 Task: Assign a ticket to a dedicated support team for specialized troubleshooting.
Action: Mouse moved to (243, 408)
Screenshot: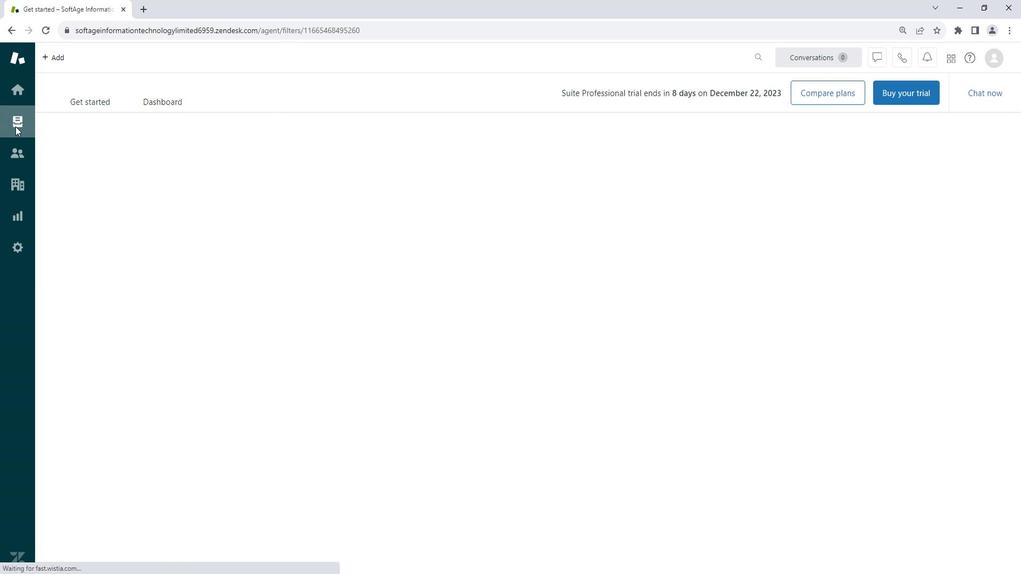 
Action: Mouse pressed left at (243, 408)
Screenshot: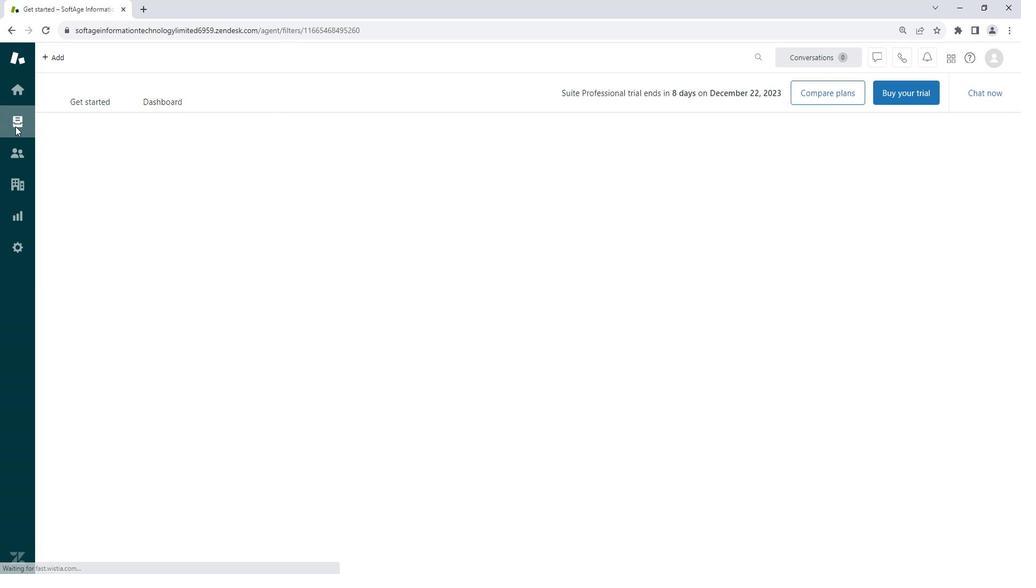 
Action: Mouse moved to (244, 408)
Screenshot: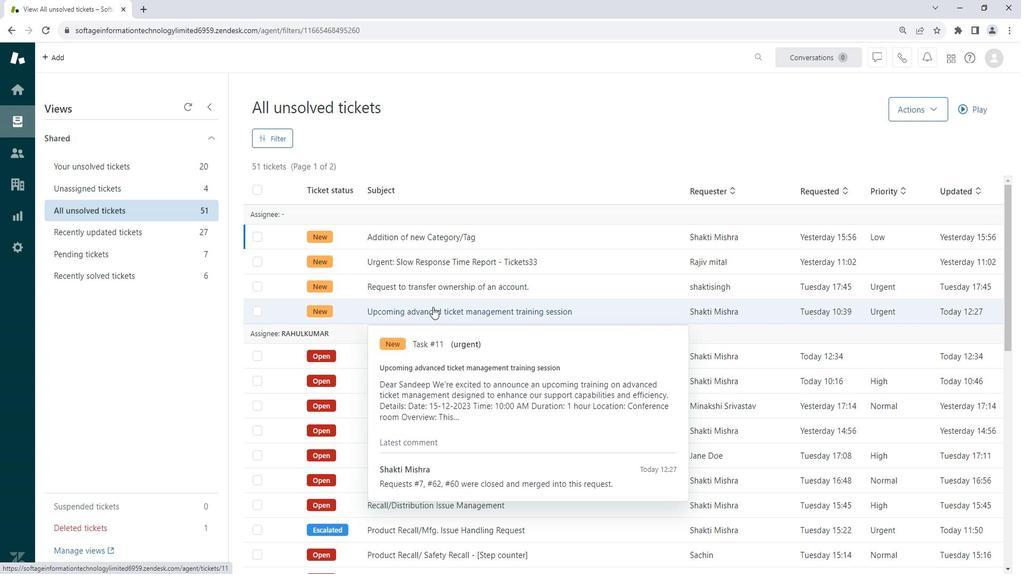 
Action: Mouse pressed left at (244, 408)
Screenshot: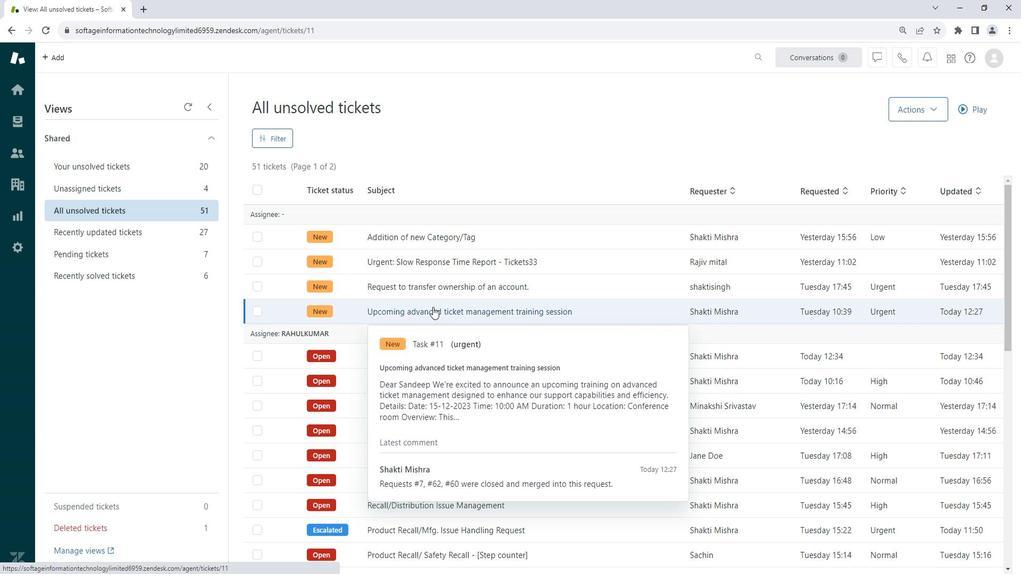 
Action: Mouse moved to (244, 408)
Screenshot: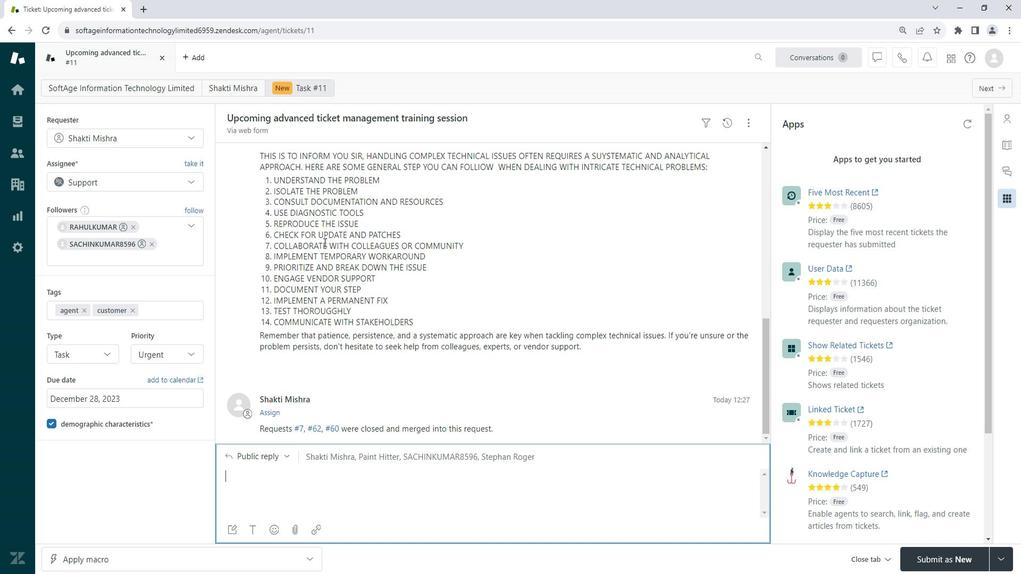 
Action: Mouse scrolled (244, 408) with delta (0, 0)
Screenshot: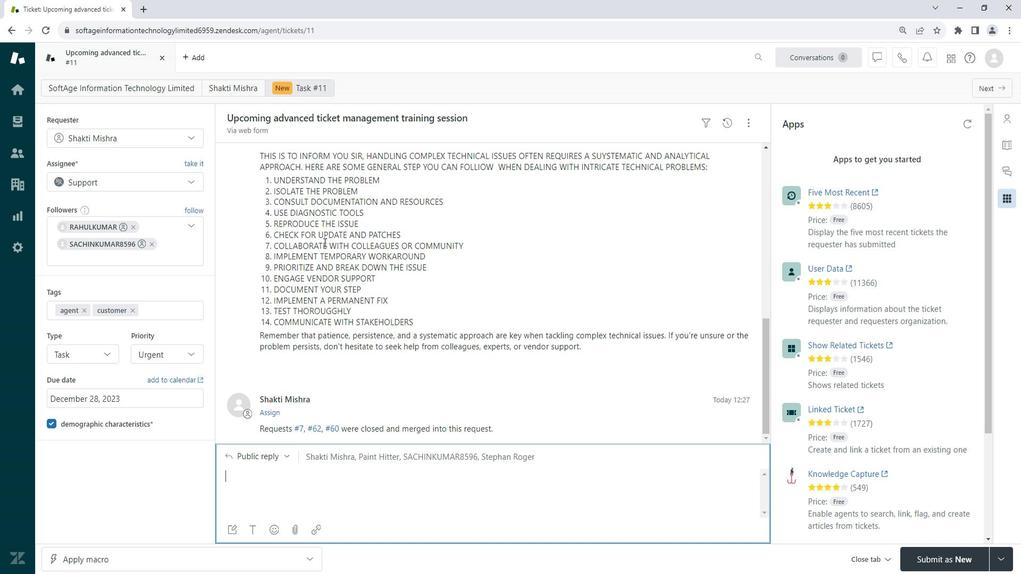 
Action: Mouse scrolled (244, 408) with delta (0, 0)
Screenshot: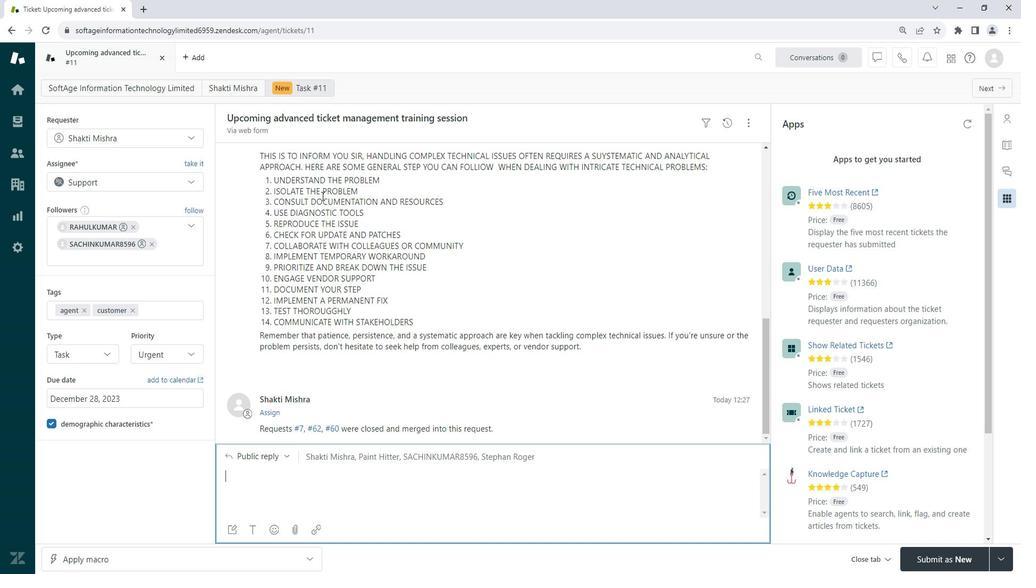 
Action: Mouse scrolled (244, 408) with delta (0, 0)
Screenshot: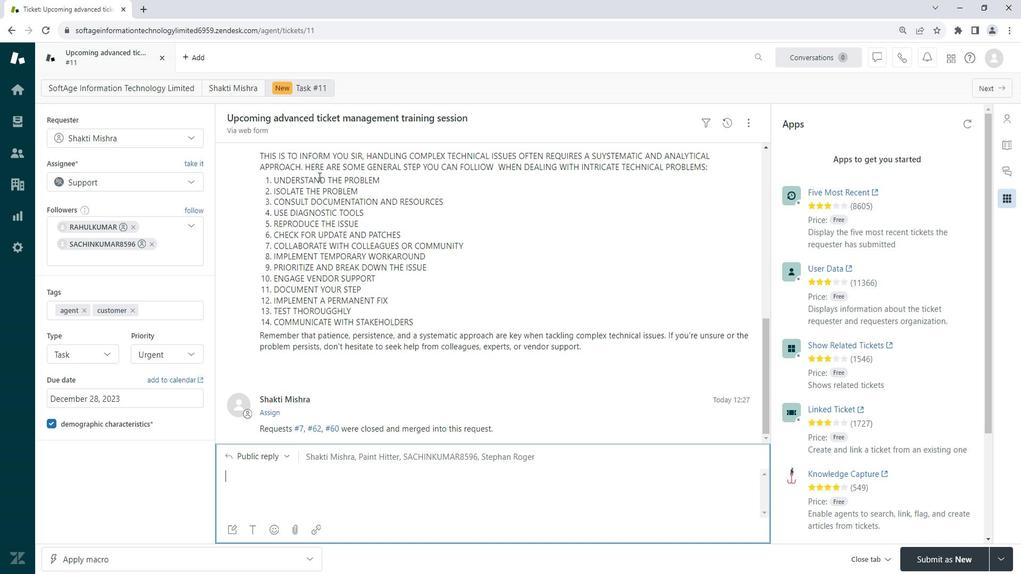 
Action: Mouse scrolled (244, 408) with delta (0, 0)
Screenshot: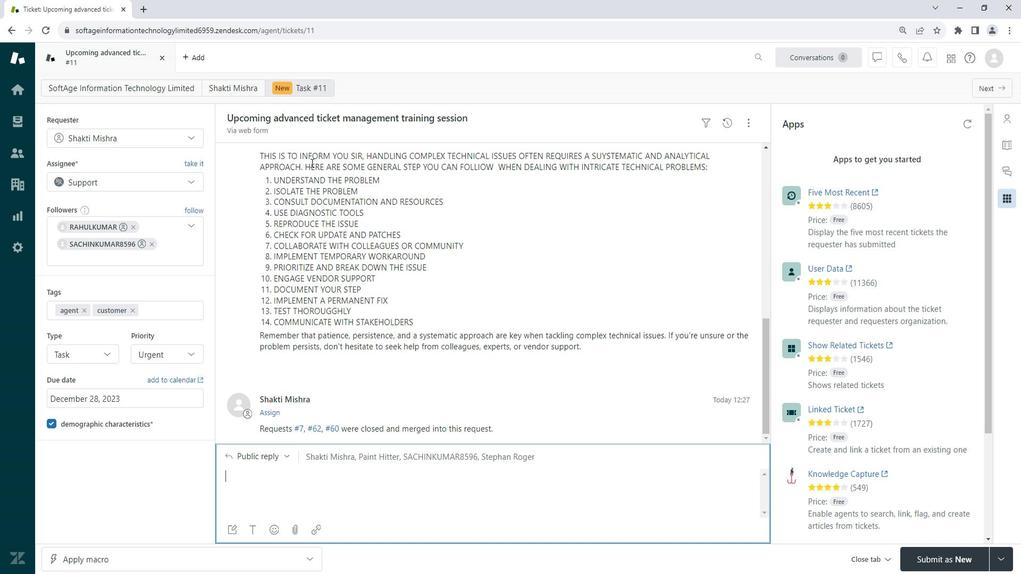 
Action: Mouse moved to (244, 408)
Screenshot: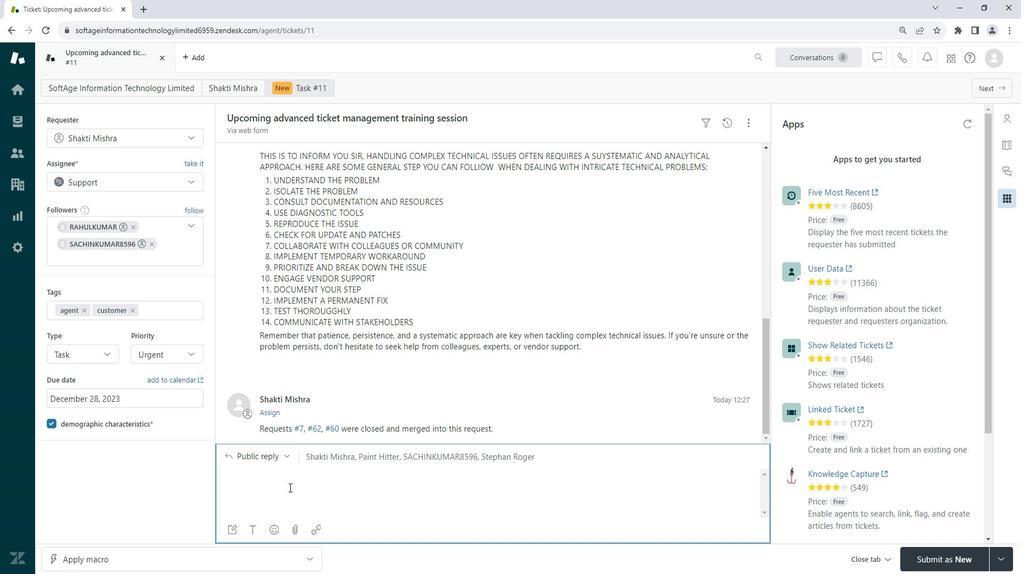
Action: Mouse pressed left at (244, 408)
Screenshot: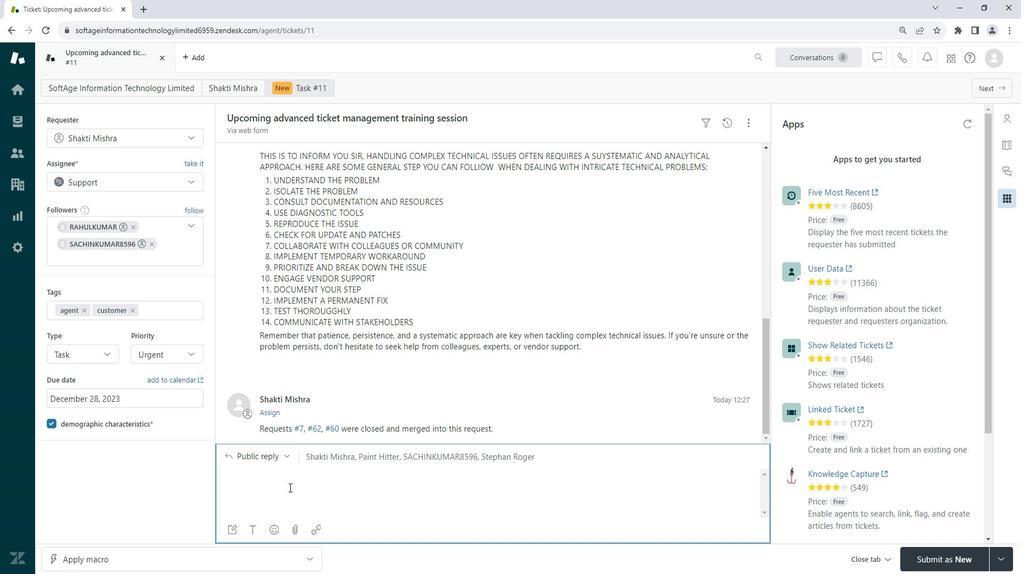 
Action: Mouse moved to (243, 408)
Screenshot: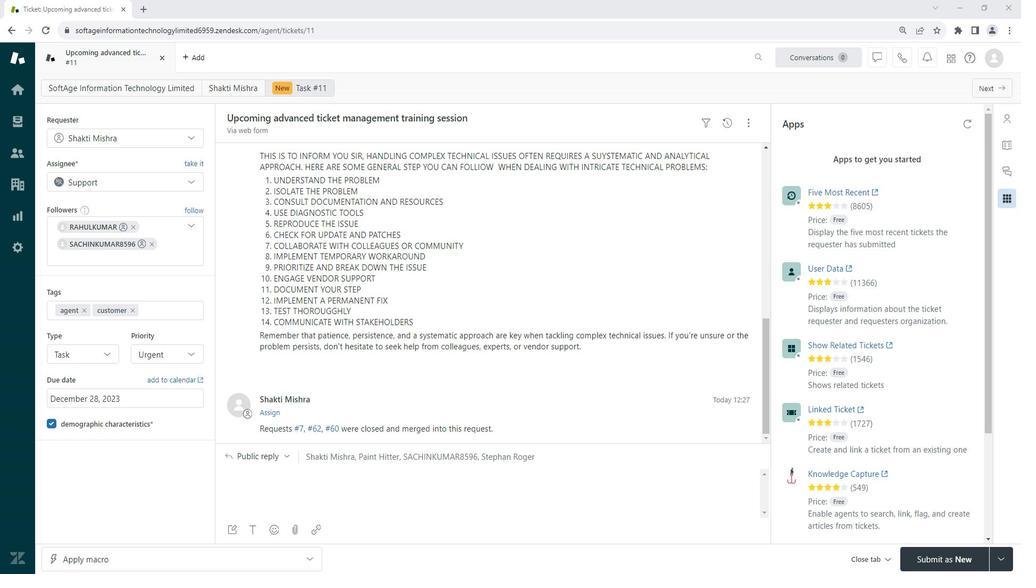 
Action: Mouse pressed left at (243, 408)
Screenshot: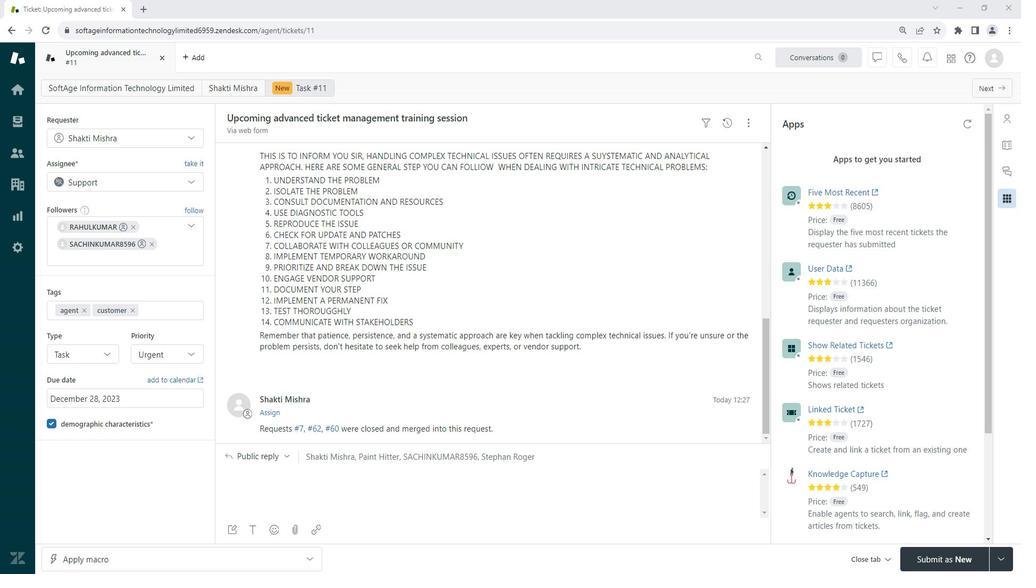 
Action: Mouse moved to (243, 408)
Screenshot: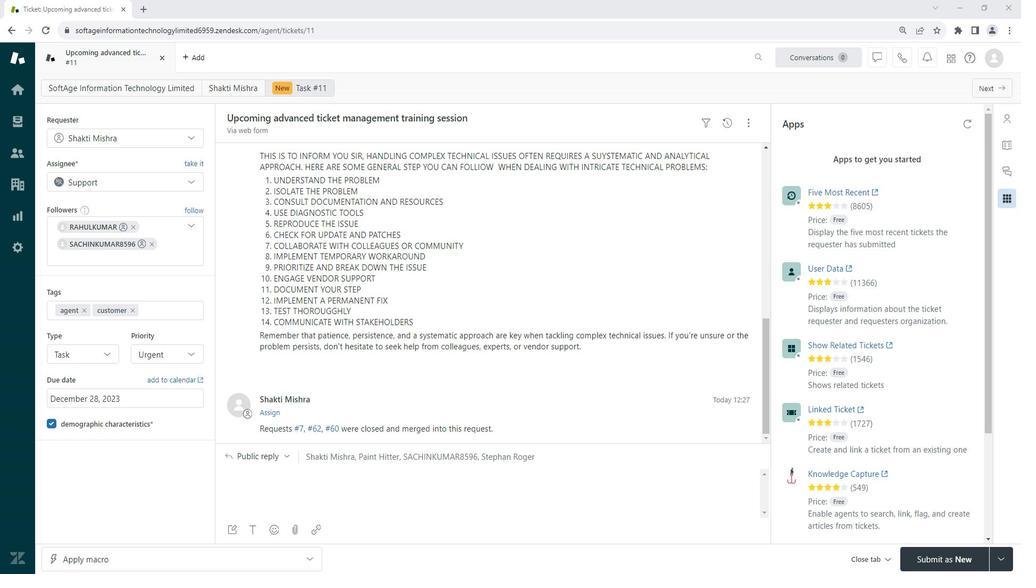 
Action: Key pressed ctrl+C
Screenshot: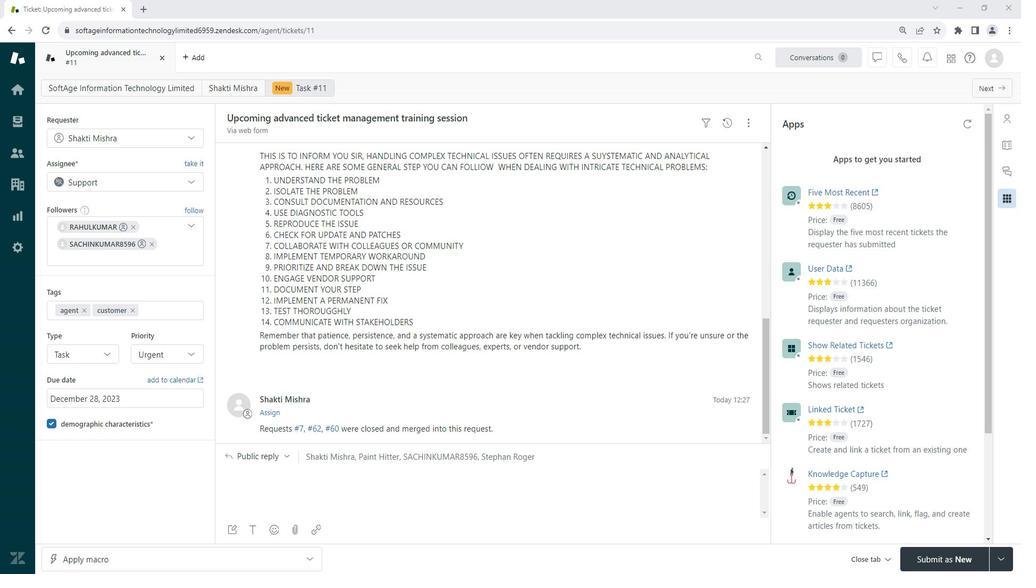 
Action: Mouse moved to (244, 408)
Screenshot: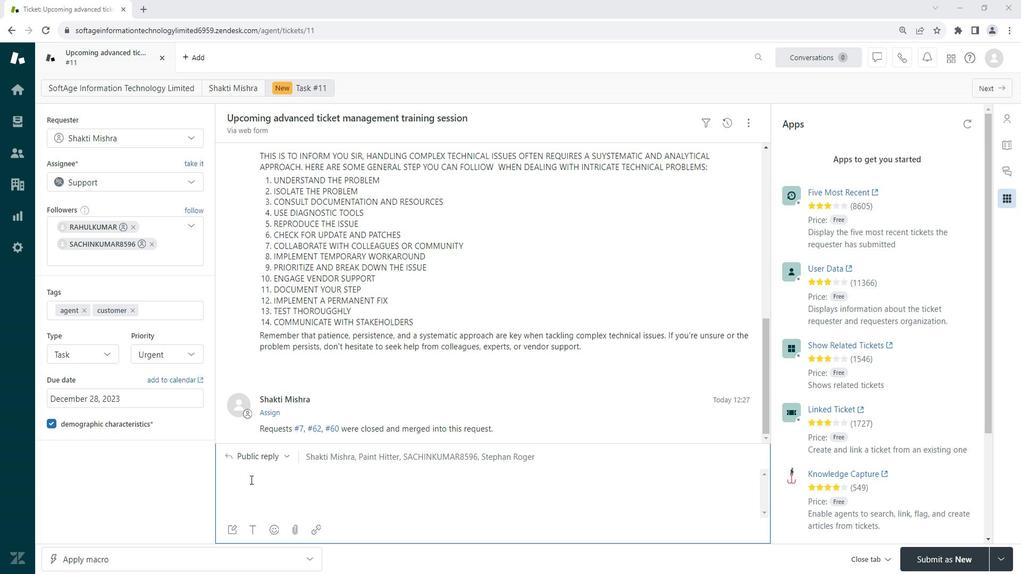 
Action: Mouse scrolled (244, 408) with delta (0, 0)
Screenshot: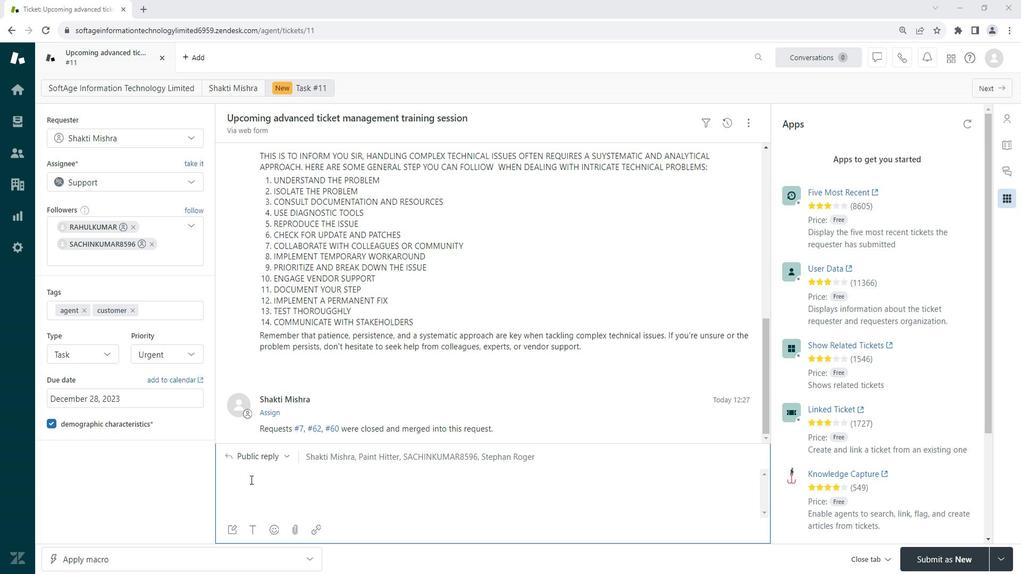 
Action: Mouse moved to (244, 408)
Screenshot: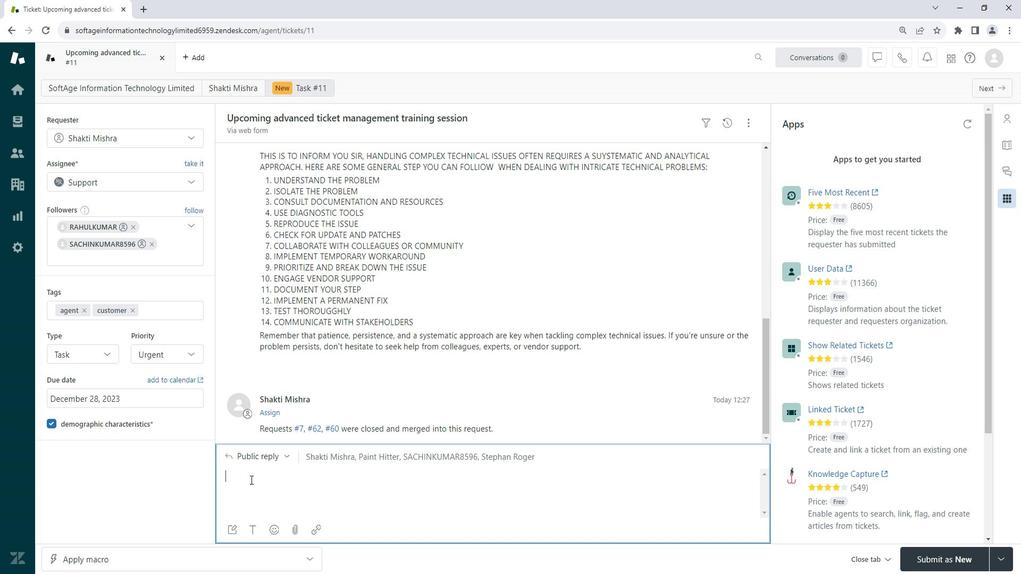 
Action: Mouse pressed left at (244, 408)
Screenshot: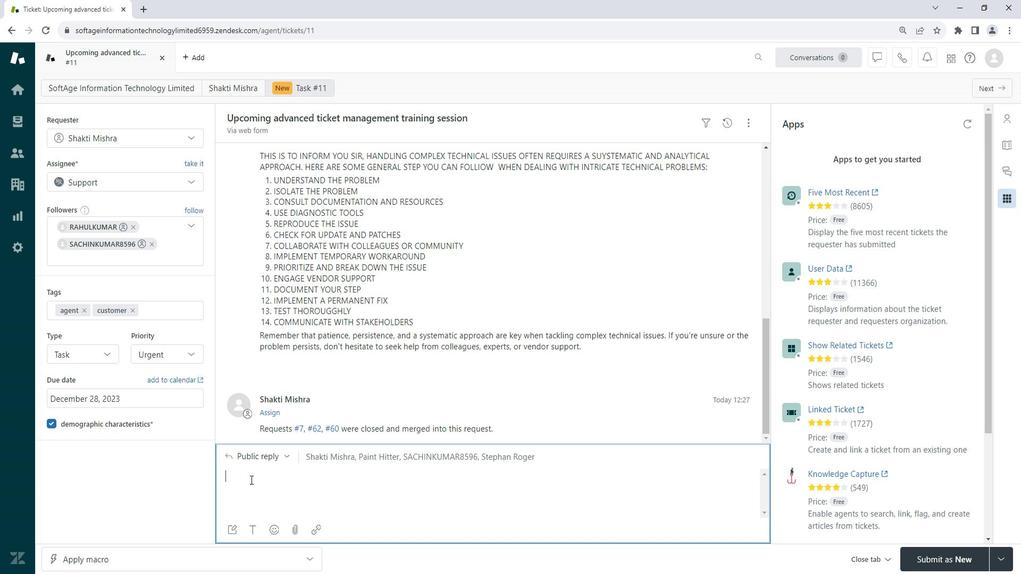 
Action: Key pressed this<Key.space>
Screenshot: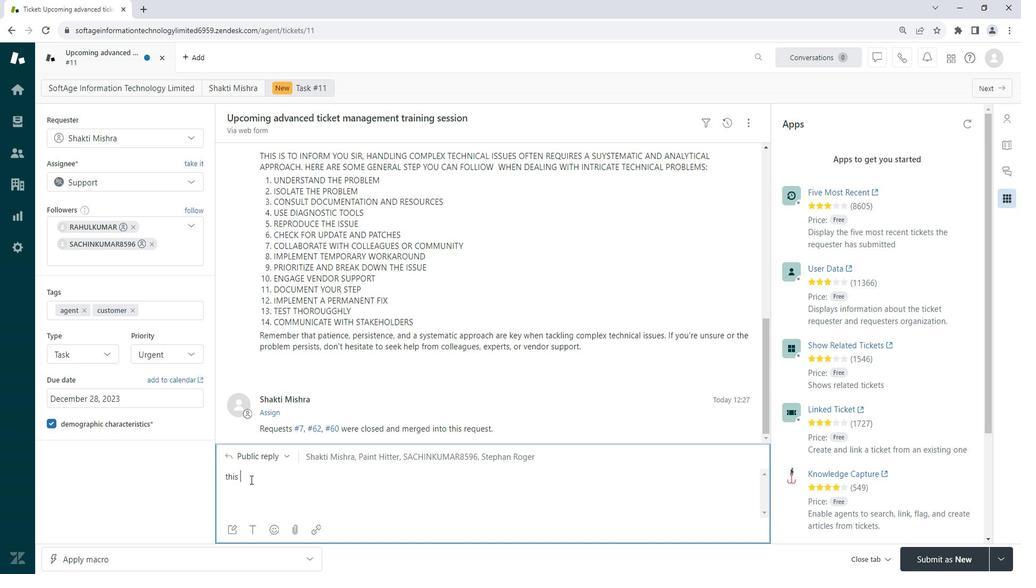 
Action: Mouse moved to (243, 408)
Screenshot: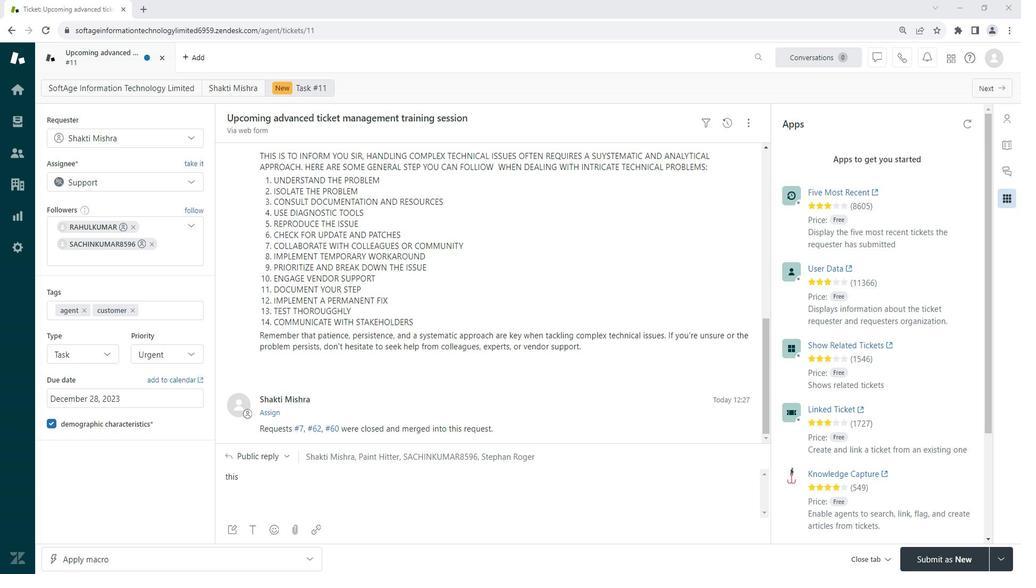 
Action: Mouse pressed left at (243, 408)
Screenshot: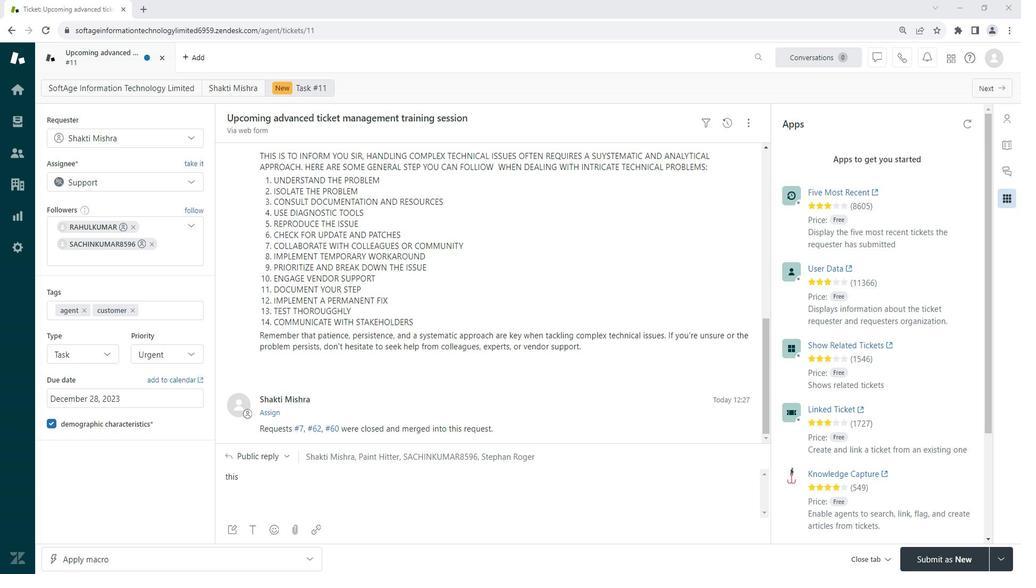 
Action: Mouse moved to (243, 408)
Screenshot: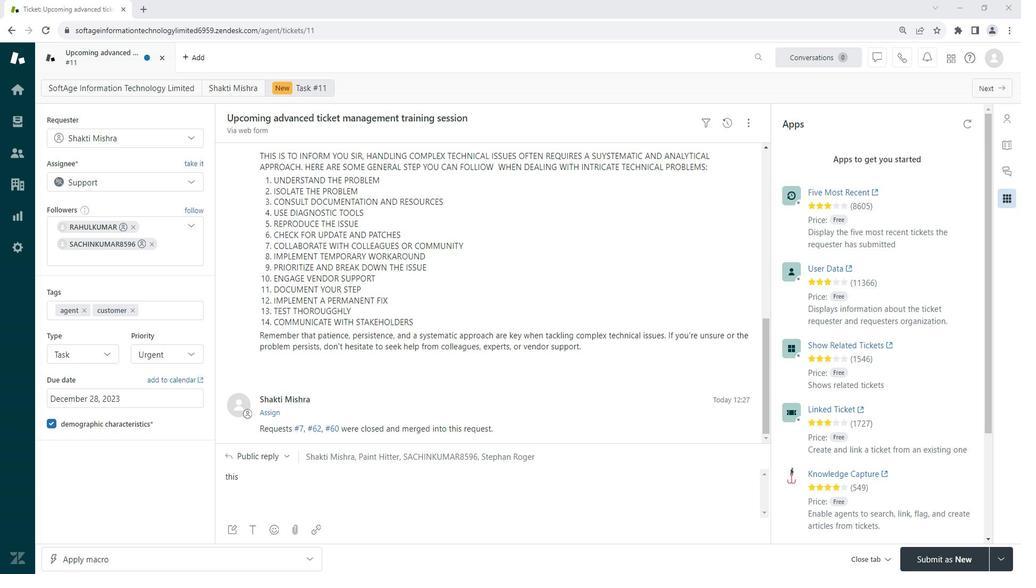
Action: Mouse pressed right at (243, 408)
Screenshot: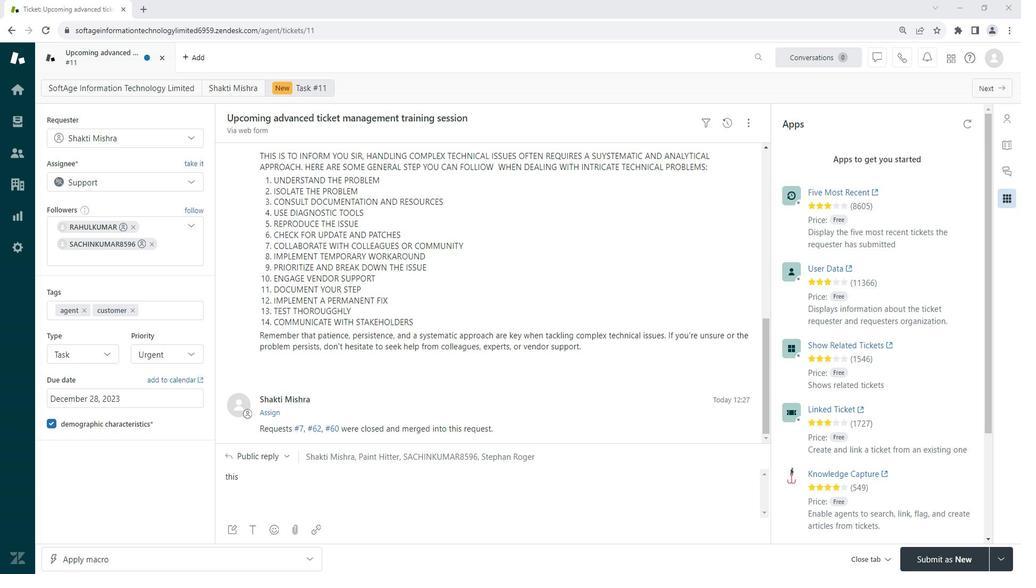 
Action: Mouse moved to (243, 408)
Screenshot: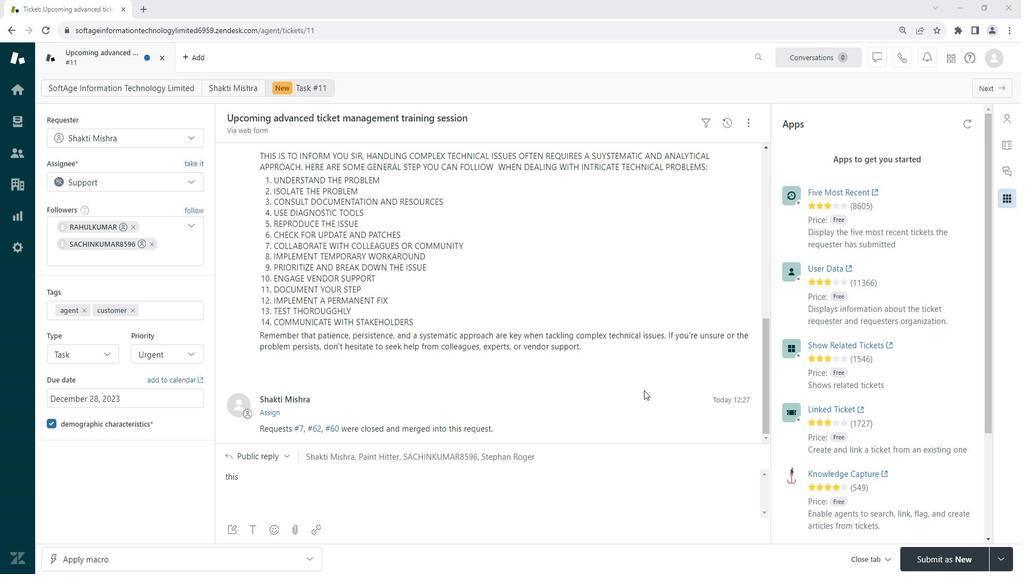 
Action: Mouse pressed left at (243, 408)
Screenshot: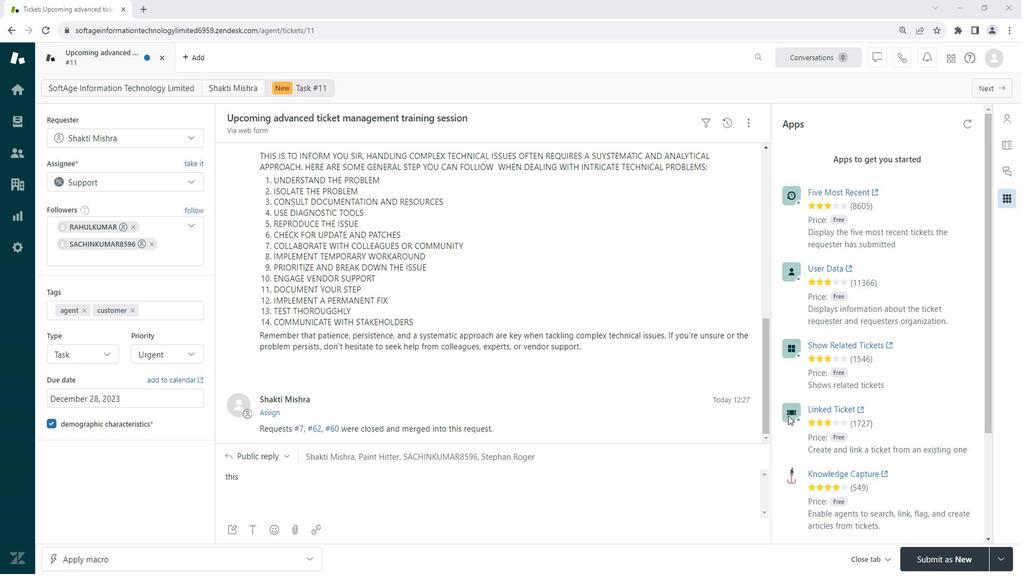 
Action: Mouse moved to (243, 408)
Screenshot: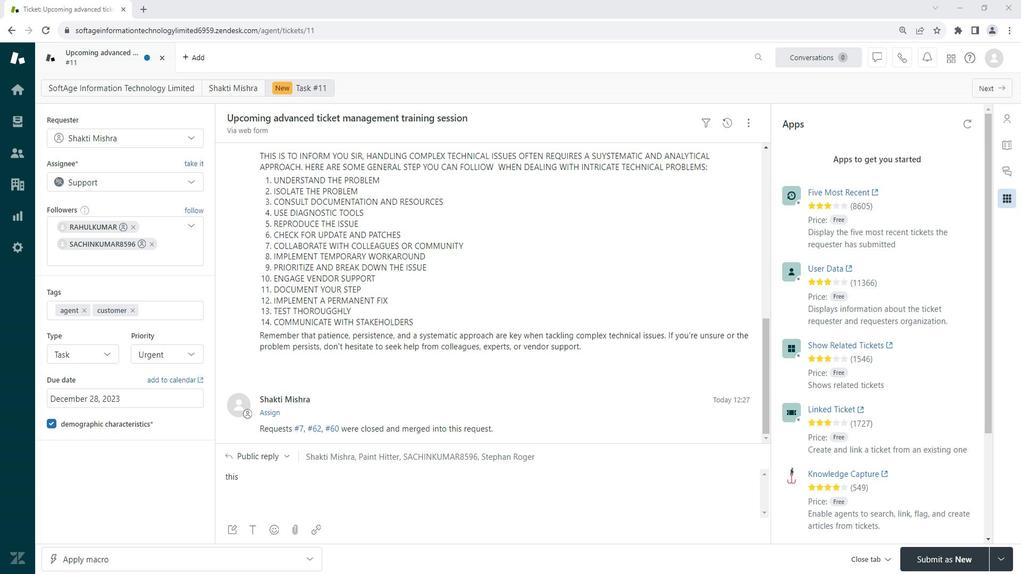 
Action: Mouse pressed left at (243, 408)
Screenshot: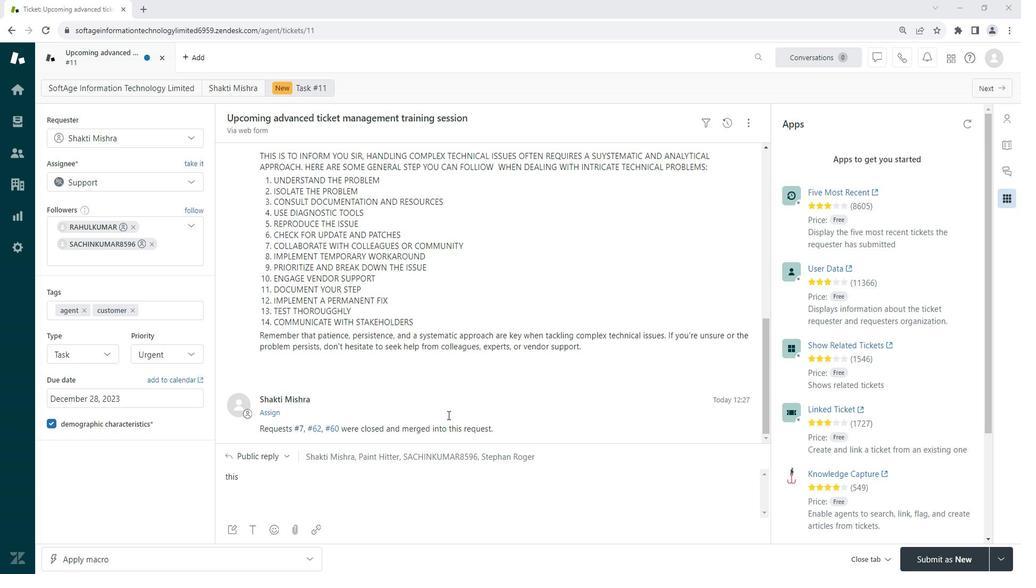 
Action: Mouse moved to (244, 408)
Screenshot: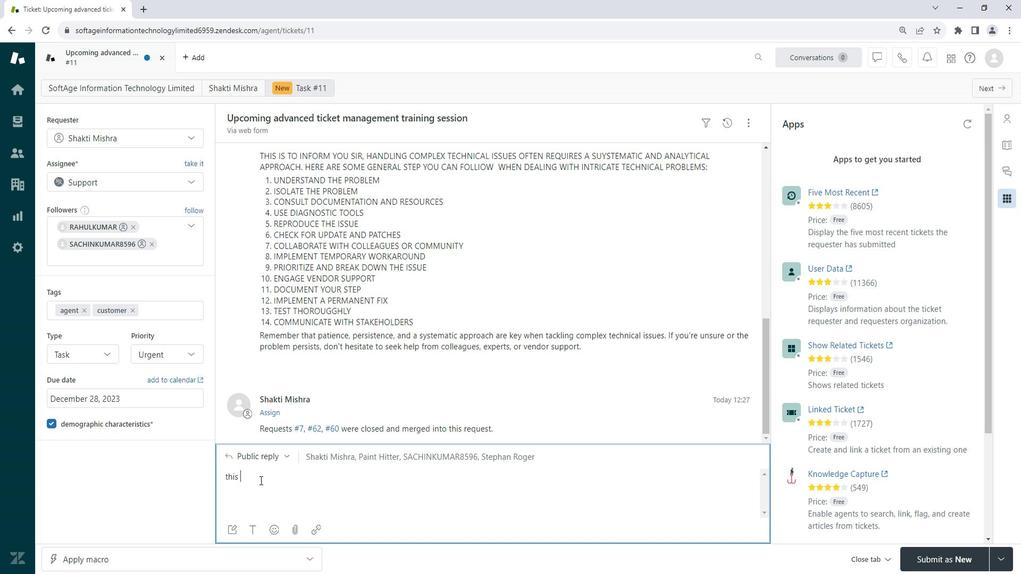 
Action: Mouse pressed left at (244, 408)
Screenshot: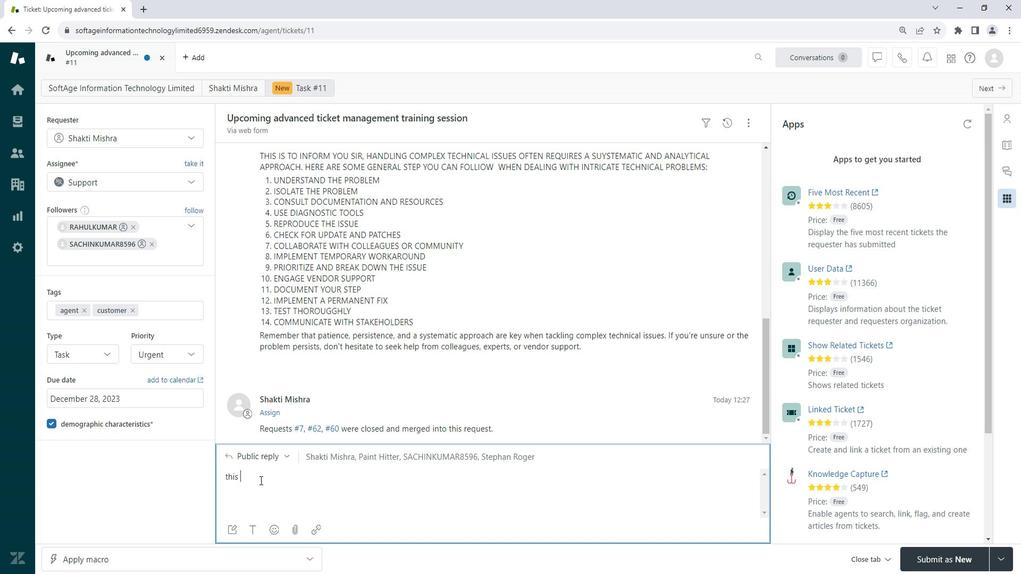 
Action: Mouse moved to (244, 408)
Screenshot: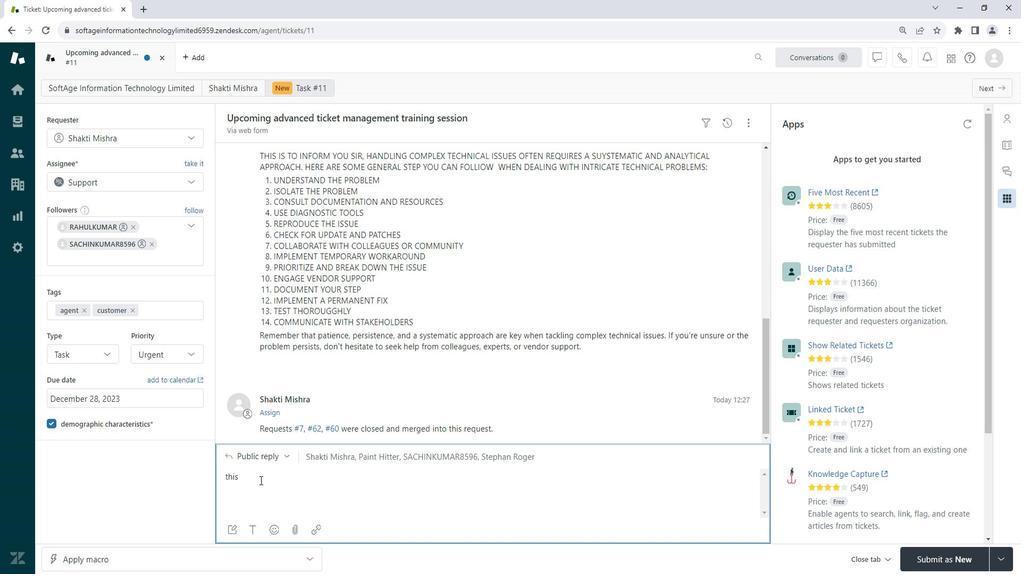 
Action: Key pressed <Key.backspace><Key.backspace><Key.backspace><Key.backspace><Key.backspace><Key.caps_lock>THIS<Key.space>TO<Key.space>INFORM<Key.space><Key.left><Key.left><Key.left><Key.left><Key.left><Key.left><Key.left><Key.left><Key.left><Key.left><Key.left>IS<Key.space><Key.left><Key.left><Key.left><Key.left><Key.right><Key.space><Key.right><Key.right><Key.right><Key.right><Key.right><Key.right><Key.right><Key.right><Key.right><Key.right><Key.right><Key.right><Key.right><Key.right><Key.left><Key.left><Key.left><Key.left><Key.left><Key.left><Key.left><Key.left><Key.left><Key.left><Key.backspace><Key.right><Key.right><Key.right><Key.right><Key.right><Key.right><Key.right><Key.right><Key.right><Key.right>YOU<Key.space>THAT<Key.space>
Screenshot: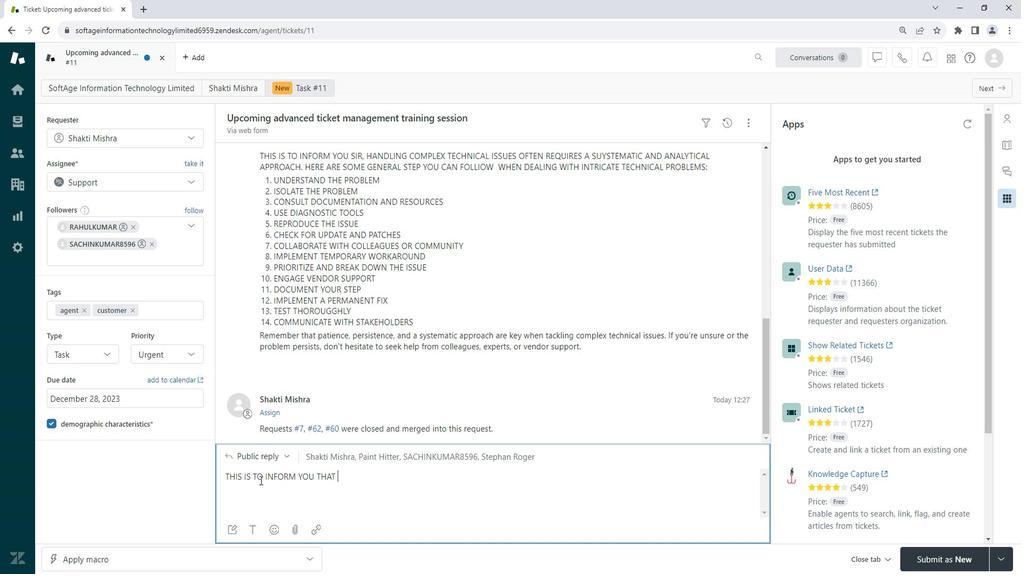 
Action: Mouse moved to (244, 408)
Screenshot: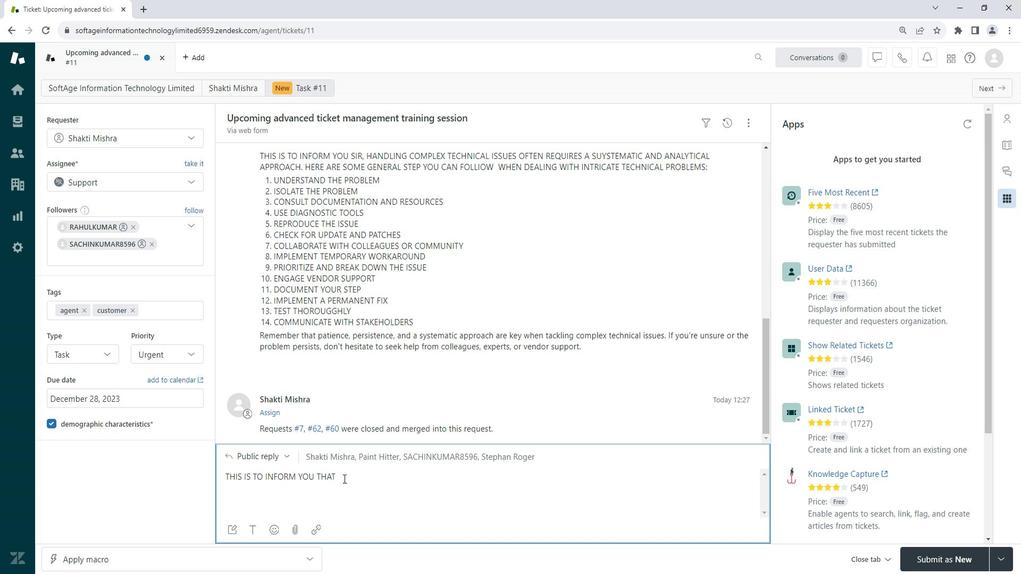 
Action: Key pressed SIR,
Screenshot: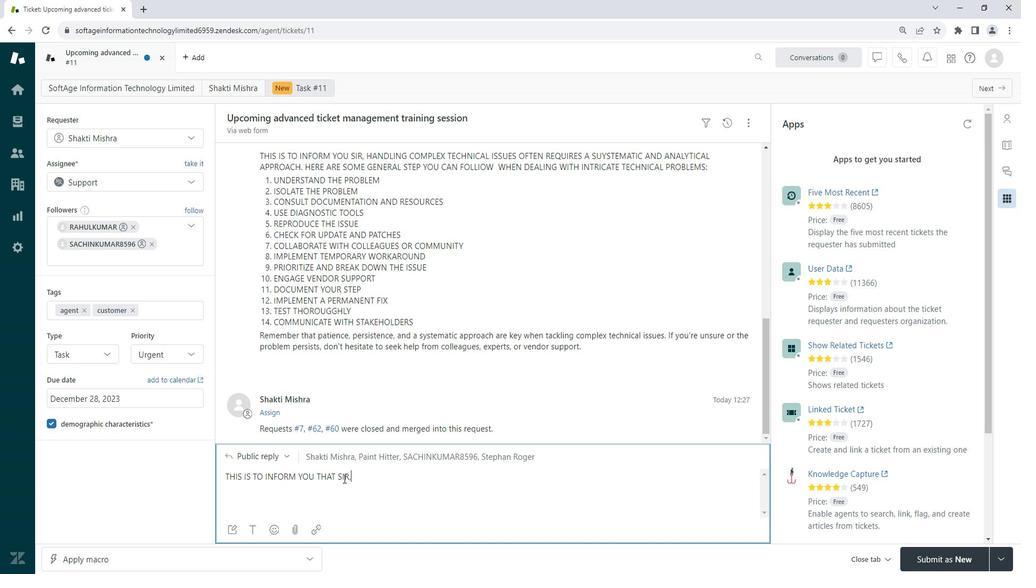 
Action: Mouse moved to (243, 408)
Screenshot: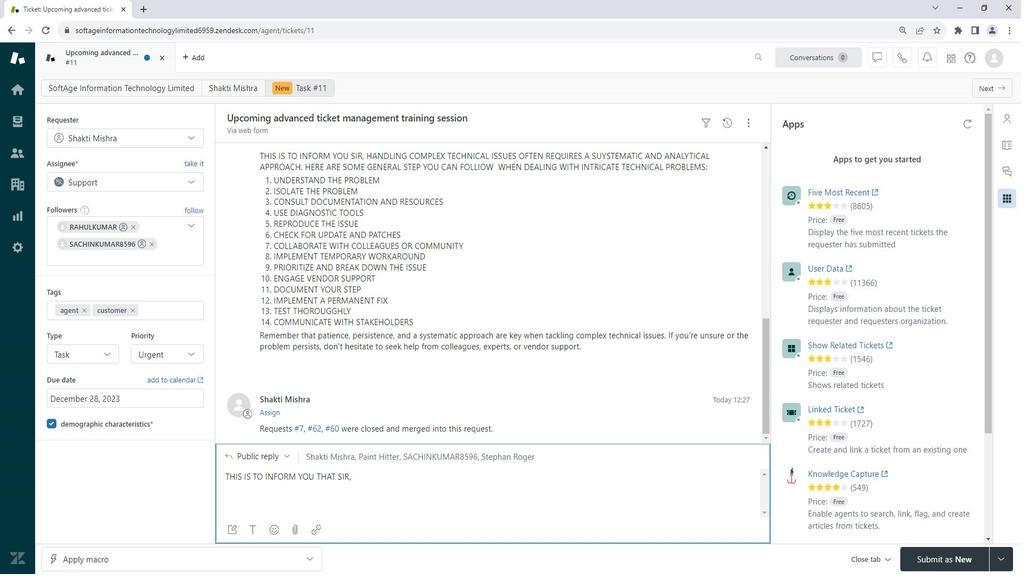 
Action: Mouse scrolled (243, 408) with delta (0, 0)
Screenshot: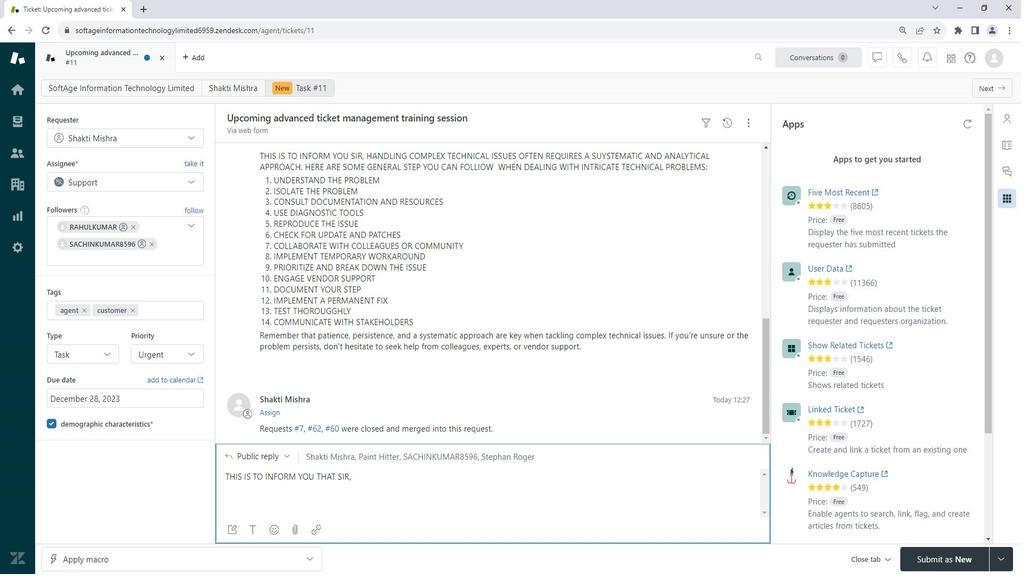 
Action: Mouse scrolled (243, 408) with delta (0, 0)
Screenshot: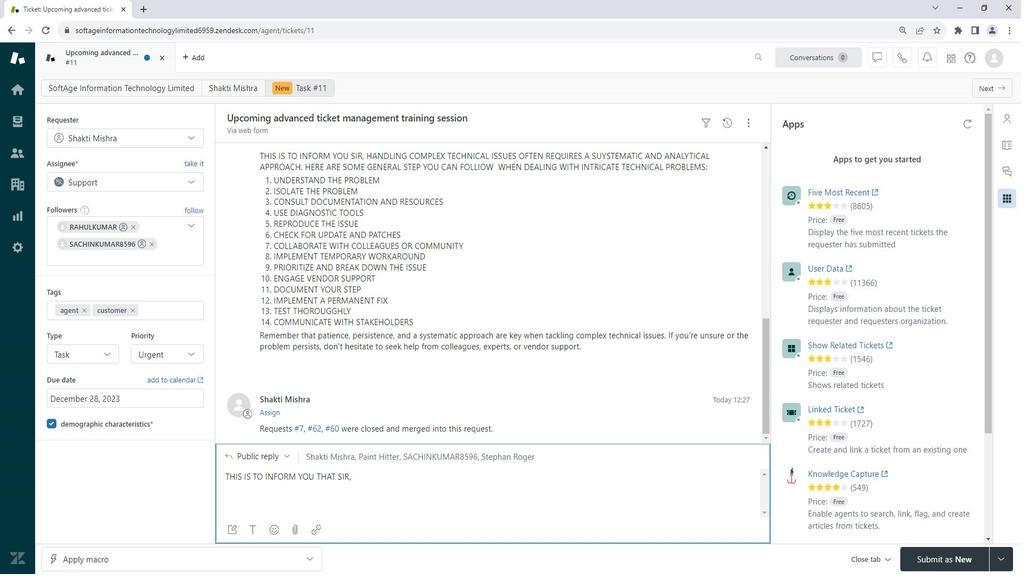
Action: Mouse scrolled (243, 408) with delta (0, 0)
Screenshot: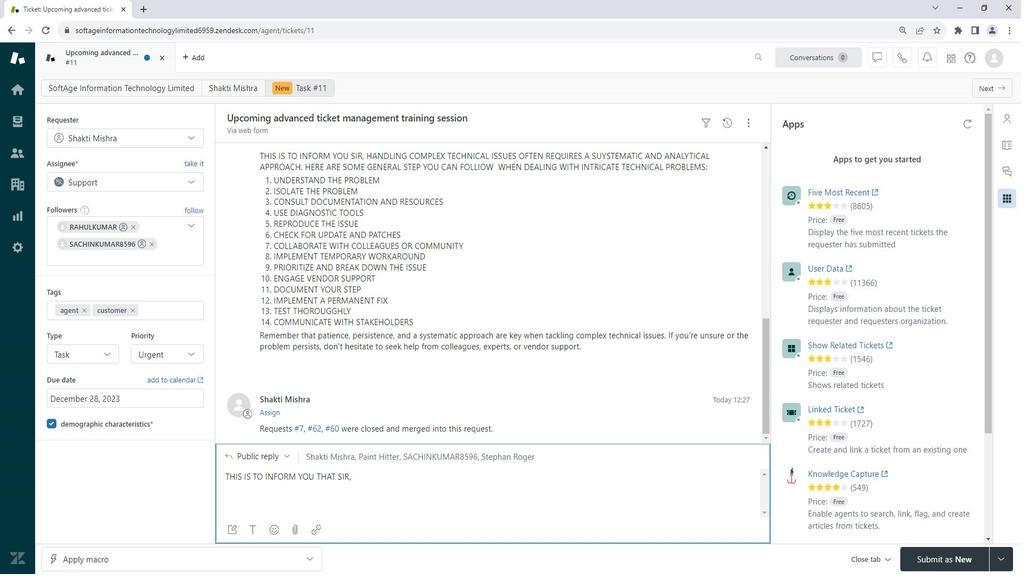 
Action: Mouse moved to (243, 408)
Screenshot: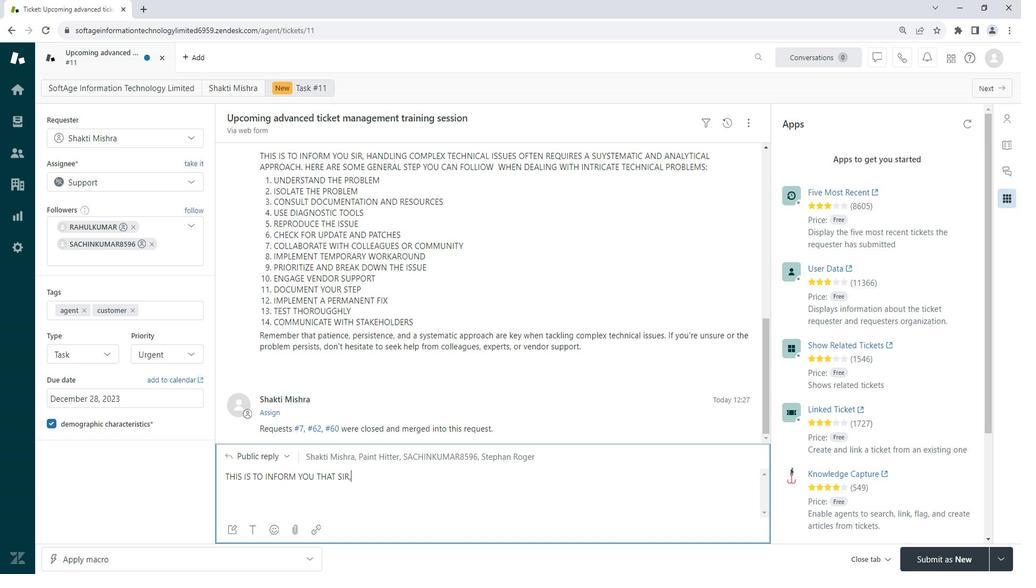 
Action: Mouse scrolled (243, 408) with delta (0, 0)
Screenshot: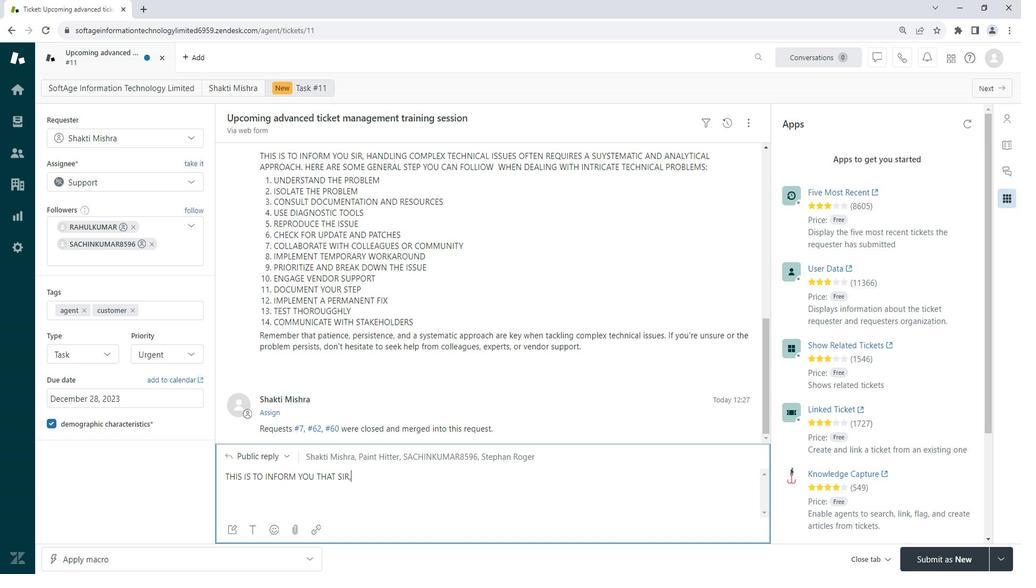 
Action: Mouse scrolled (243, 408) with delta (0, 0)
Screenshot: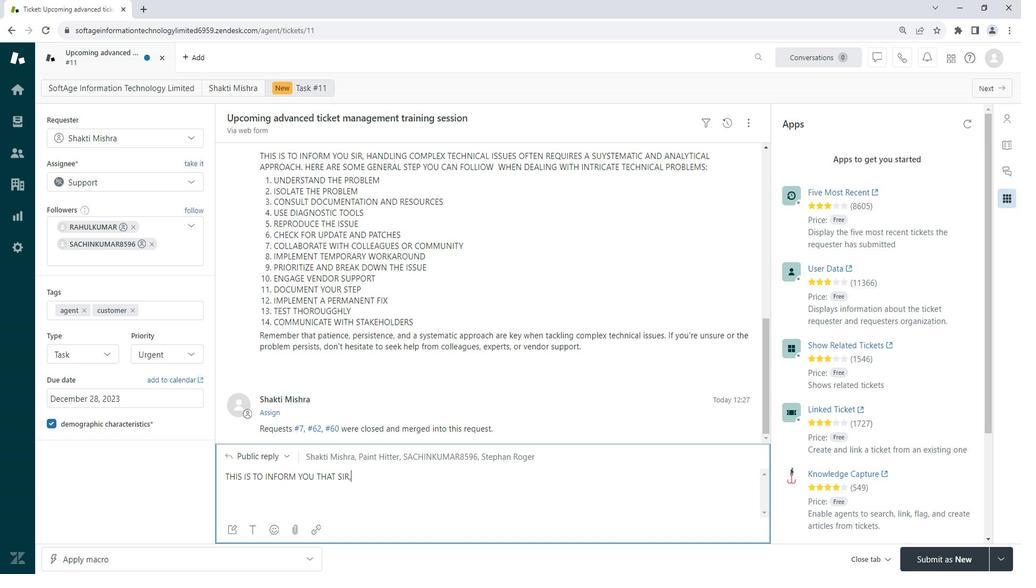 
Action: Mouse moved to (243, 408)
Screenshot: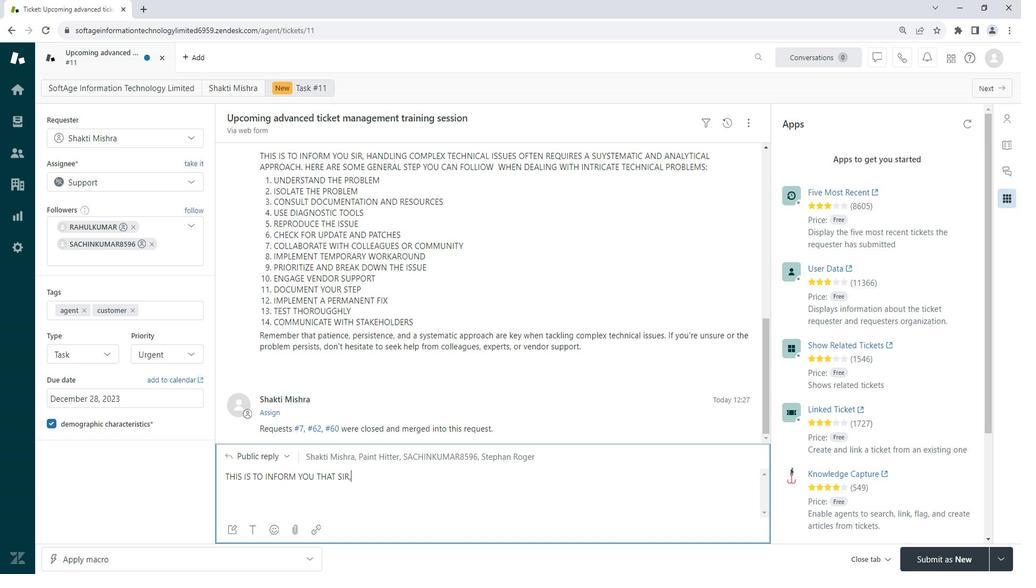 
Action: Mouse scrolled (243, 408) with delta (0, 0)
Screenshot: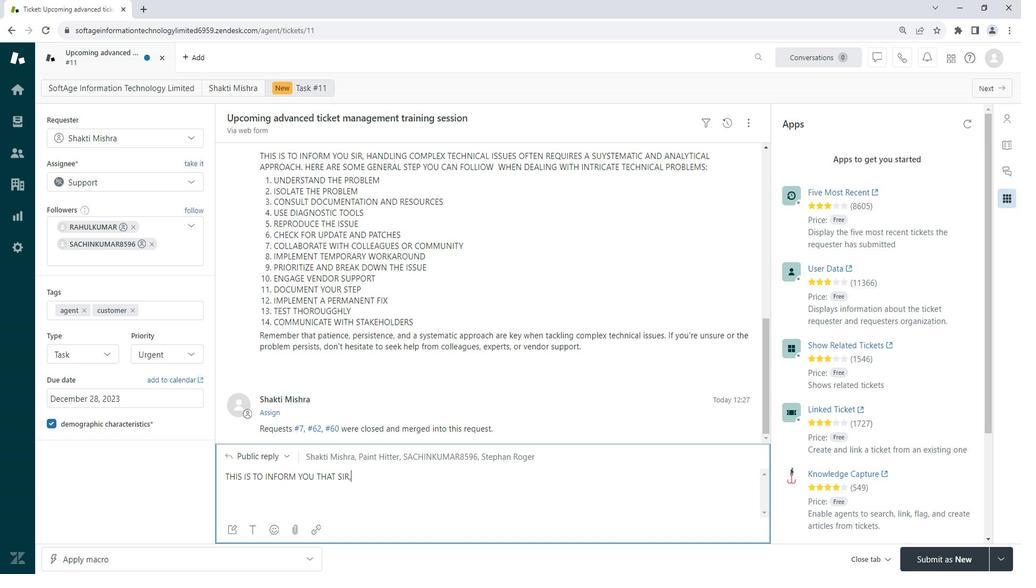 
Action: Mouse scrolled (243, 408) with delta (0, 0)
Screenshot: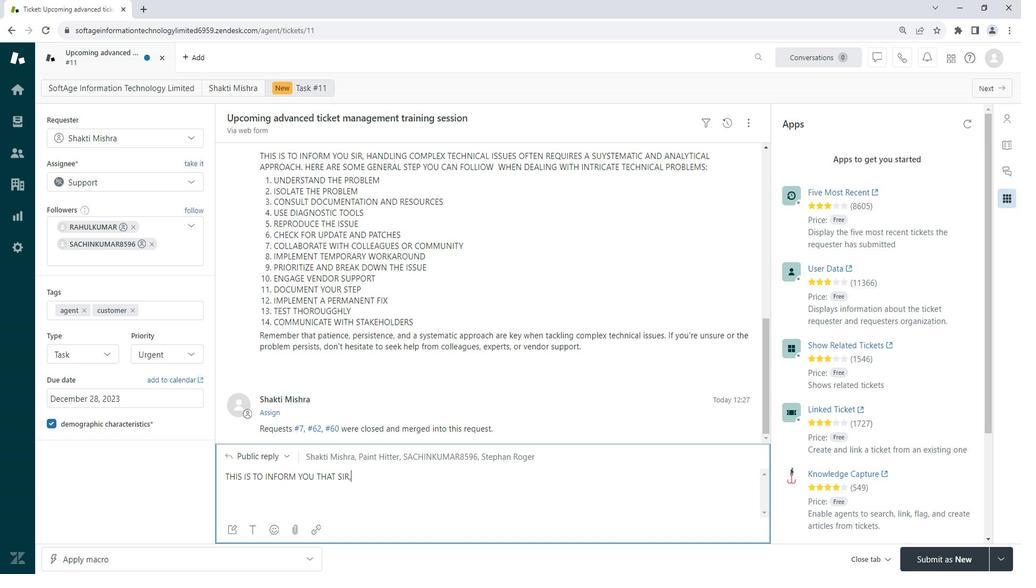 
Action: Mouse scrolled (243, 408) with delta (0, 0)
Screenshot: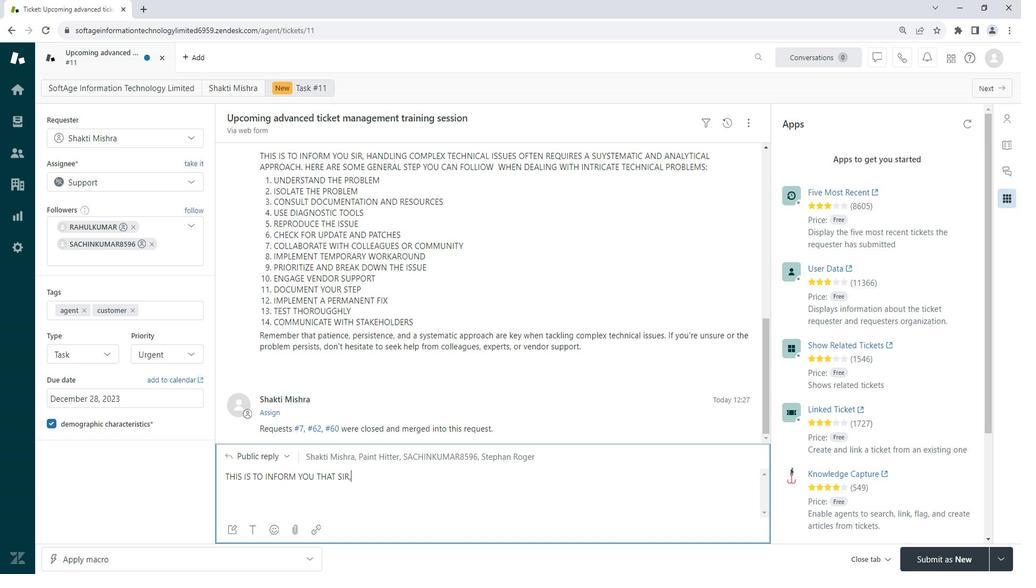 
Action: Mouse scrolled (243, 408) with delta (0, 0)
Screenshot: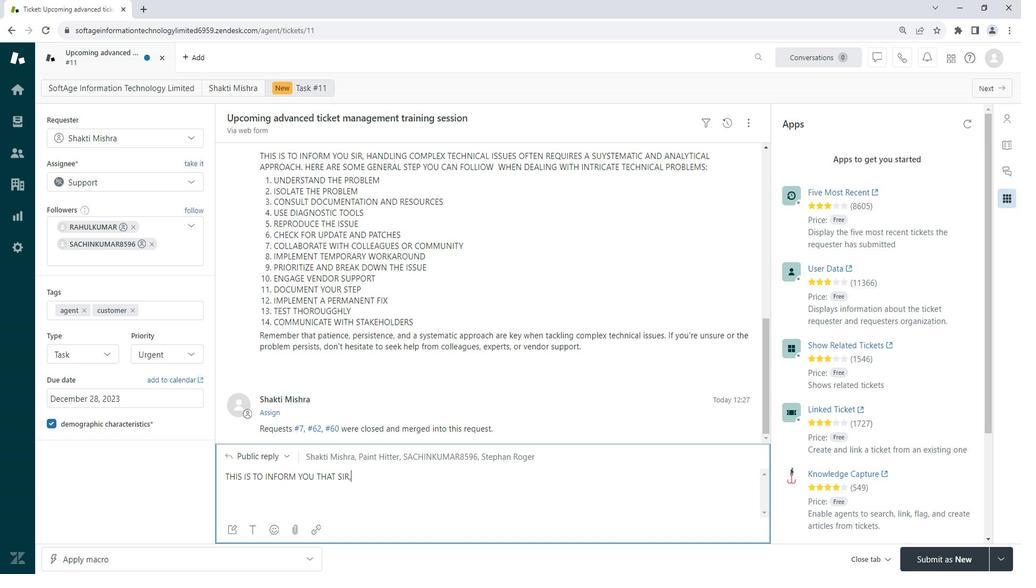 
Action: Mouse scrolled (243, 408) with delta (0, 0)
Screenshot: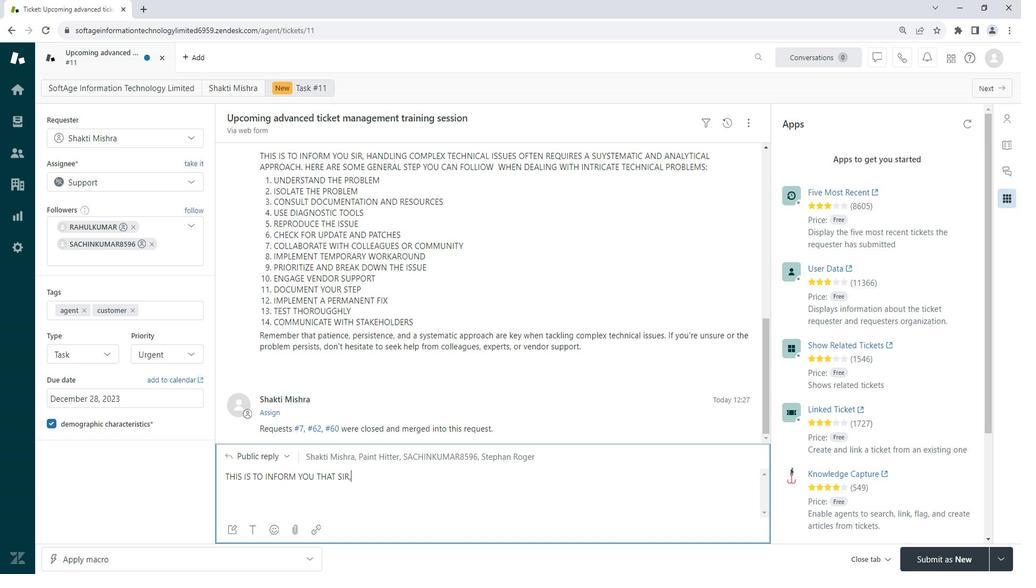 
Action: Mouse scrolled (243, 408) with delta (0, 0)
Screenshot: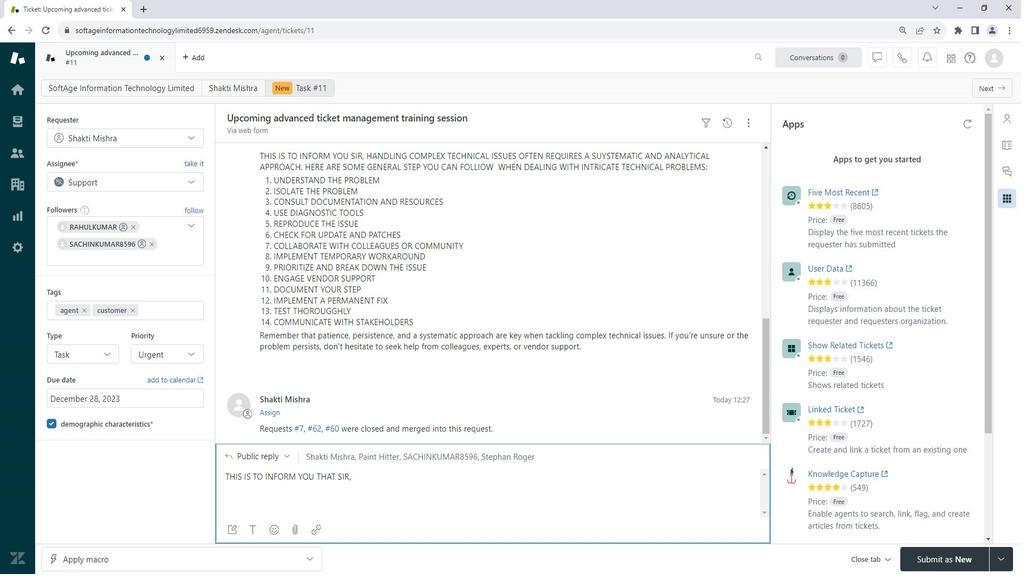 
Action: Mouse scrolled (243, 408) with delta (0, 0)
Screenshot: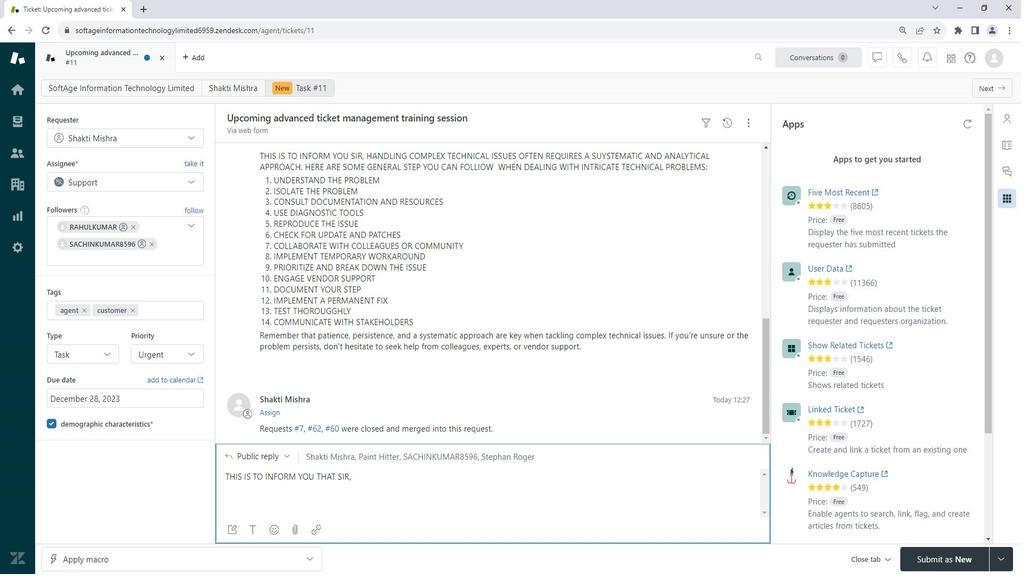 
Action: Mouse scrolled (243, 408) with delta (0, 0)
Screenshot: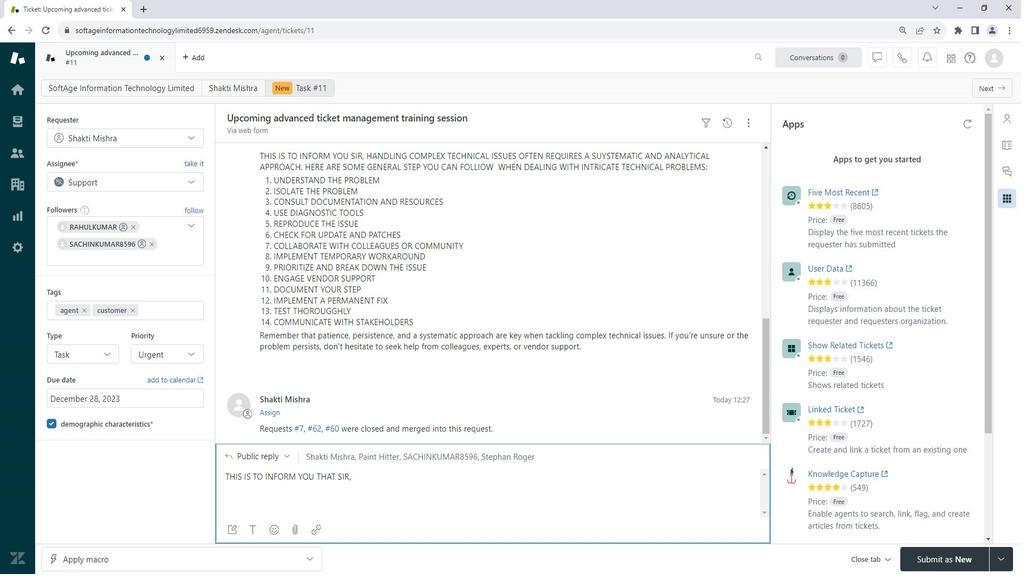 
Action: Mouse scrolled (243, 408) with delta (0, 0)
Screenshot: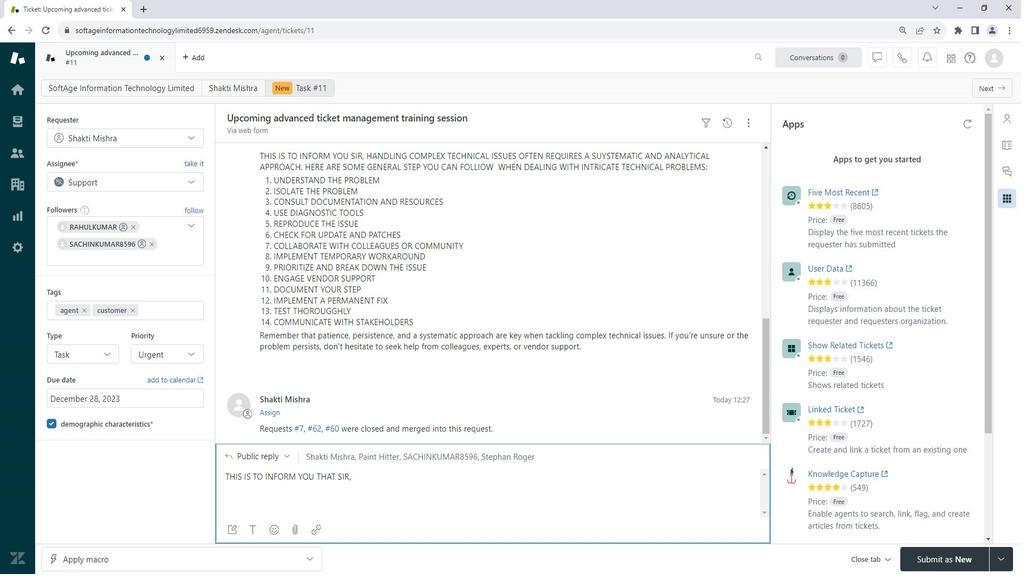 
Action: Mouse scrolled (243, 408) with delta (0, 0)
Screenshot: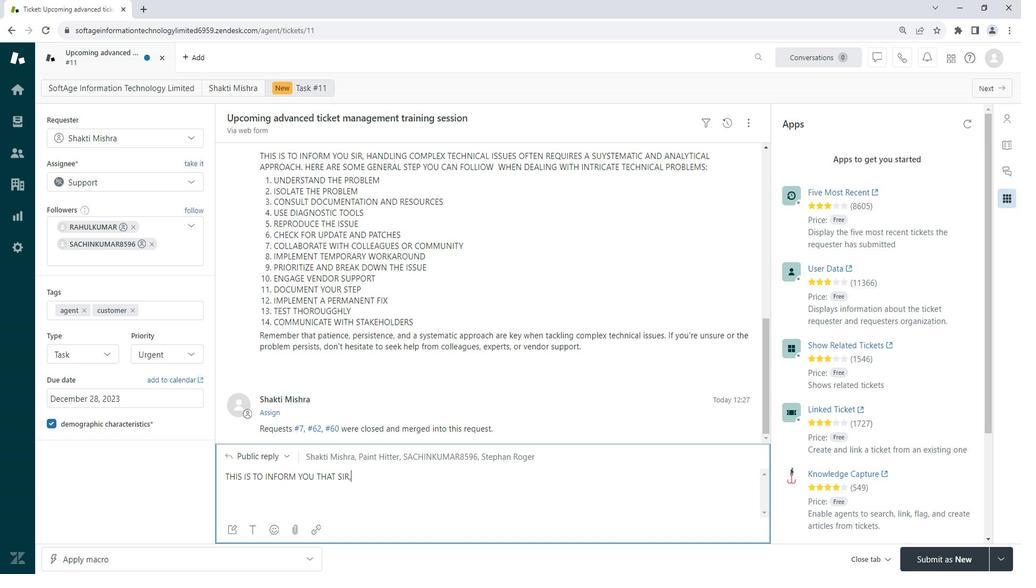 
Action: Mouse scrolled (243, 408) with delta (0, 0)
Screenshot: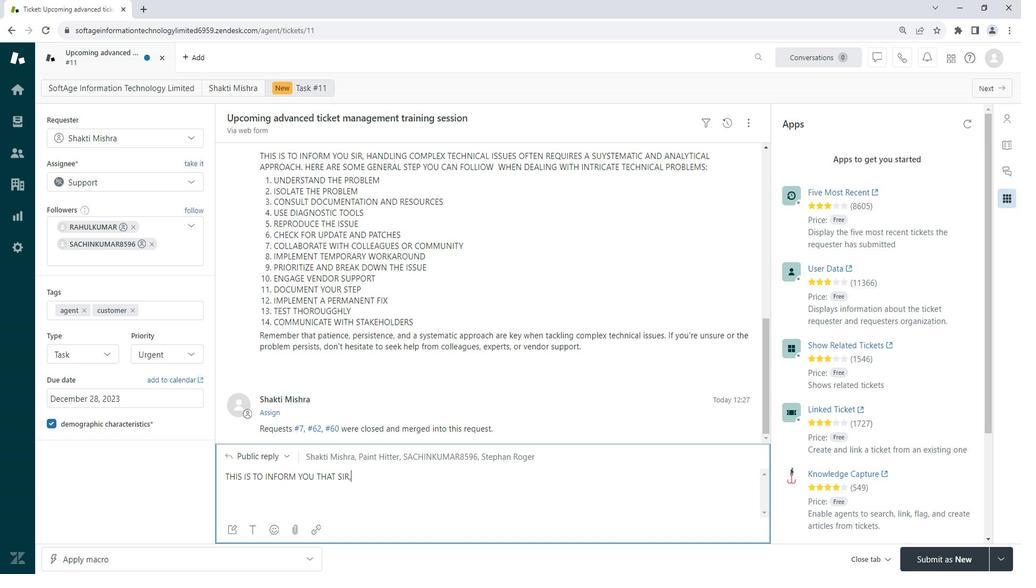 
Action: Mouse scrolled (243, 408) with delta (0, 0)
Screenshot: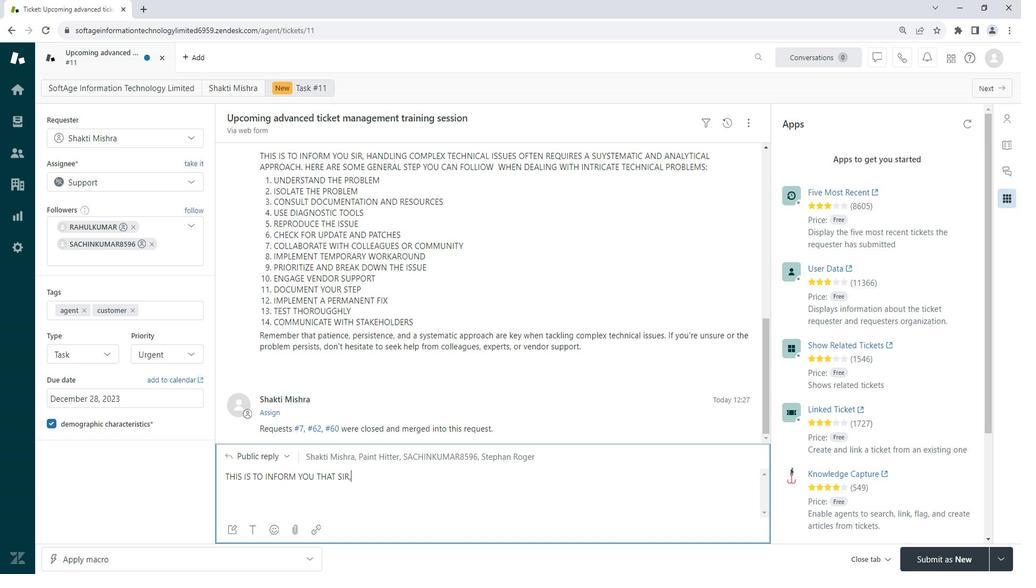 
Action: Mouse scrolled (243, 408) with delta (0, 0)
Screenshot: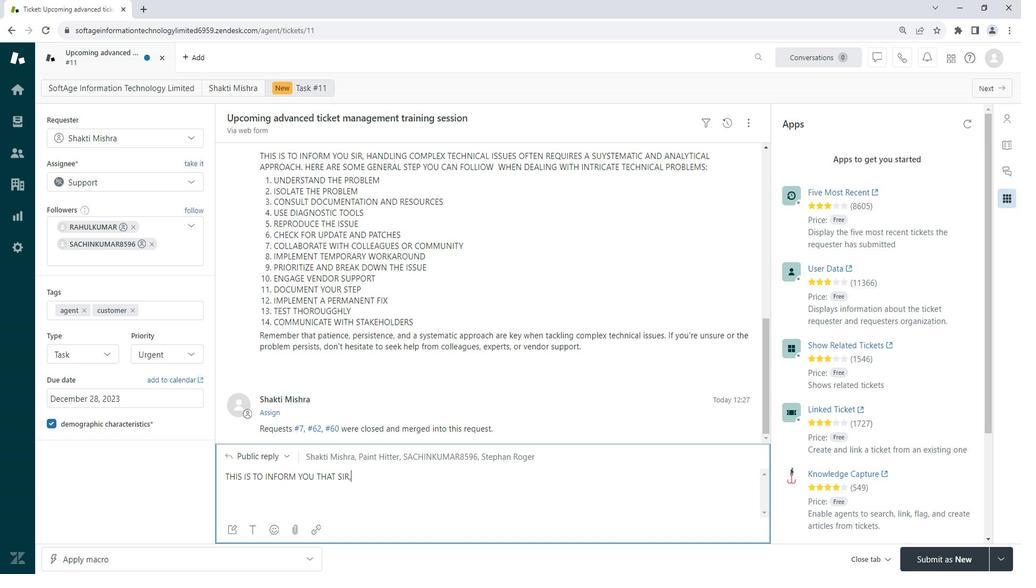 
Action: Mouse scrolled (243, 408) with delta (0, 0)
Screenshot: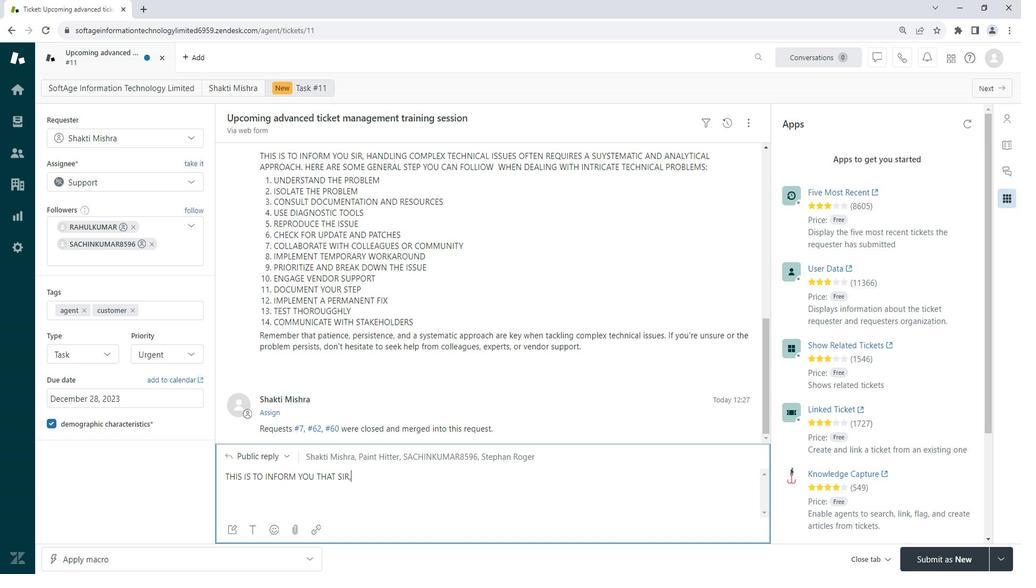 
Action: Mouse scrolled (243, 408) with delta (0, 0)
Screenshot: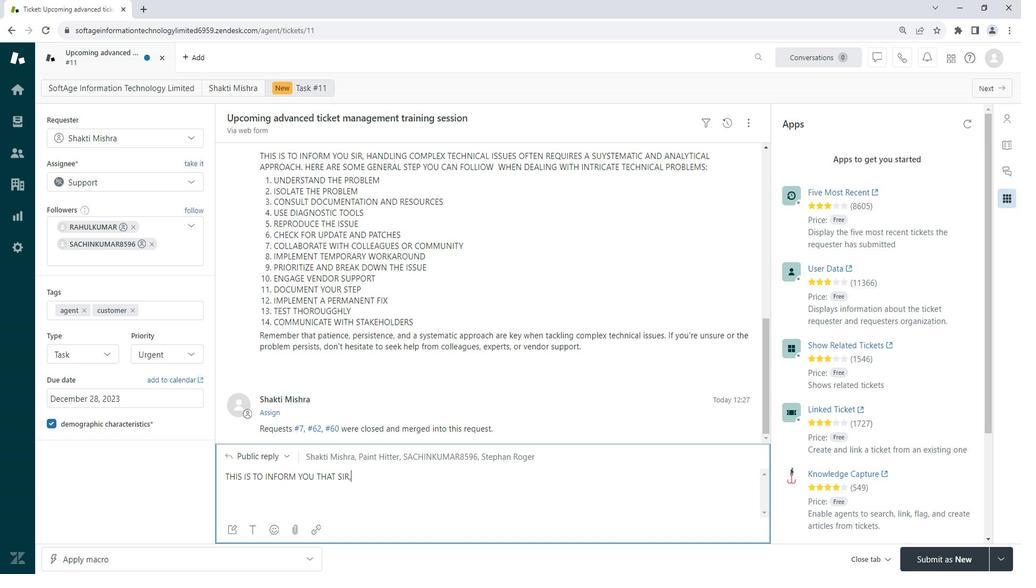 
Action: Mouse scrolled (243, 408) with delta (0, 0)
Screenshot: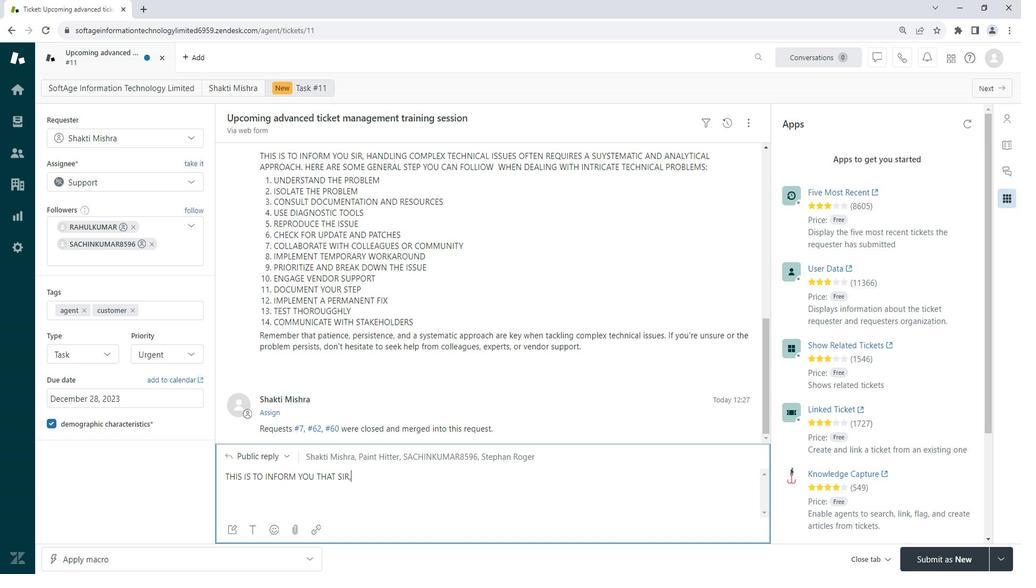 
Action: Mouse scrolled (243, 408) with delta (0, 0)
Screenshot: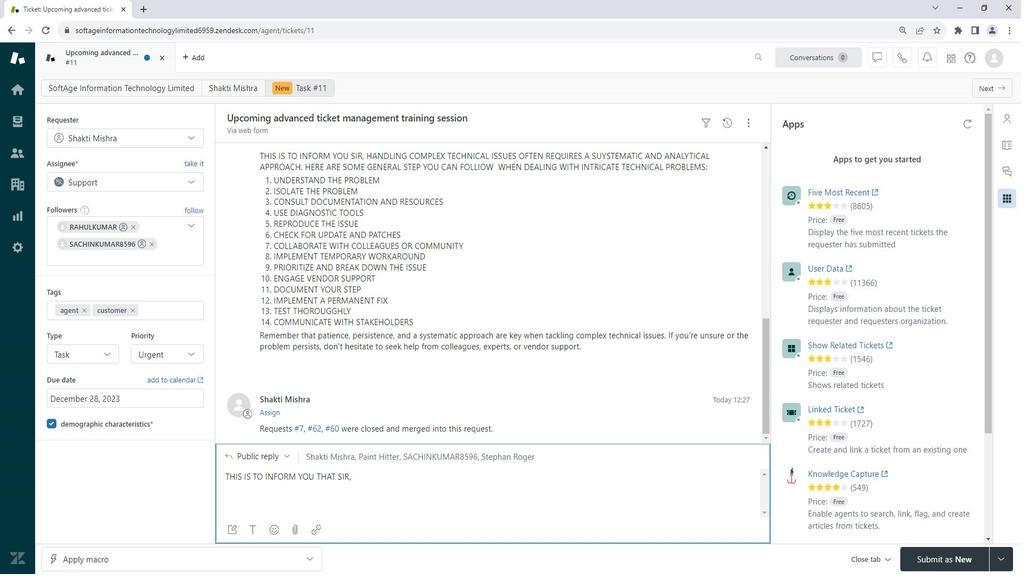 
Action: Mouse scrolled (243, 408) with delta (0, 0)
Screenshot: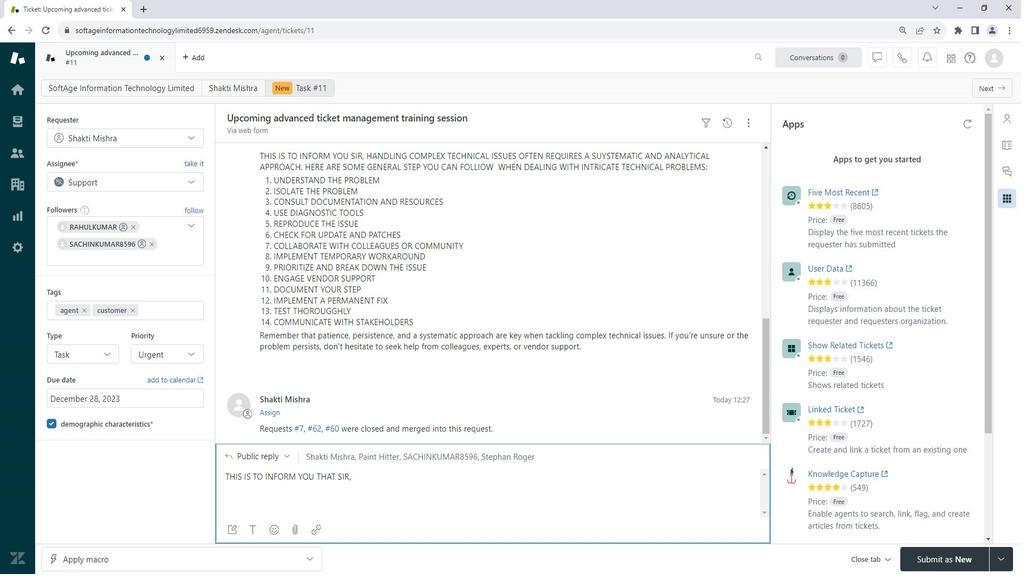 
Action: Mouse scrolled (243, 408) with delta (0, 0)
Screenshot: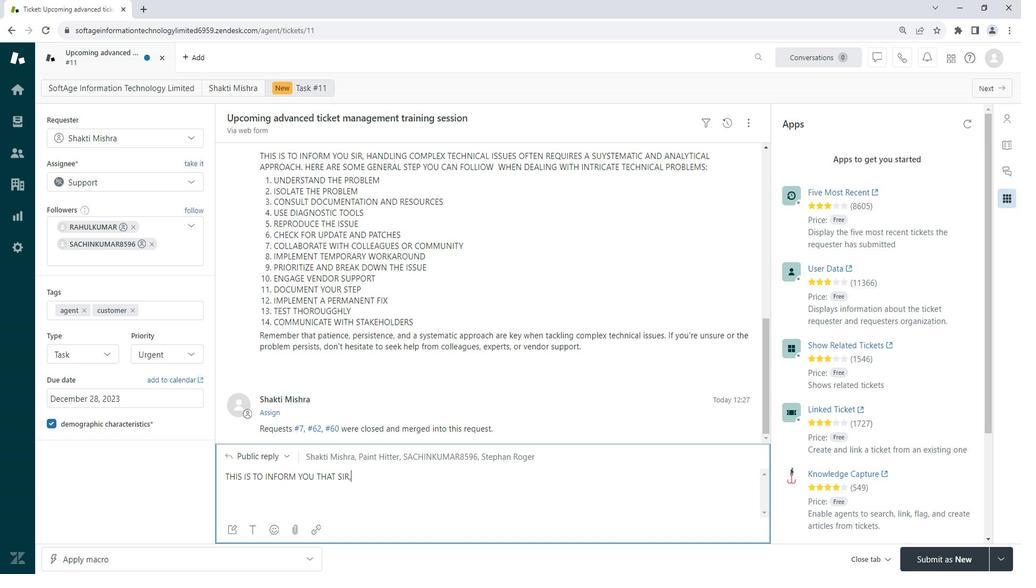 
Action: Mouse scrolled (243, 408) with delta (0, 0)
Screenshot: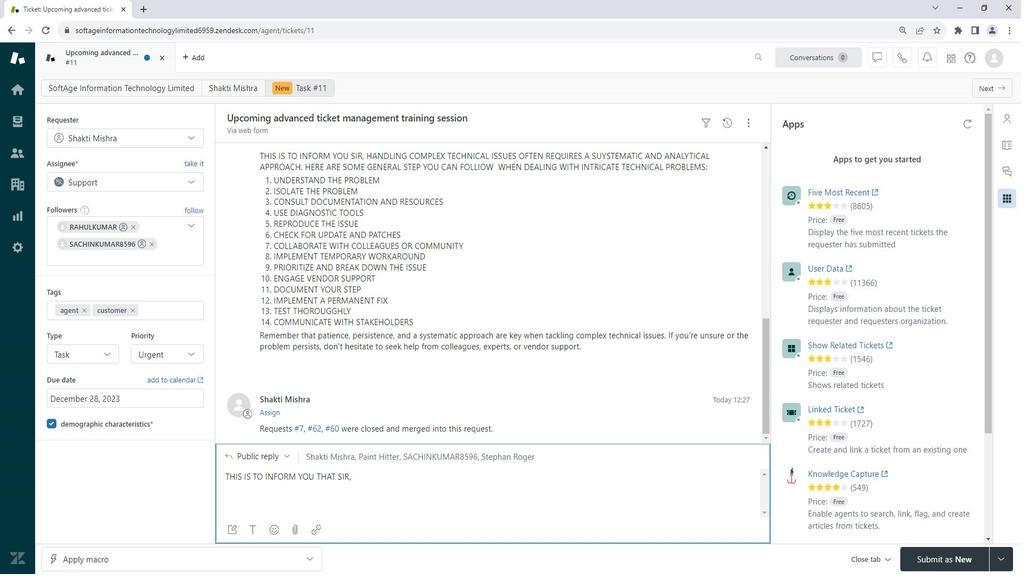 
Action: Mouse moved to (244, 408)
Screenshot: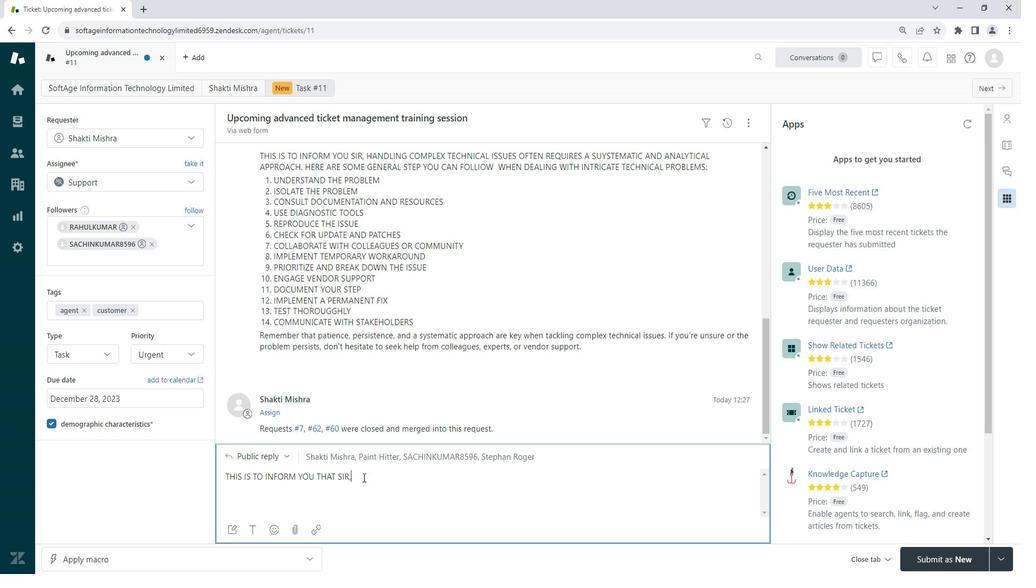 
Action: Mouse pressed left at (244, 408)
Screenshot: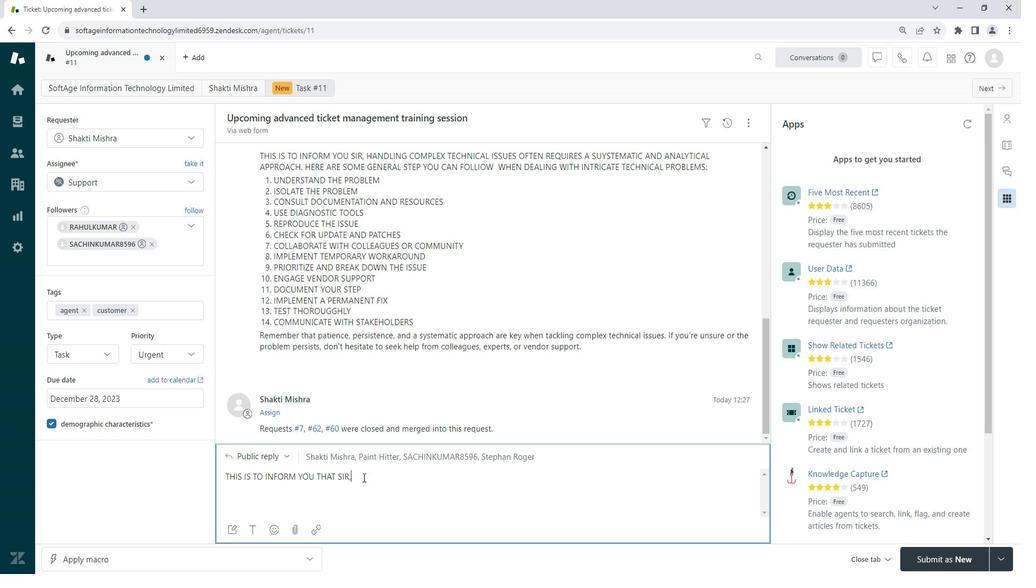 
Action: Key pressed SETTING<Key.space>UP<Key.space>A<Key.space>DEDICATED<Key.space>SUPPORT<Key.space>TEA,<Key.backspace>M<Key.space>FOR<Key.space>SE<Key.backspace>PECIALIZED<Key.space>TROUBLESHOOTING<Key.space>CAB<Key.space>BE<Key.space>BE<Key.space>A<Key.backspace><Key.backspace><Key.backspace><Key.backspace><Key.backspace><Key.backspace><Key.backspace><Key.backspace><Key.backspace>N<Key.space>BE<Key.space>A<Key.space>VALUABLE<Key.space>ASSET<Key.space>FOR<Key.space>ANY<Key.space>ORGANIZATION,<Key.space>ESPECIALLY
Screenshot: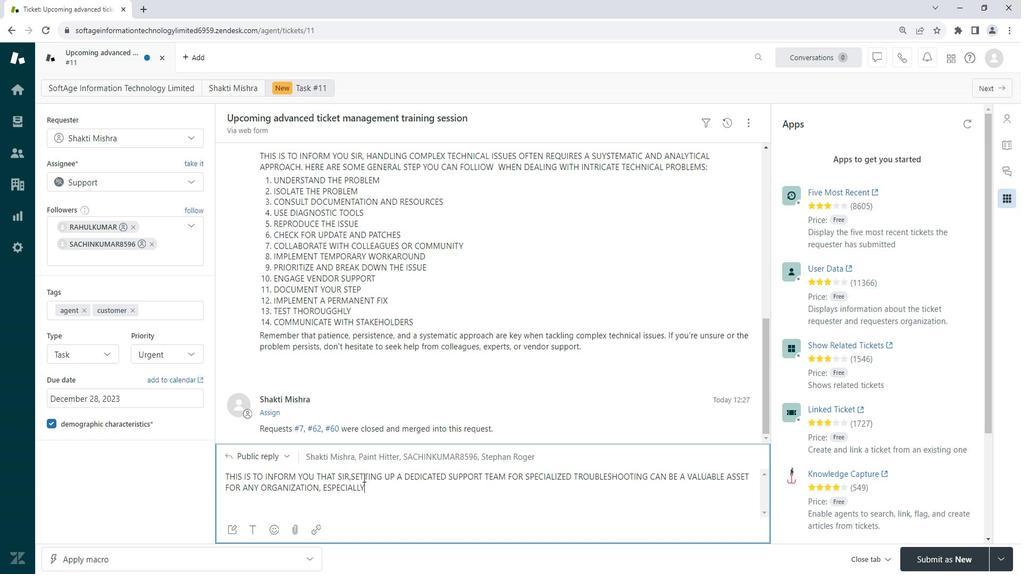
Action: Mouse moved to (243, 408)
Screenshot: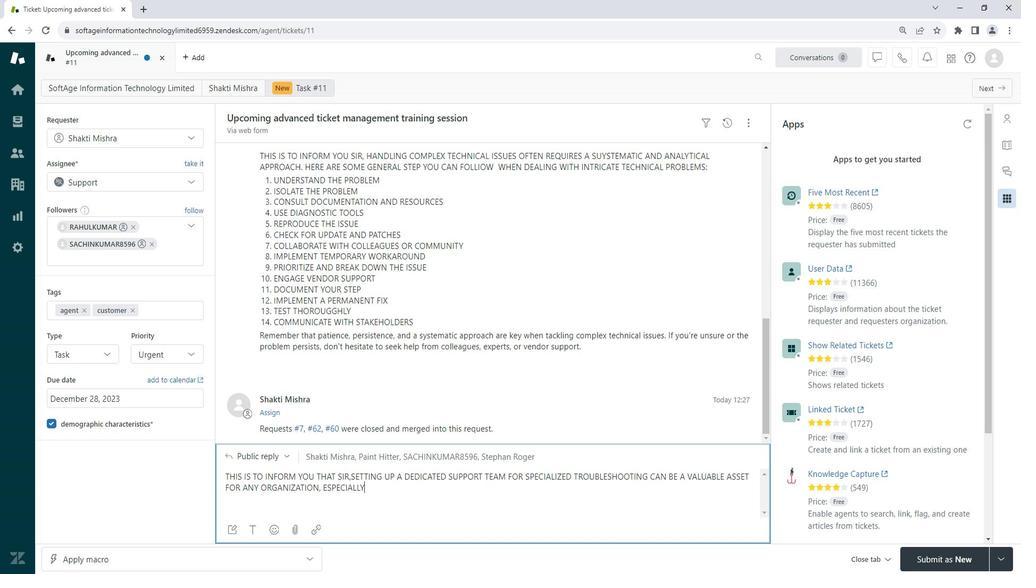 
Action: Mouse scrolled (243, 408) with delta (0, 0)
Screenshot: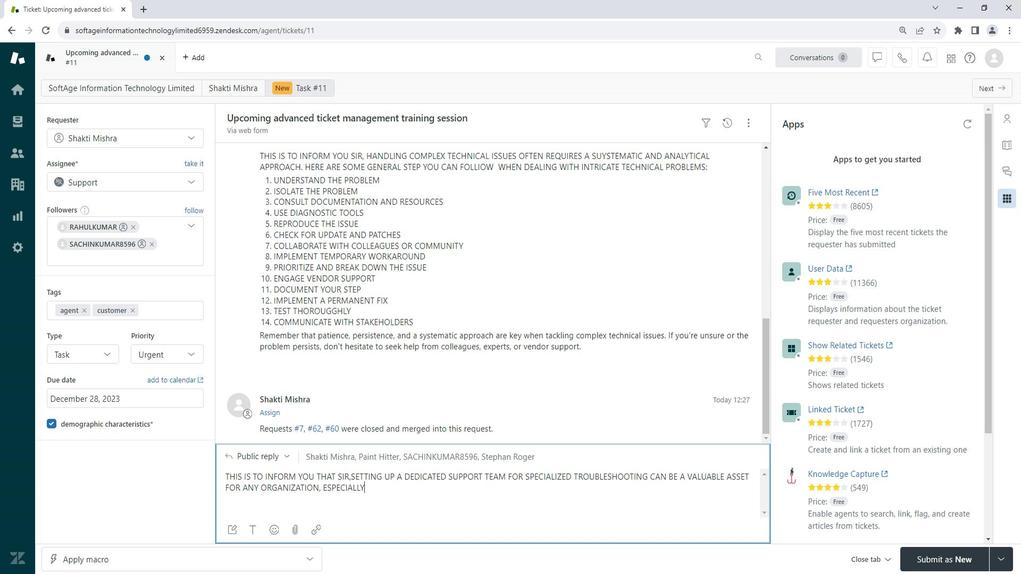 
Action: Mouse moved to (244, 408)
Screenshot: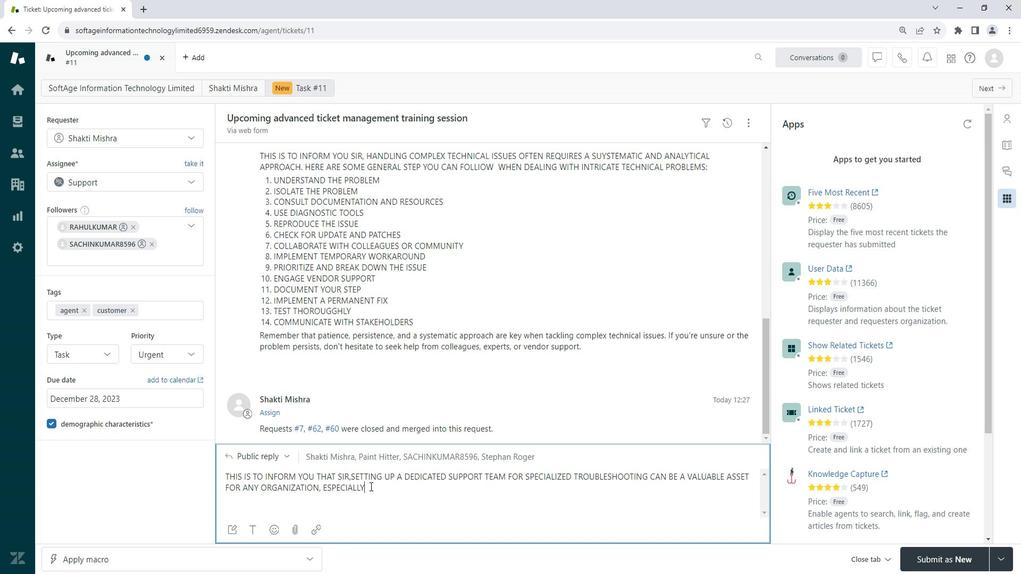 
Action: Mouse pressed left at (244, 408)
Screenshot: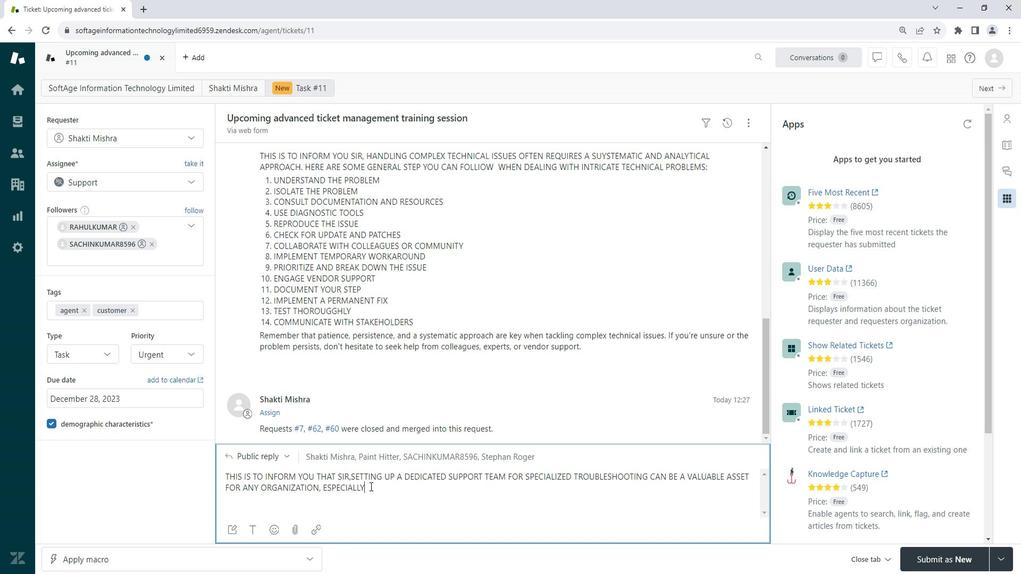 
Action: Mouse moved to (244, 408)
Screenshot: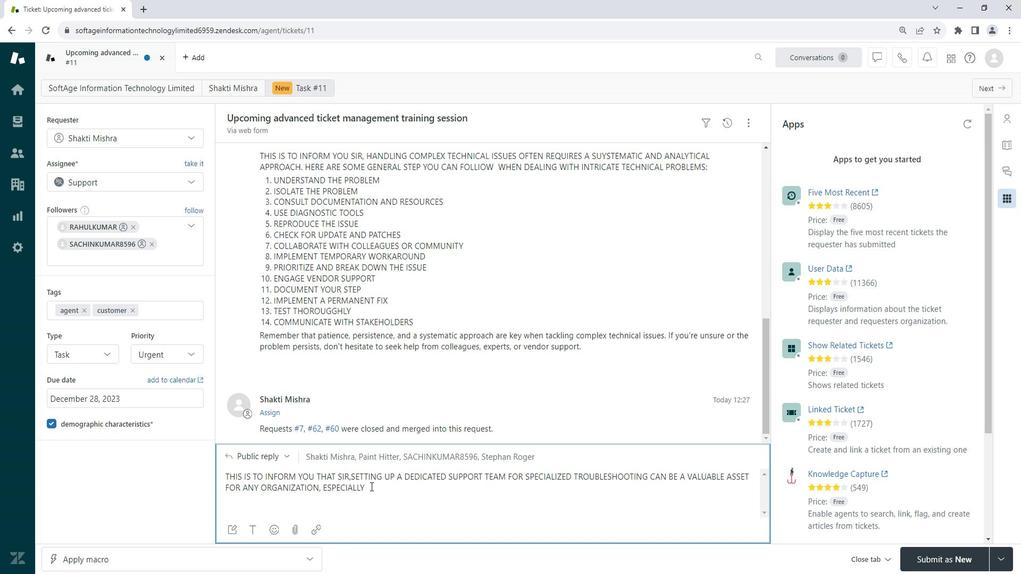 
Action: Key pressed <Key.space>IF<Key.space>YOU'E<Key.backspace>S<Key.backspace>\<Key.backspace>RE<Key.space>DEALING<Key.space>WITH<Key.space>COMPLEX<Key.space>PRODUCT<Key.space>OR<Key.space>SERVICES.<Key.space>HERE<Key.space>ARE<Key.space>SOME<Key.space>STEP<Key.space>YOU<Key.space>CAN<Key.space>TAH<Key.backspace>KE<Key.space>TO<Key.space>ESTABLISH<Key.space>AN<Key.space>EFFECTIVE<Key.space>DEDICATED<Key.space>SUPPORT<Key.space>TEAM<Key.shift_r><Key.shift_r><Key.shift_r><Key.shift_r>:<Key.enter>
Screenshot: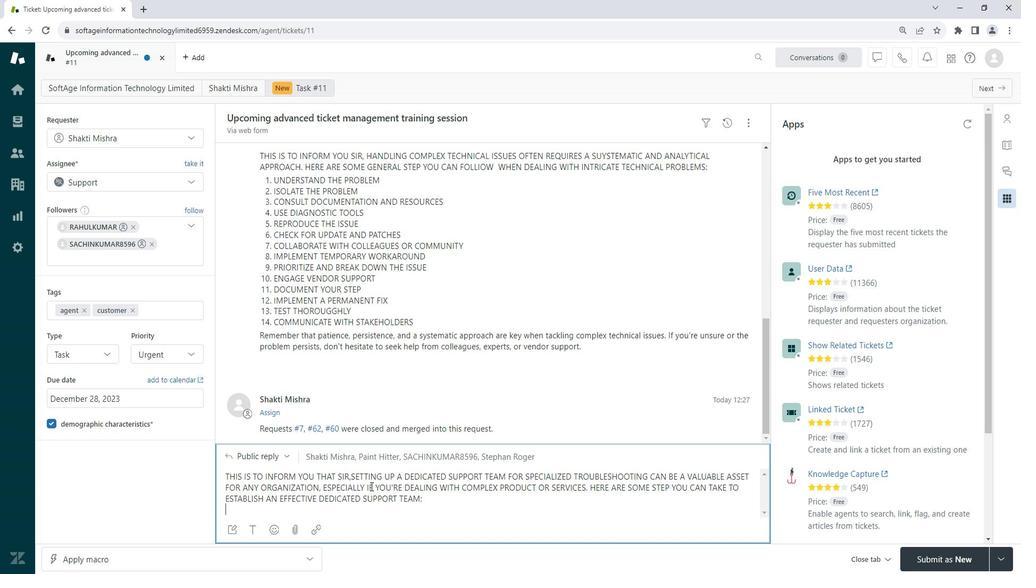 
Action: Mouse moved to (244, 408)
Screenshot: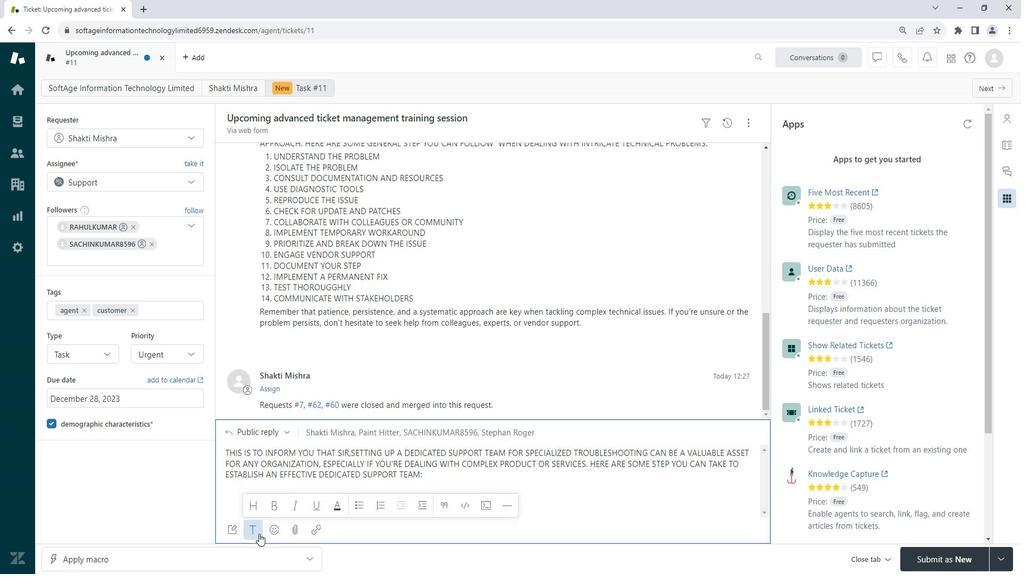 
Action: Mouse pressed left at (244, 408)
Screenshot: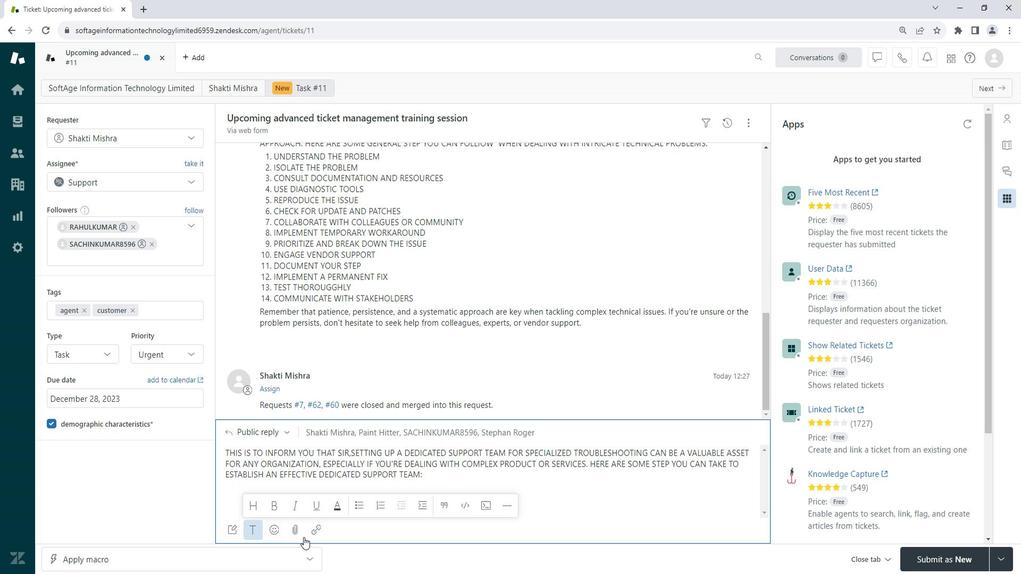 
Action: Mouse moved to (244, 408)
Screenshot: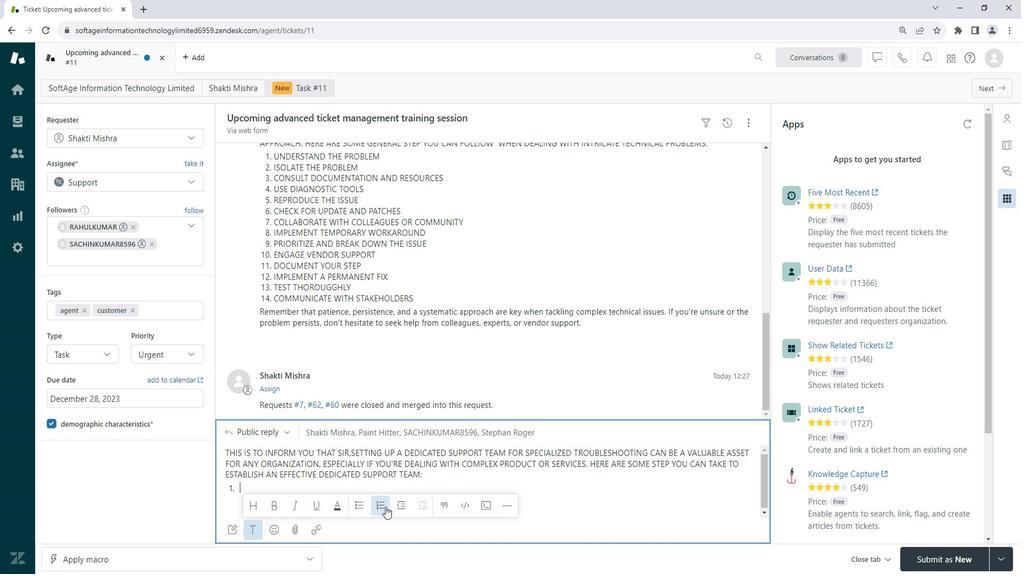 
Action: Mouse pressed left at (244, 408)
Screenshot: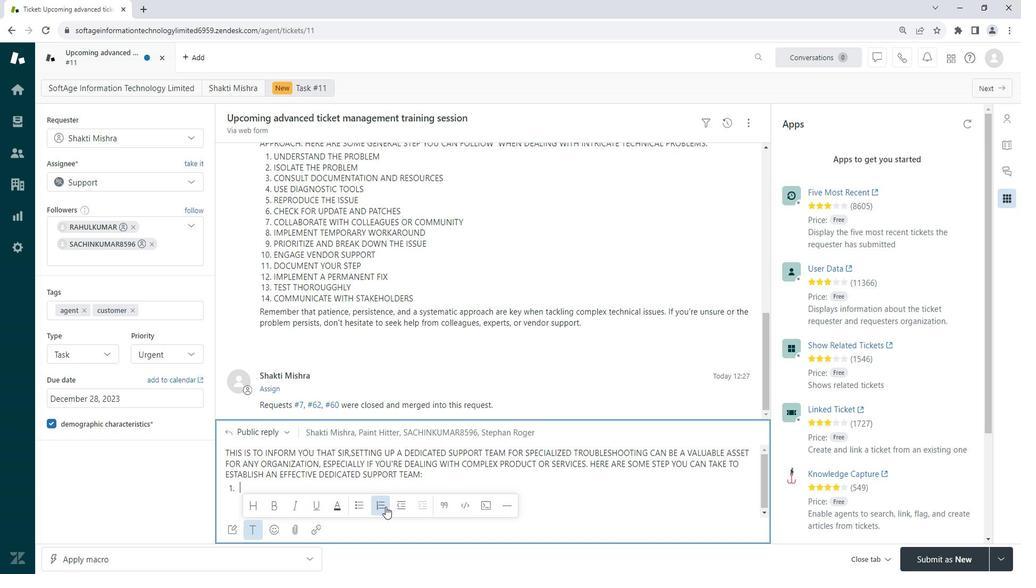 
Action: Mouse moved to (244, 408)
Screenshot: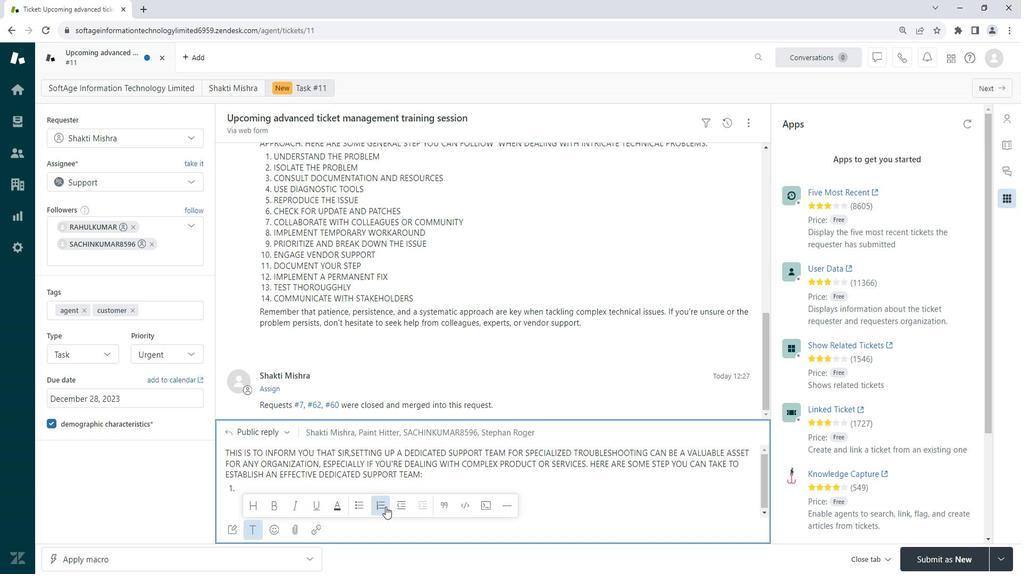 
Action: Key pressed IDEB<Key.backspace>NTIFY<Key.space>SE<Key.backspace>PECIALIZED<Key.space>
Screenshot: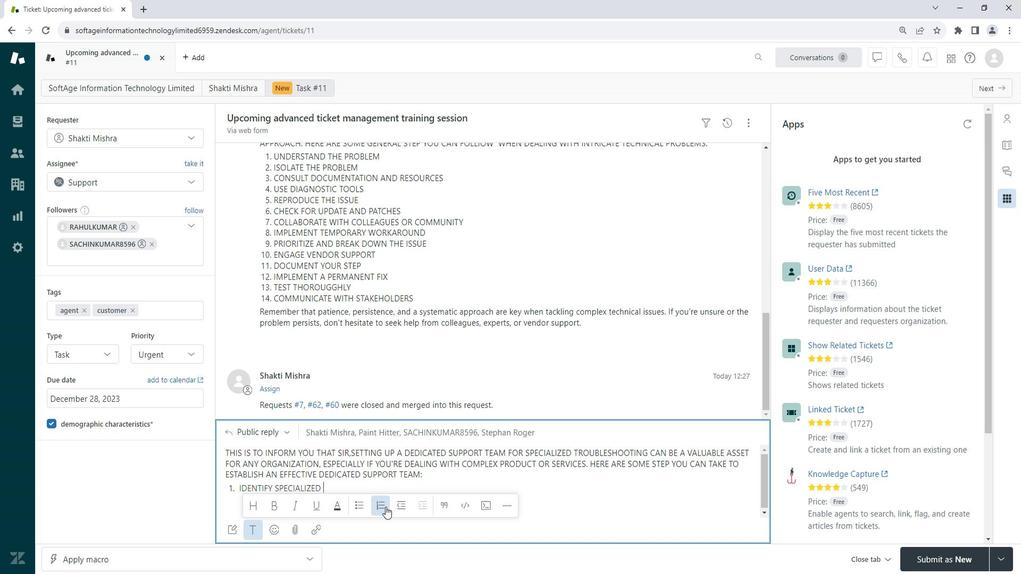 
Action: Mouse moved to (243, 408)
Screenshot: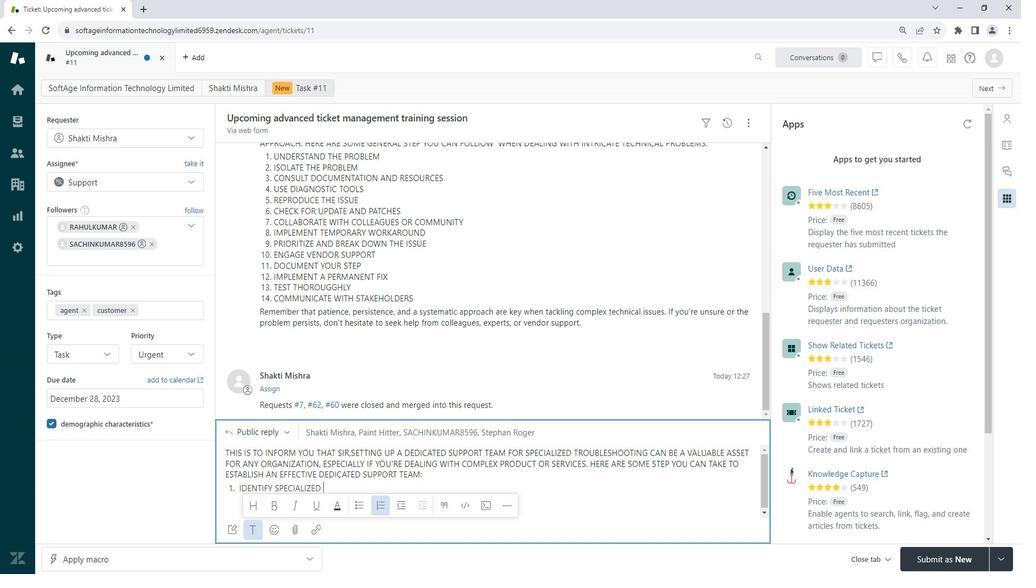 
Action: Mouse scrolled (243, 408) with delta (0, 0)
Screenshot: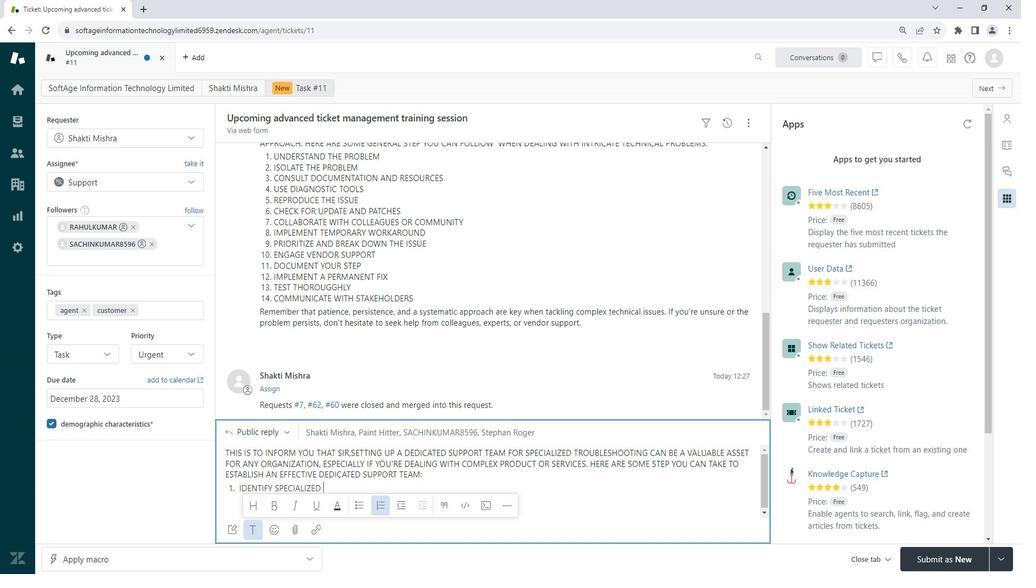 
Action: Mouse scrolled (243, 408) with delta (0, 0)
Screenshot: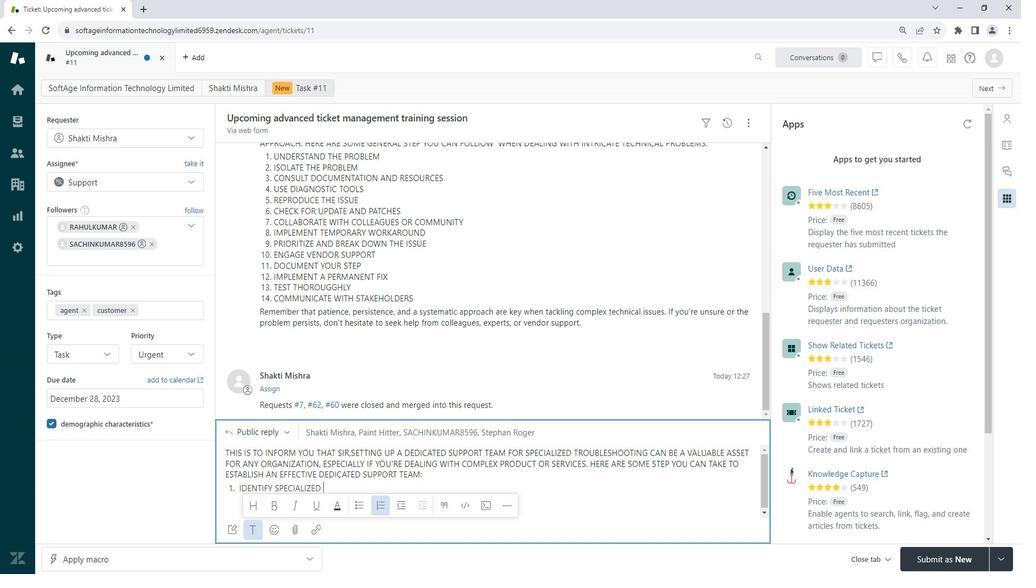 
Action: Key pressed AREAS<Key.enter>RECRUITMENT<Key.enter>
Screenshot: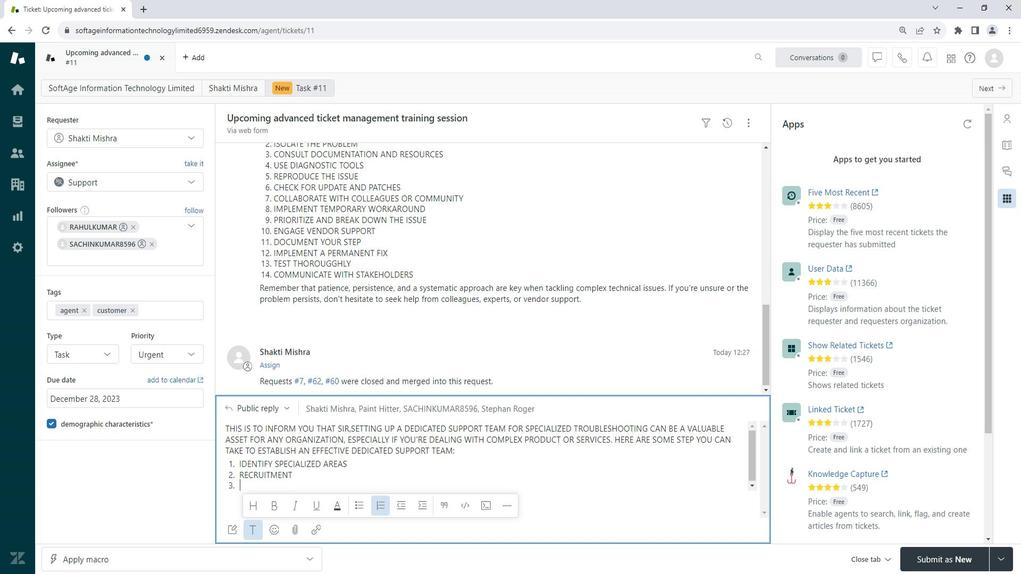 
Action: Mouse moved to (243, 408)
Screenshot: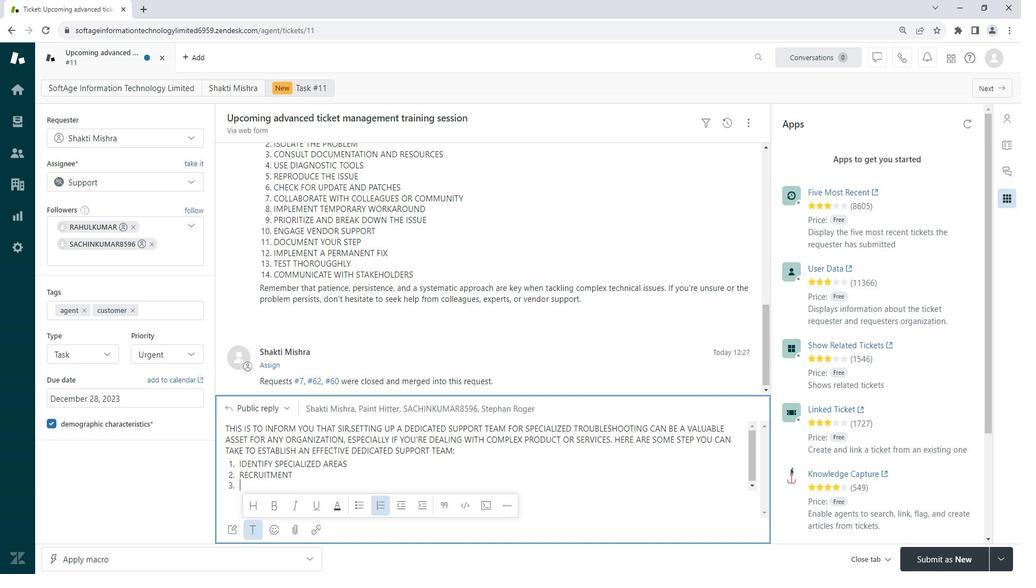 
Action: Mouse scrolled (243, 408) with delta (0, 0)
Screenshot: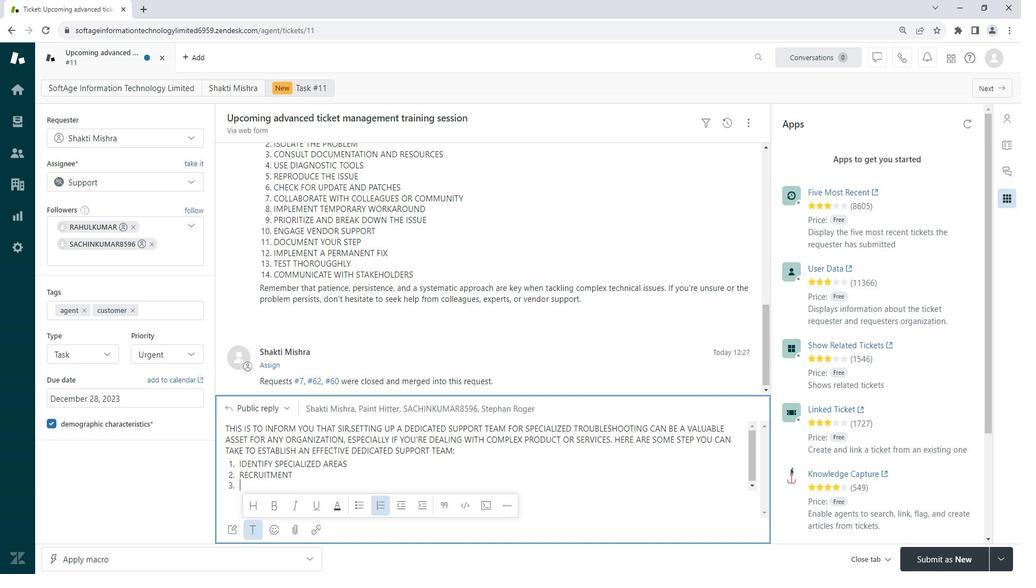 
Action: Mouse moved to (243, 408)
Screenshot: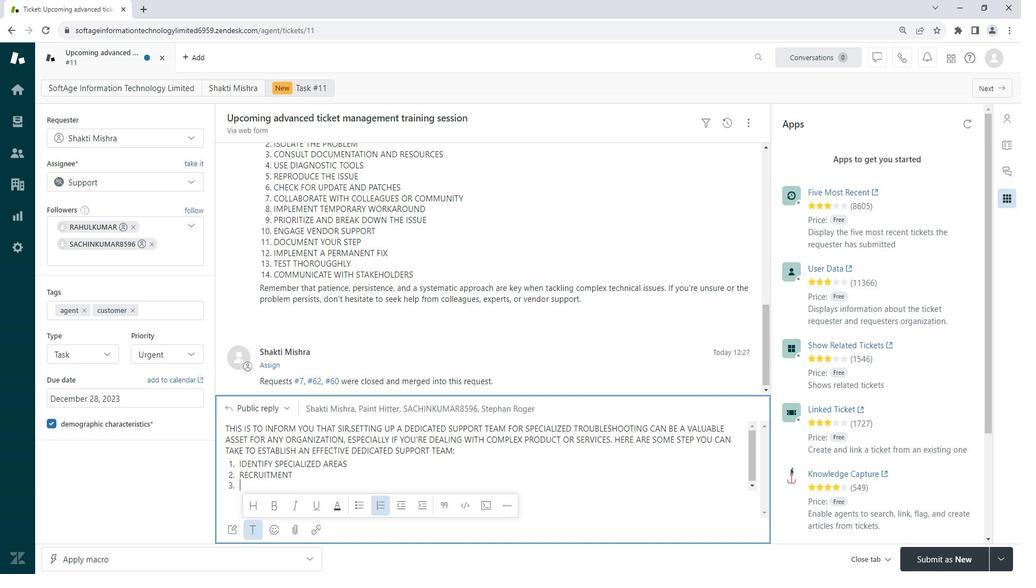 
Action: Mouse scrolled (243, 408) with delta (0, 0)
Screenshot: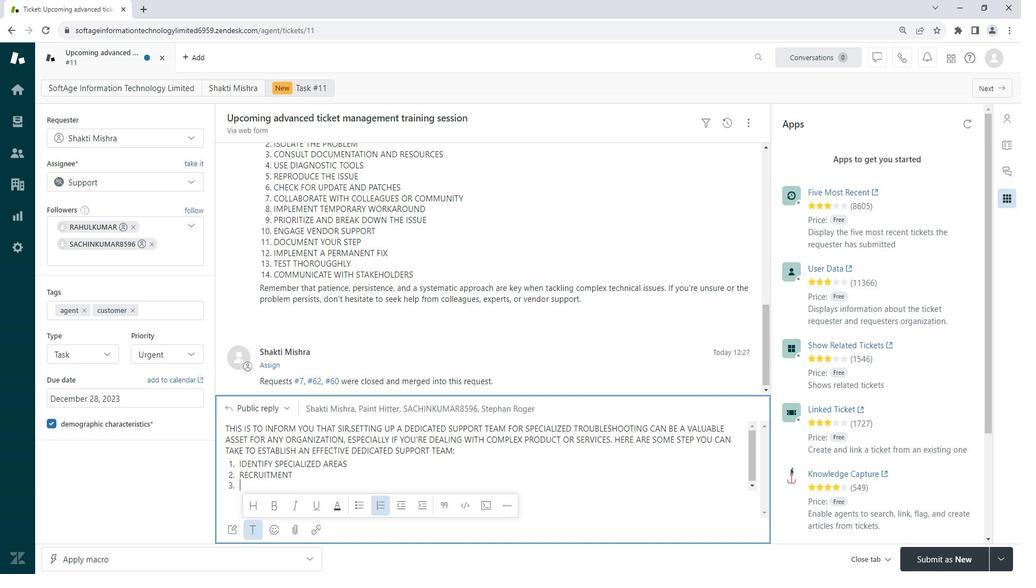 
Action: Mouse scrolled (243, 408) with delta (0, 0)
Screenshot: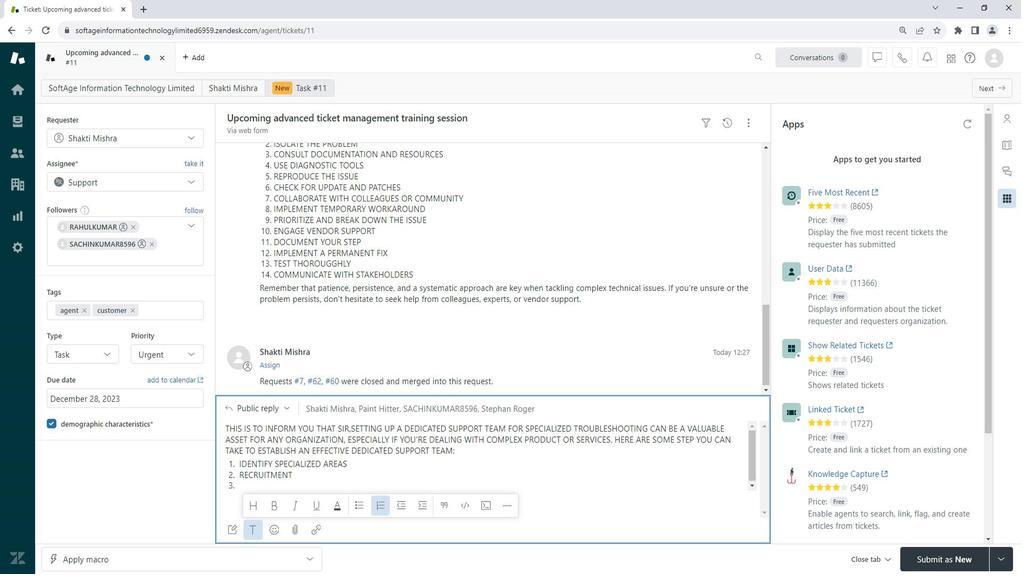 
Action: Mouse moved to (243, 408)
Screenshot: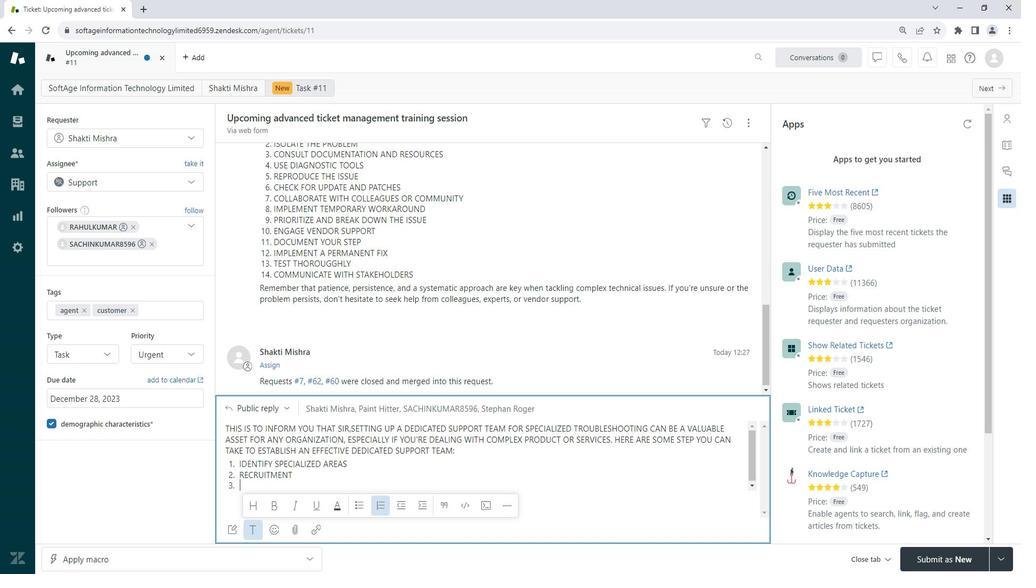 
Action: Key pressed RE<Key.backspace>RAIING<Key.space><Key.left><Key.left><Key.left><Key.left><Key.left><Key.left><Key.left><Key.left>T<Key.right><Key.backspace><Key.right><Key.right><Key.right><Key.right><Key.right><Key.right><Key.backspace><Key.backspace><Key.backspace><Key.backspace>INING<Key.space><Key.enter>DOCUMENTATION
Screenshot: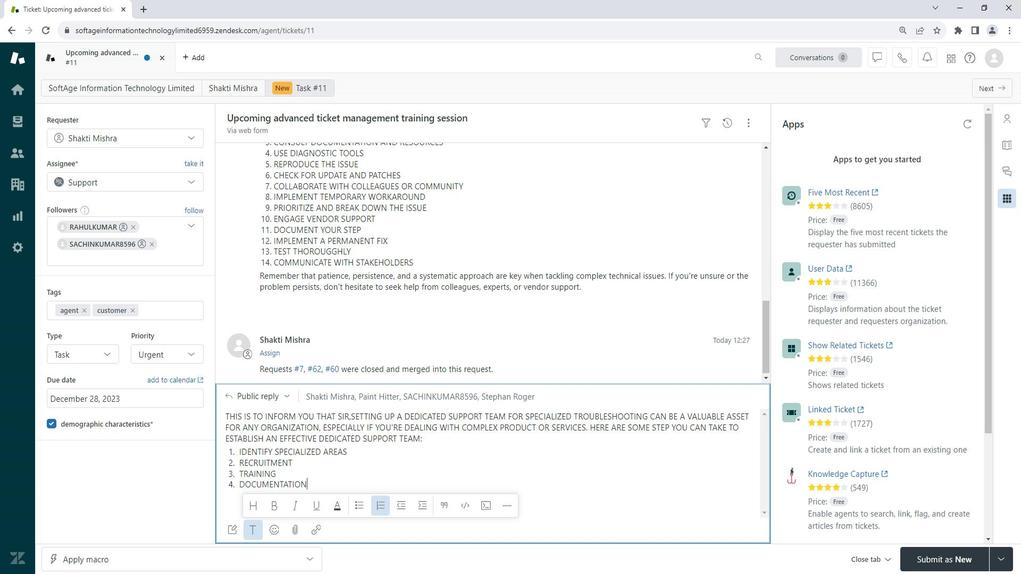 
Action: Mouse moved to (244, 408)
Screenshot: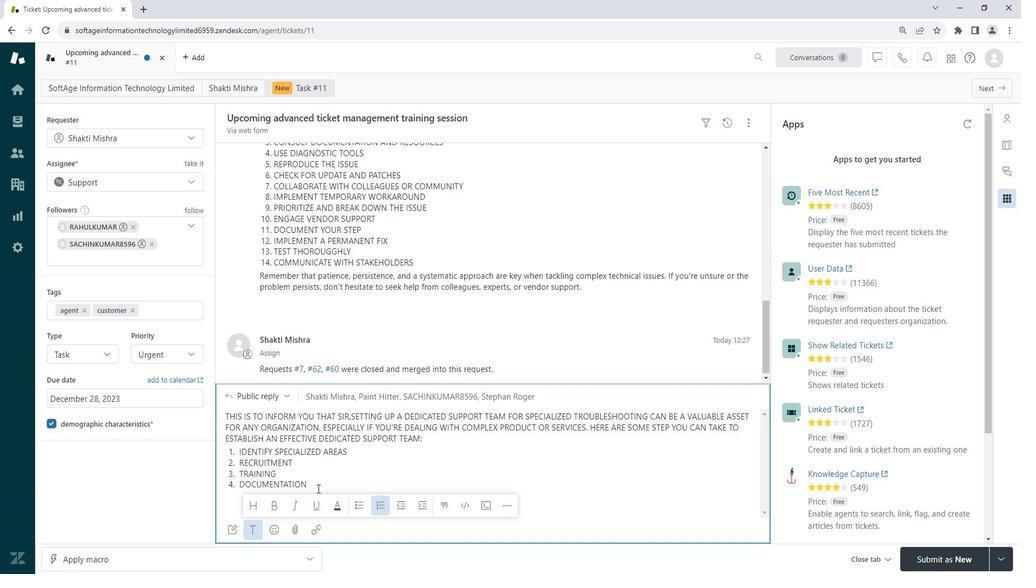 
Action: Mouse scrolled (244, 408) with delta (0, 0)
Screenshot: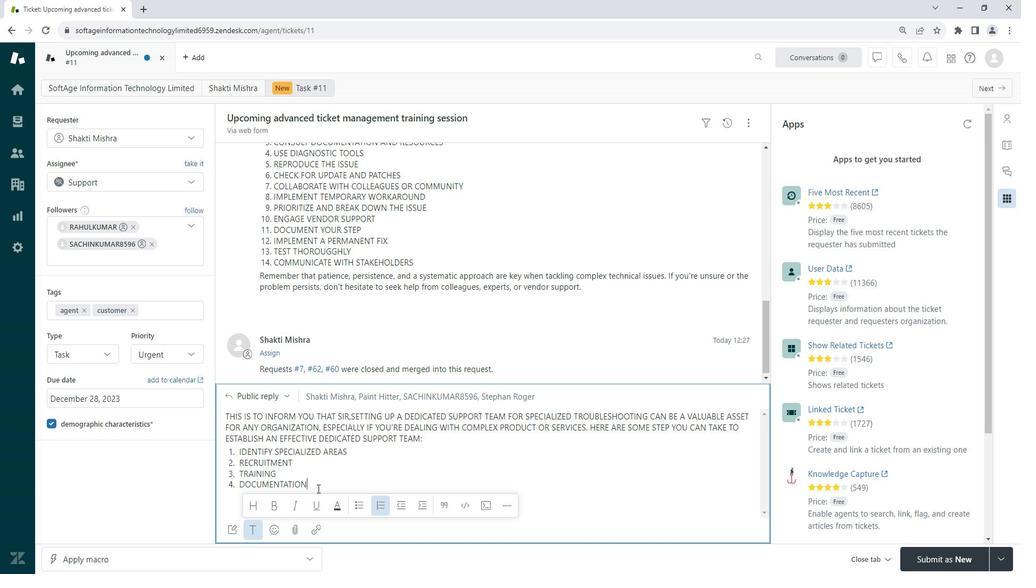 
Action: Mouse moved to (244, 408)
Screenshot: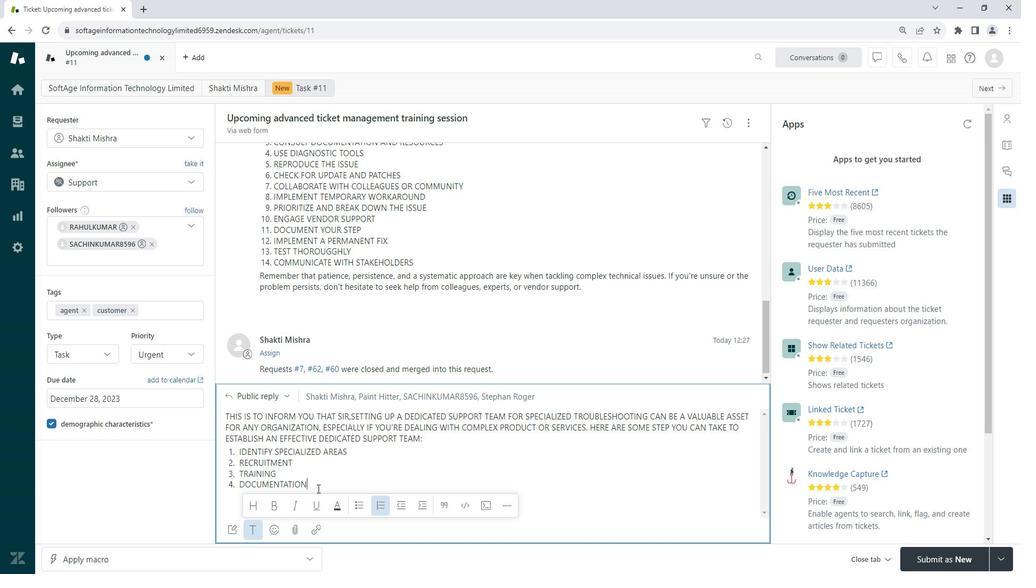 
Action: Key pressed <Key.enter>
Screenshot: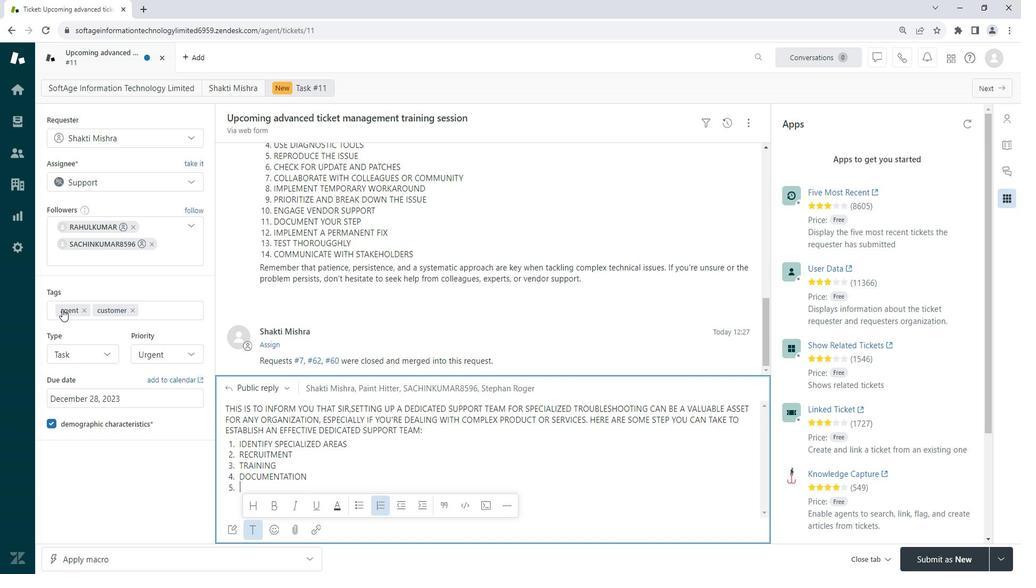 
Action: Mouse moved to (243, 408)
Screenshot: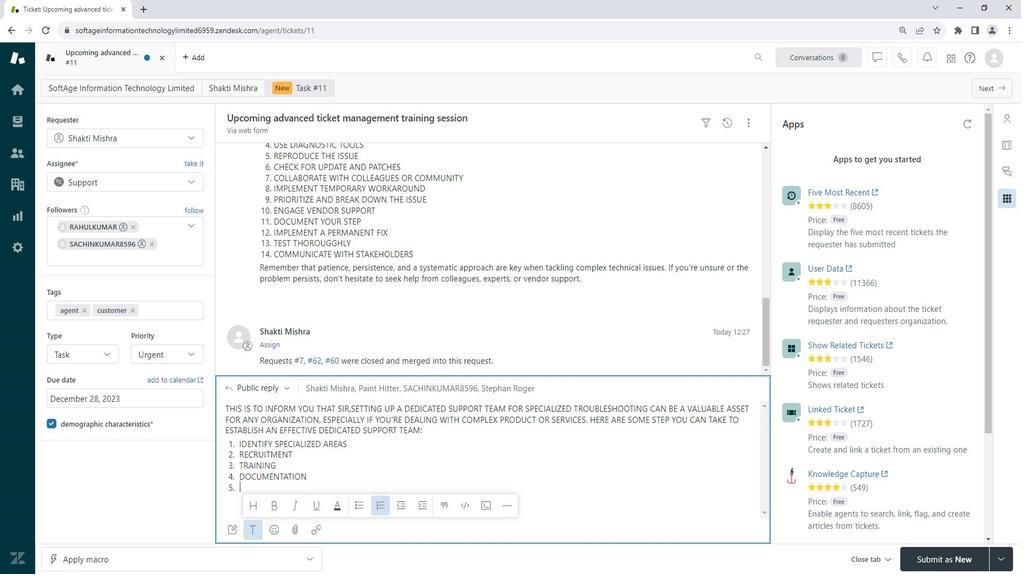 
Action: Mouse scrolled (243, 408) with delta (0, 0)
Screenshot: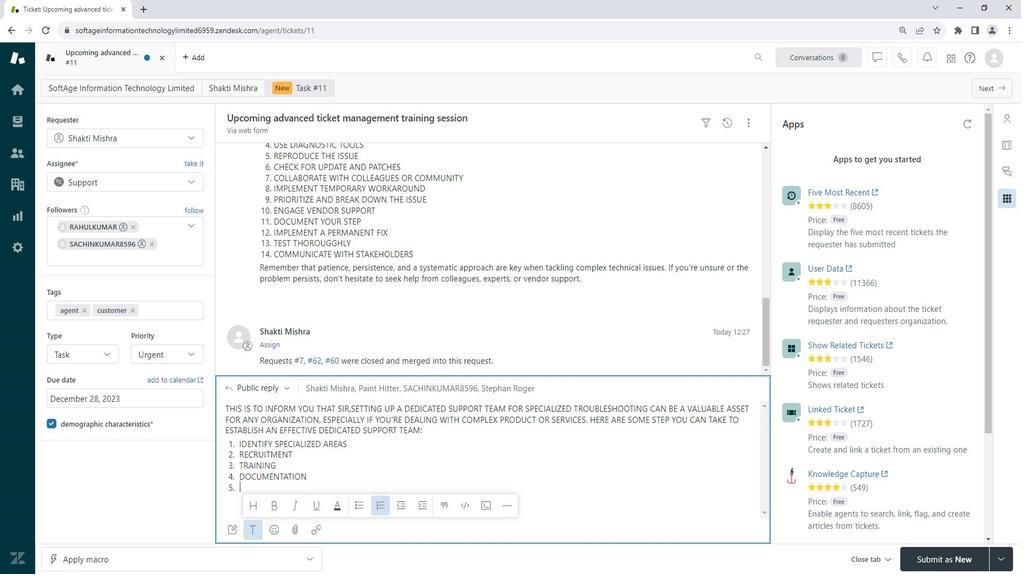 
Action: Mouse scrolled (243, 408) with delta (0, 0)
Screenshot: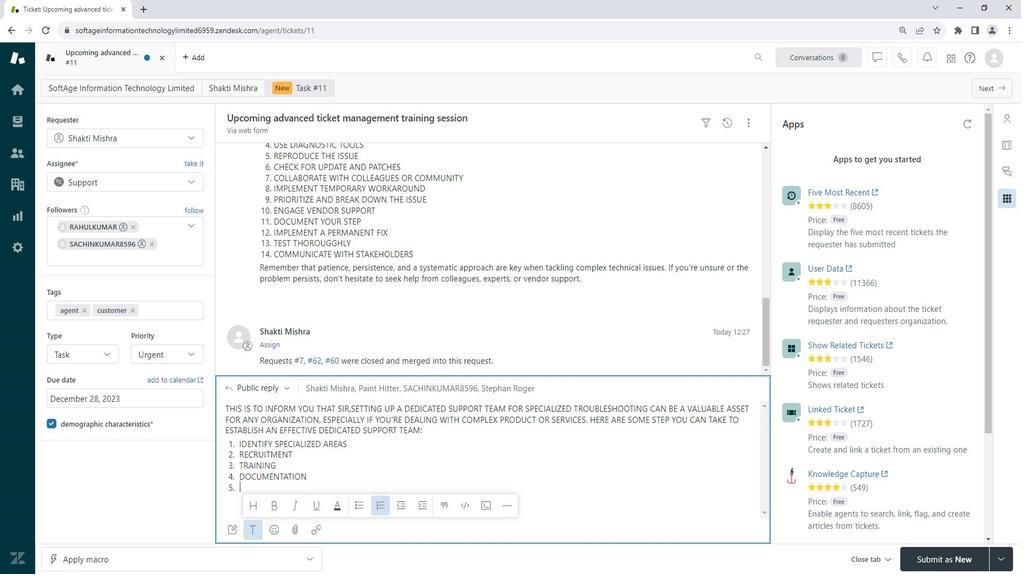
Action: Mouse scrolled (243, 408) with delta (0, 0)
Screenshot: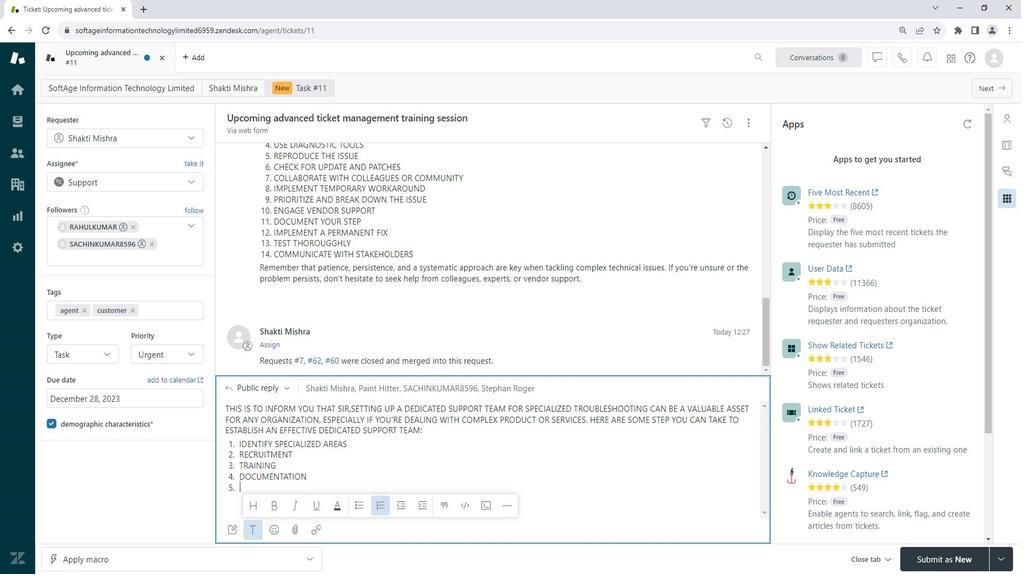 
Action: Key pressed COLLABORATION<Key.space>WITH<Key.space>OTHET<Key.space>TEAMS<Key.enter>IMPLEMENT<Key.space>TICKETING<Key.space>D<Key.backspace>SYSTEM<Key.enter>
Screenshot: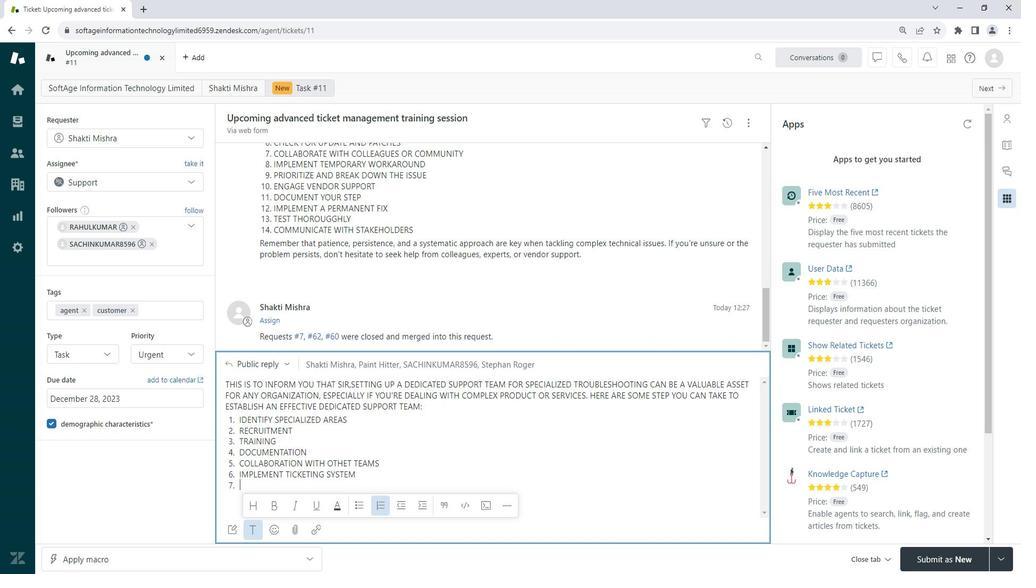
Action: Mouse moved to (243, 408)
Screenshot: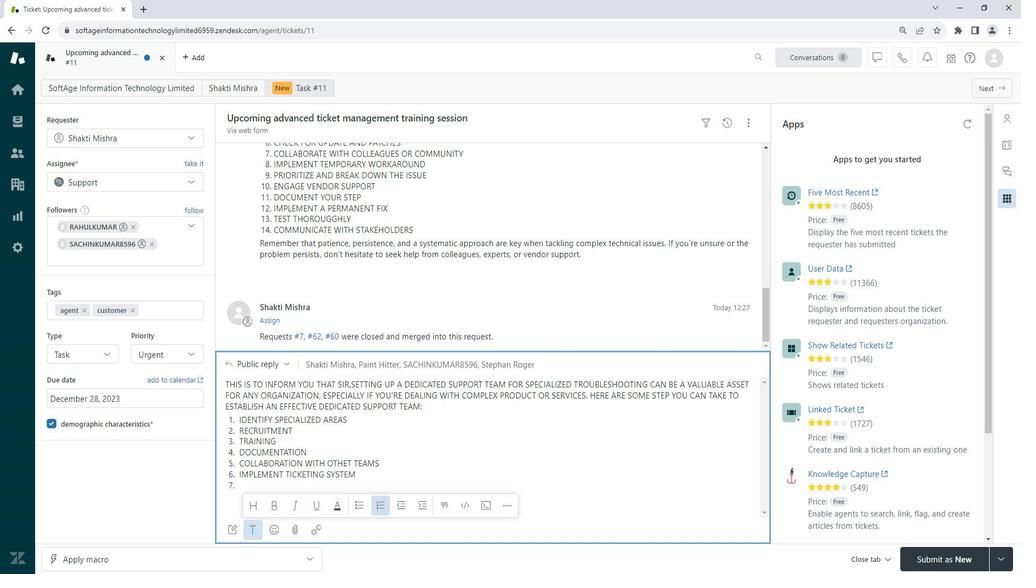 
Action: Mouse scrolled (243, 408) with delta (0, 0)
Screenshot: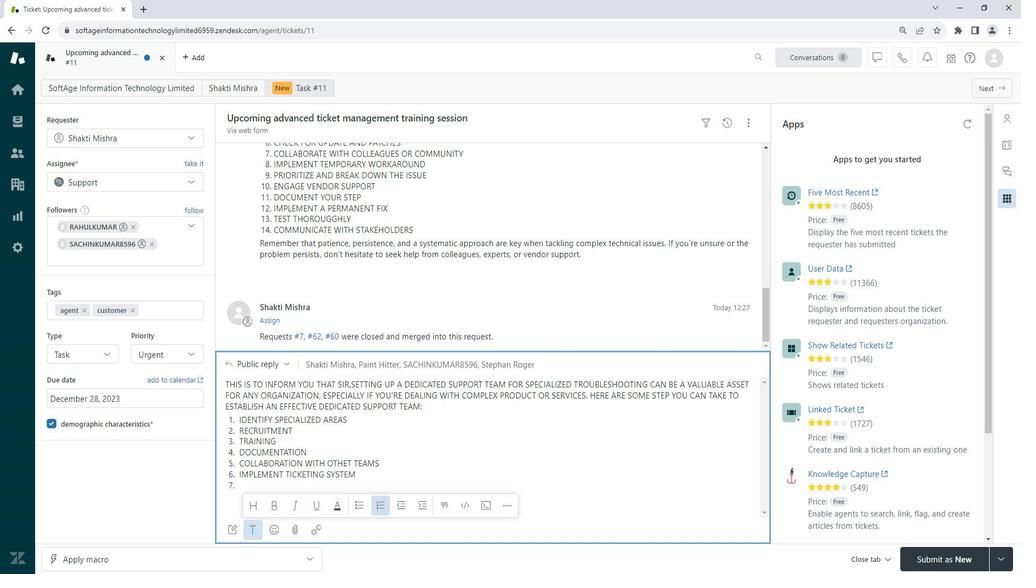 
Action: Mouse scrolled (243, 408) with delta (0, 0)
Screenshot: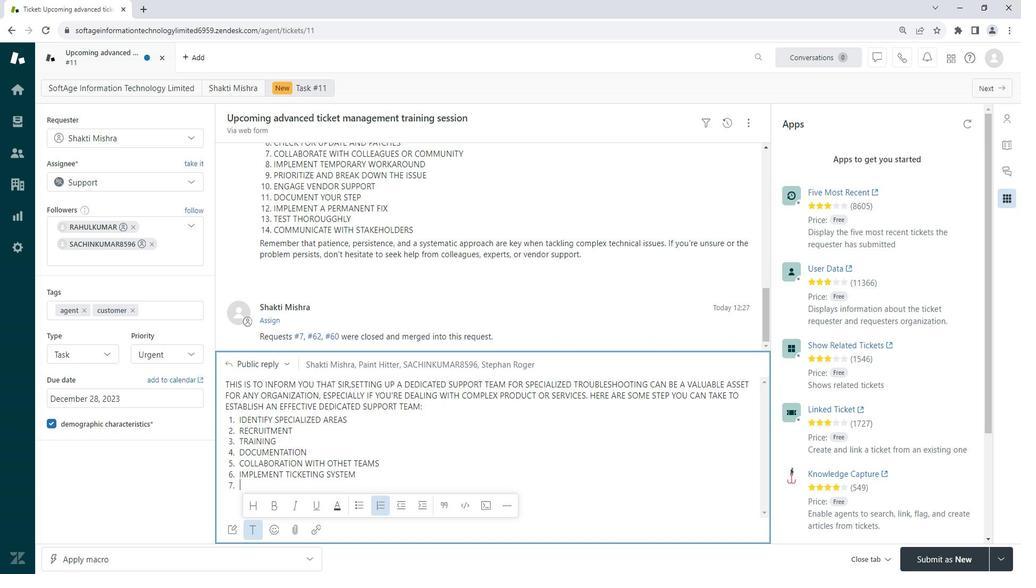 
Action: Mouse scrolled (243, 408) with delta (0, 0)
Screenshot: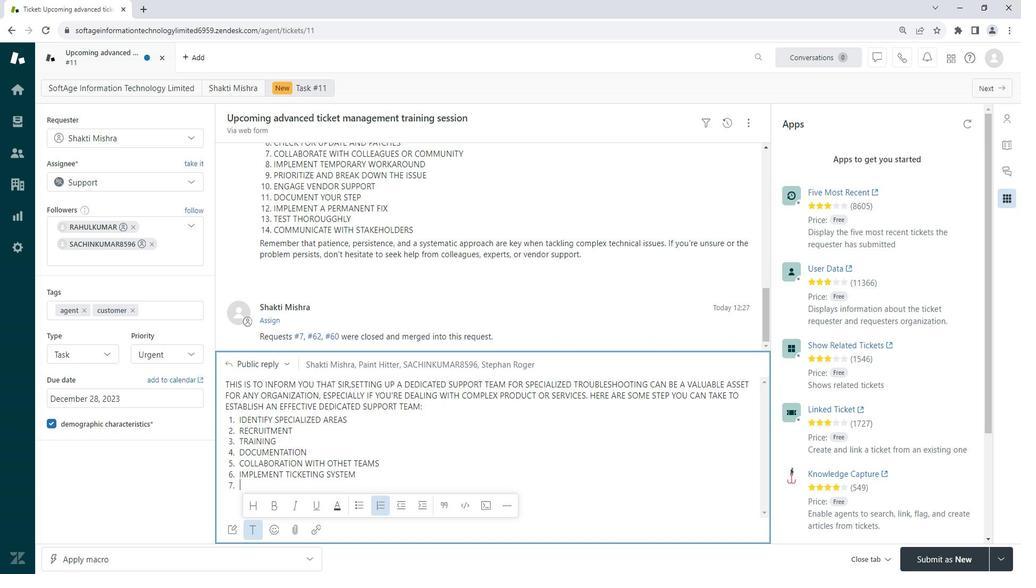 
Action: Mouse moved to (244, 408)
Screenshot: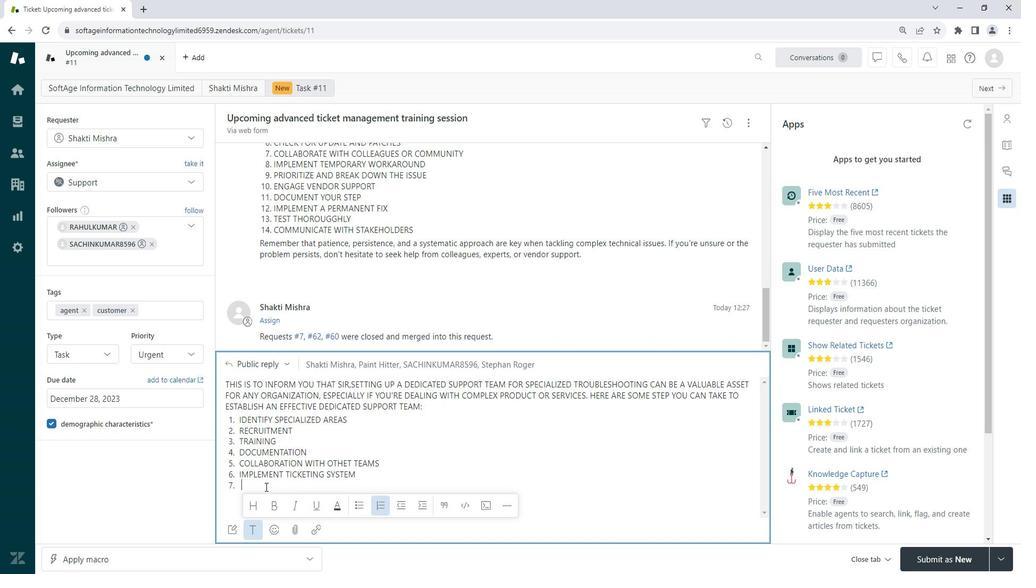 
Action: Mouse pressed left at (244, 408)
Screenshot: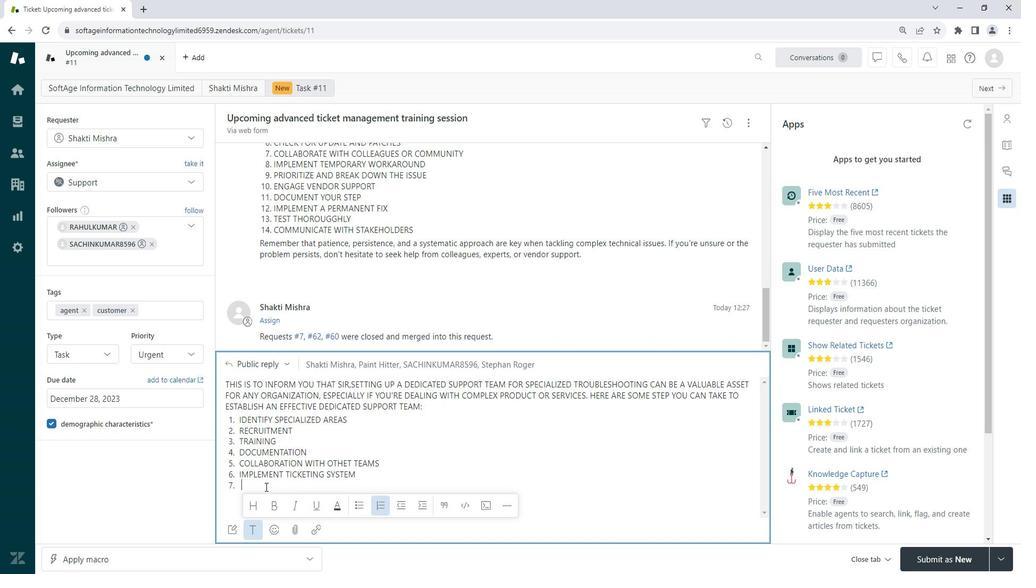 
Action: Key pressed CONTINOUS<Key.backspace><Key.backspace><Key.backspace><Key.backspace><Key.backspace>INUOUS<Key.space>IMPROVEMENT<Key.enter>CUSTOMER<Key.space>COMMUNICATION
Screenshot: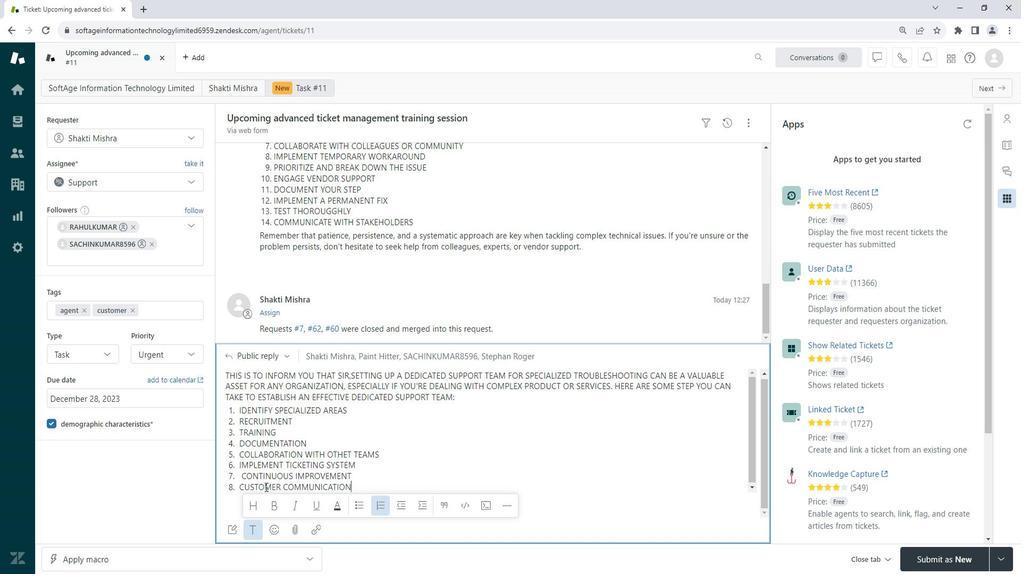 
Action: Mouse moved to (243, 408)
Screenshot: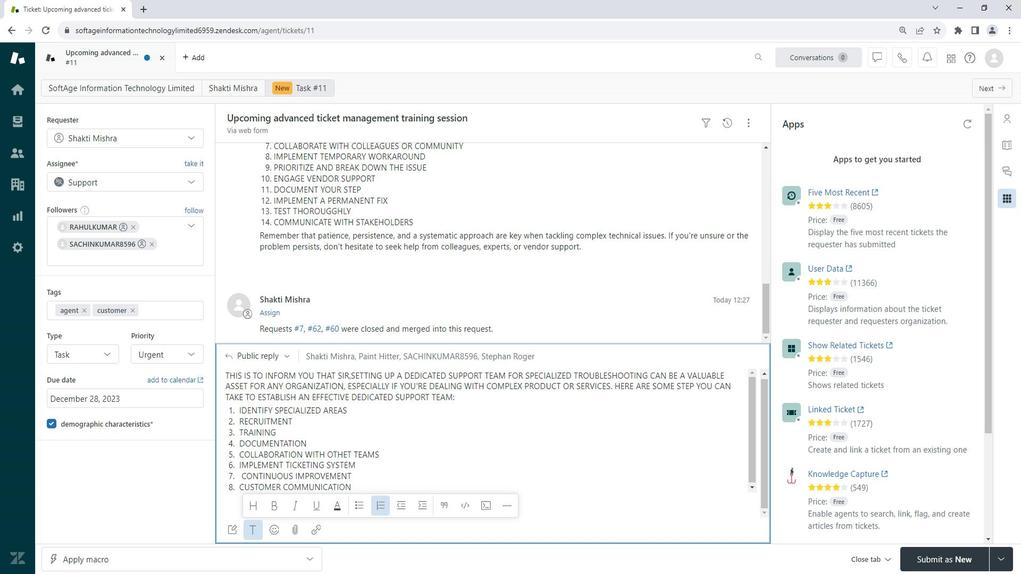
Action: Mouse scrolled (243, 408) with delta (0, 0)
Screenshot: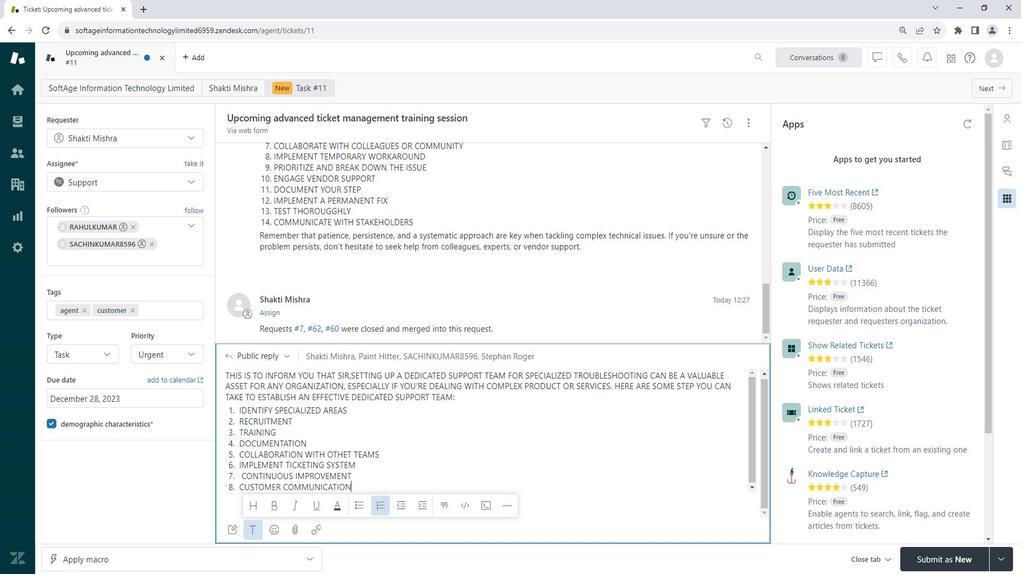 
Action: Mouse scrolled (243, 408) with delta (0, 0)
Screenshot: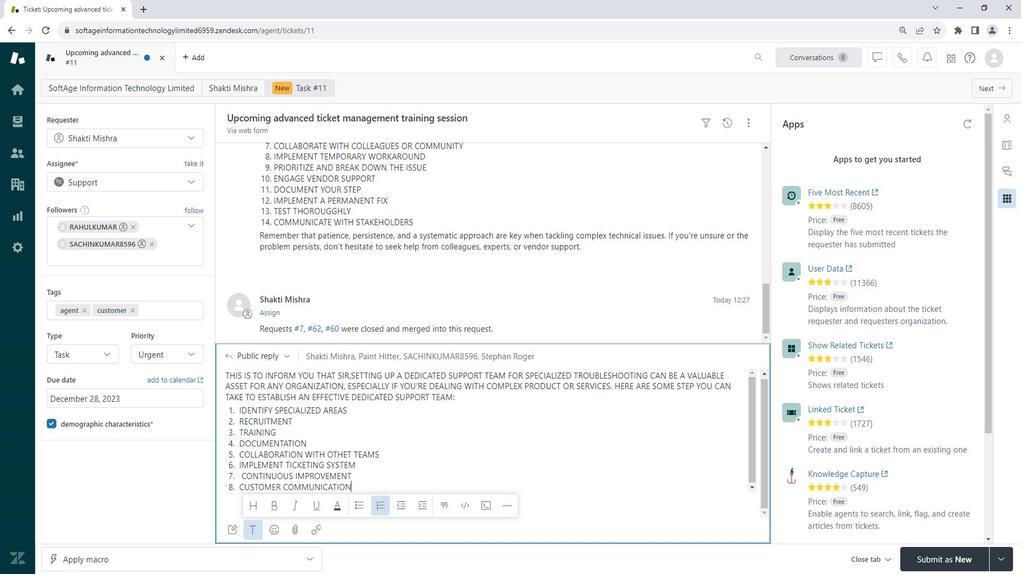 
Action: Mouse scrolled (243, 408) with delta (0, 0)
Screenshot: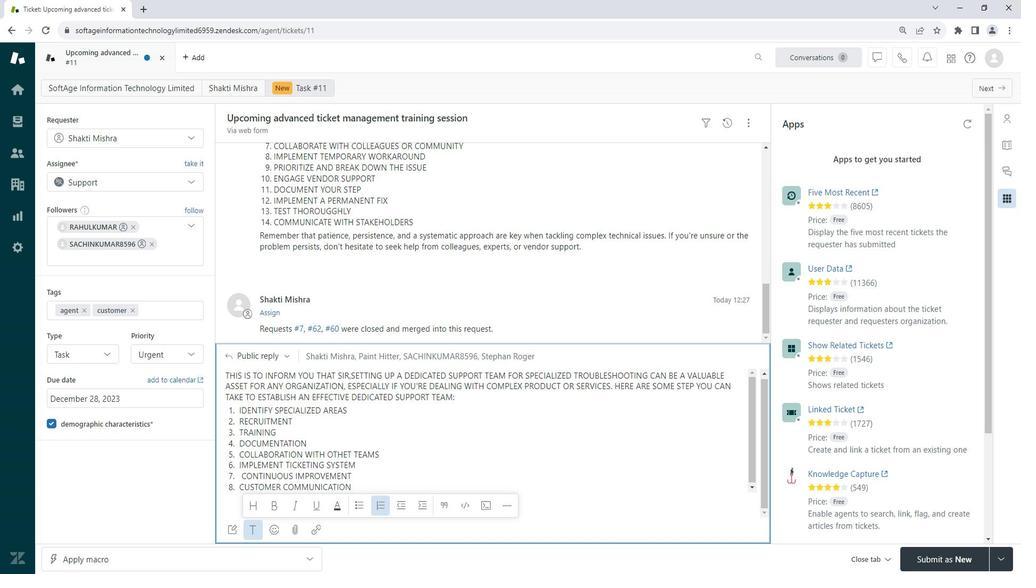 
Action: Mouse moved to (244, 408)
Screenshot: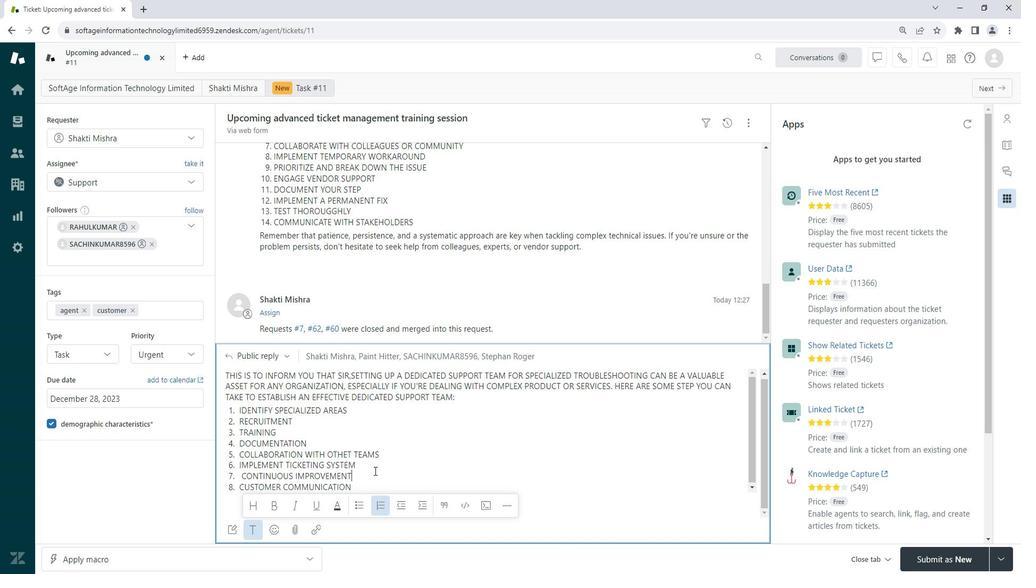
Action: Mouse pressed left at (244, 408)
Screenshot: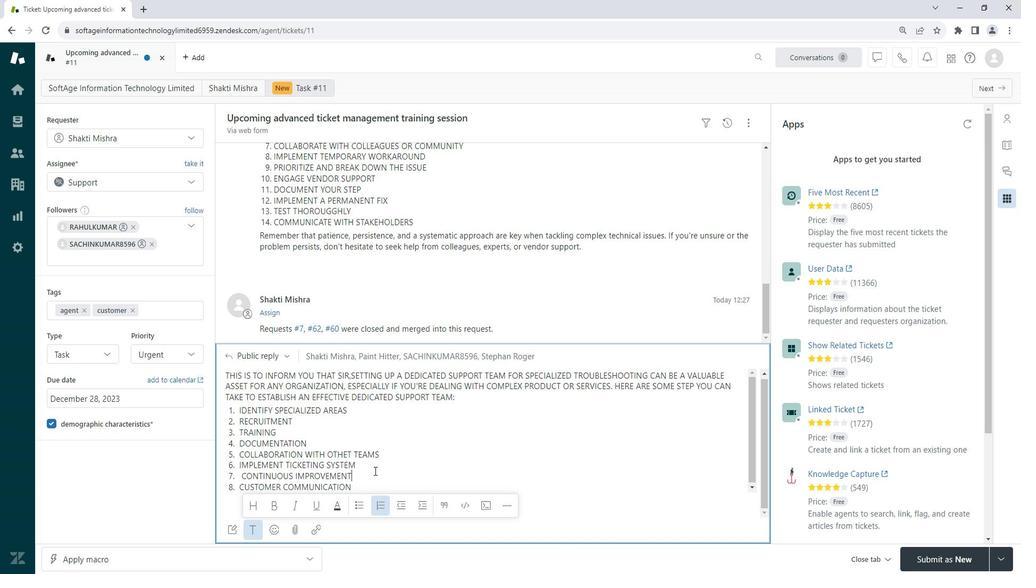 
Action: Mouse moved to (244, 408)
Screenshot: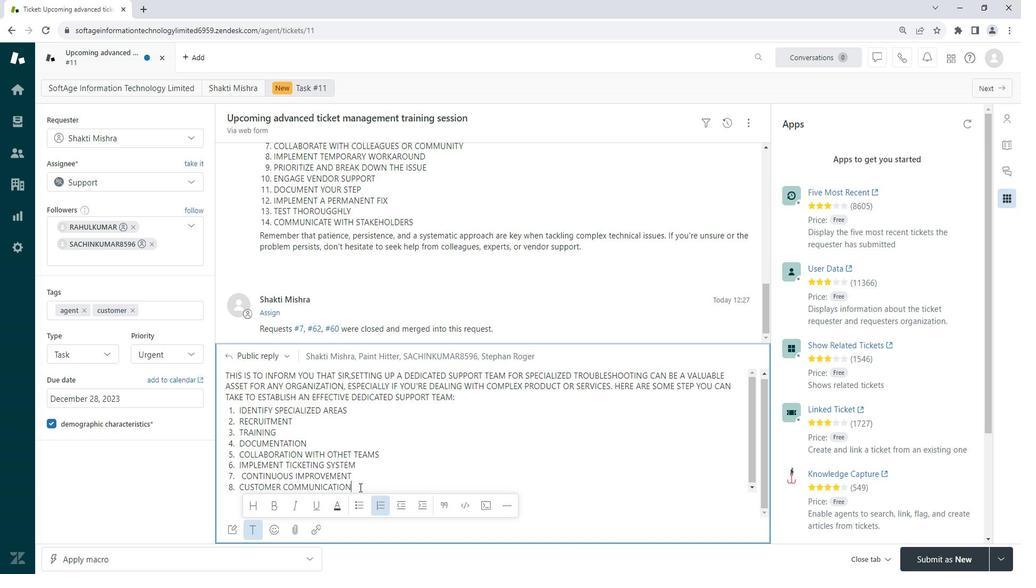 
Action: Mouse pressed left at (244, 408)
Screenshot: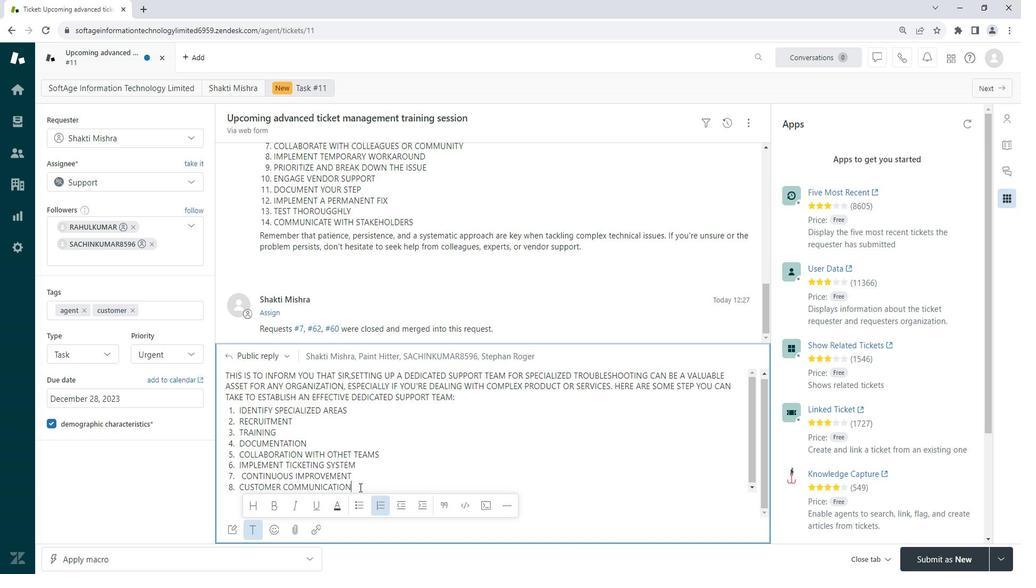 
Action: Mouse moved to (244, 408)
Screenshot: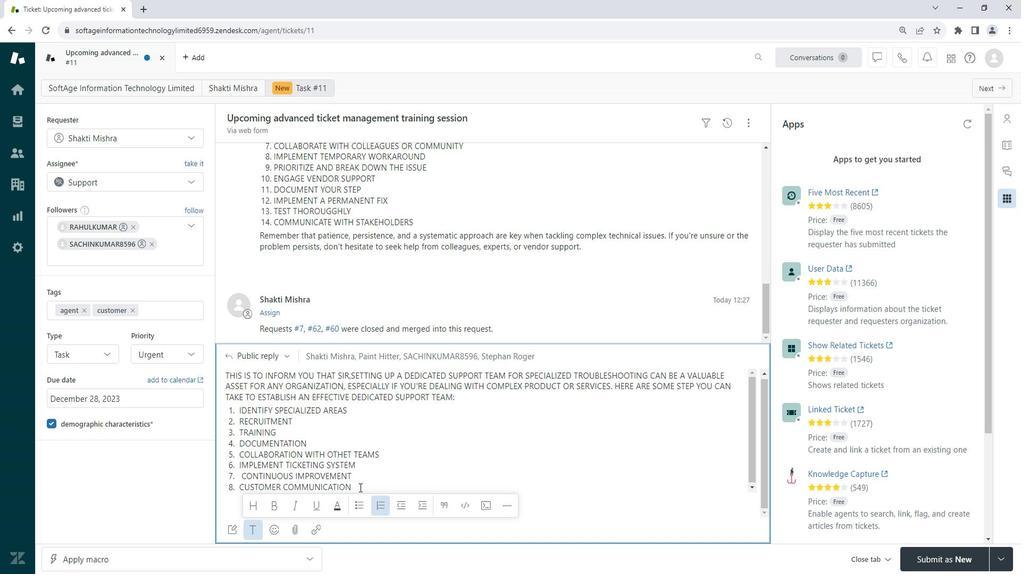
Action: Key pressed <Key.enter>24/7<Key.space>SUPPORT<Key.space><Key.shift_r><Key.shift_r><Key.shift_r>(IF<Key.space>APPLICABLE<Key.shift_r>)<Key.enter>MONITORING<Key.space>AND<Key.space>METRICS<Key.space><Key.enter>
Screenshot: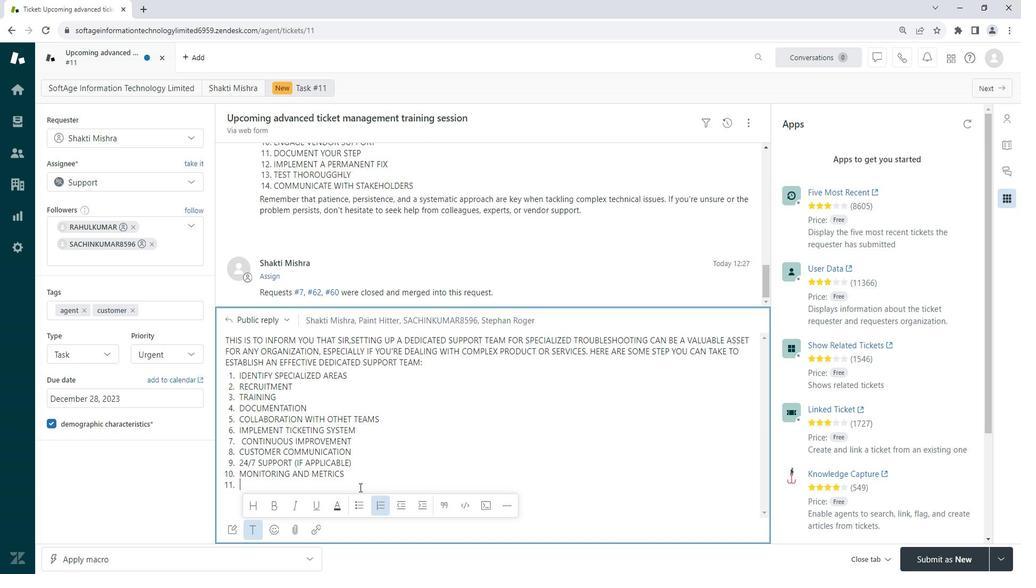
Action: Mouse moved to (243, 408)
Screenshot: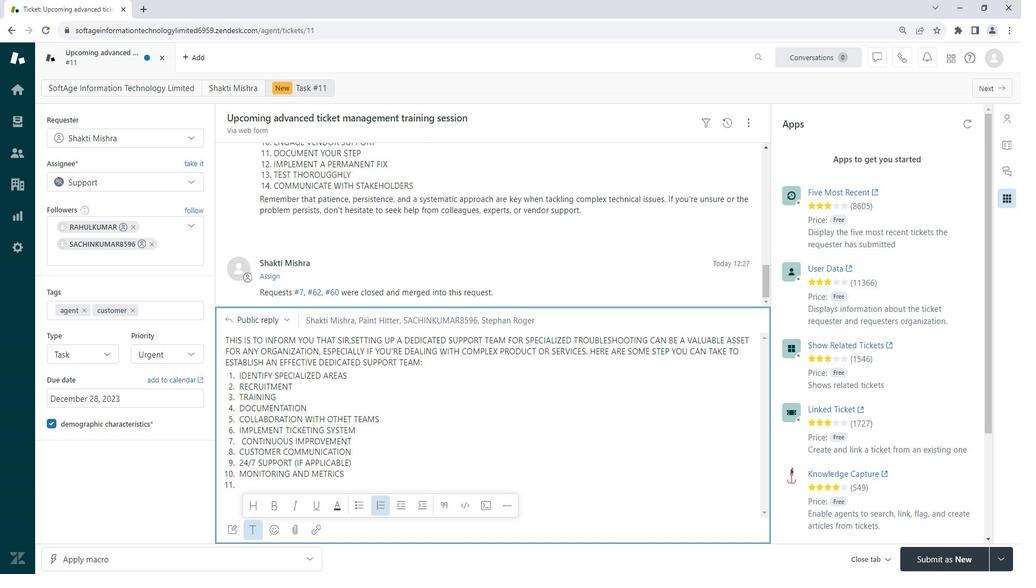 
Action: Mouse scrolled (243, 408) with delta (0, 0)
Screenshot: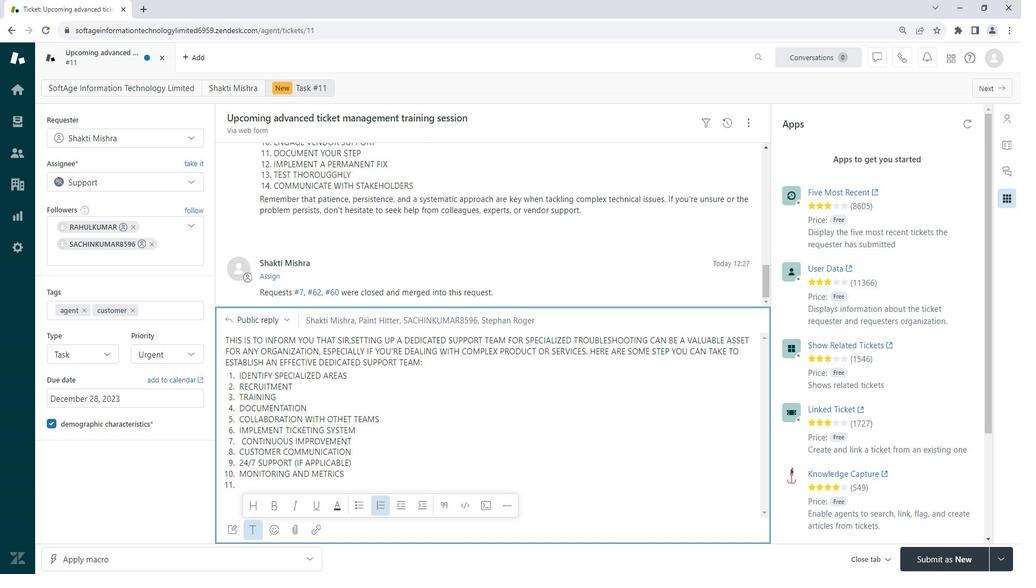 
Action: Mouse scrolled (243, 408) with delta (0, 0)
Screenshot: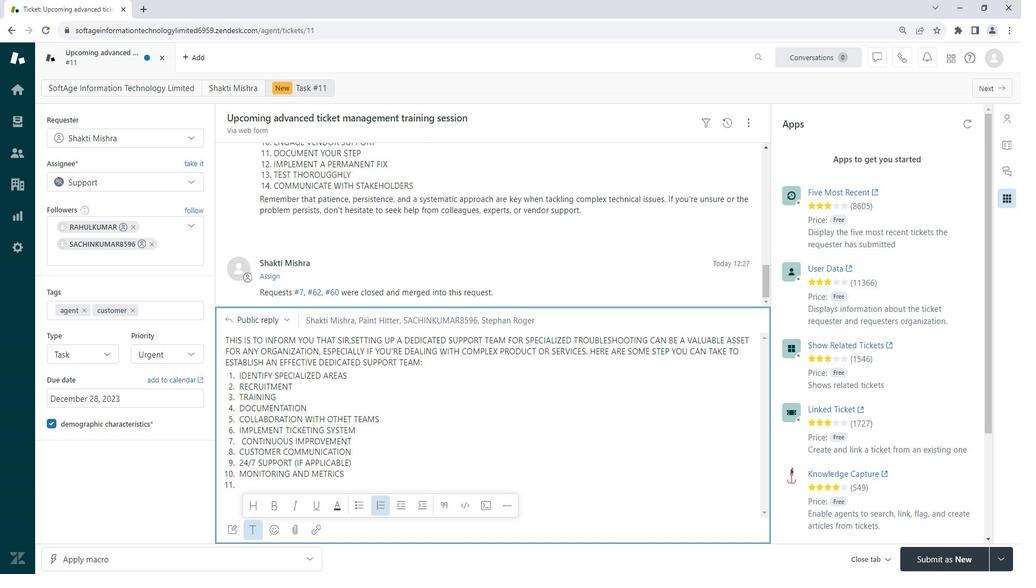 
Action: Mouse scrolled (243, 408) with delta (0, 0)
Screenshot: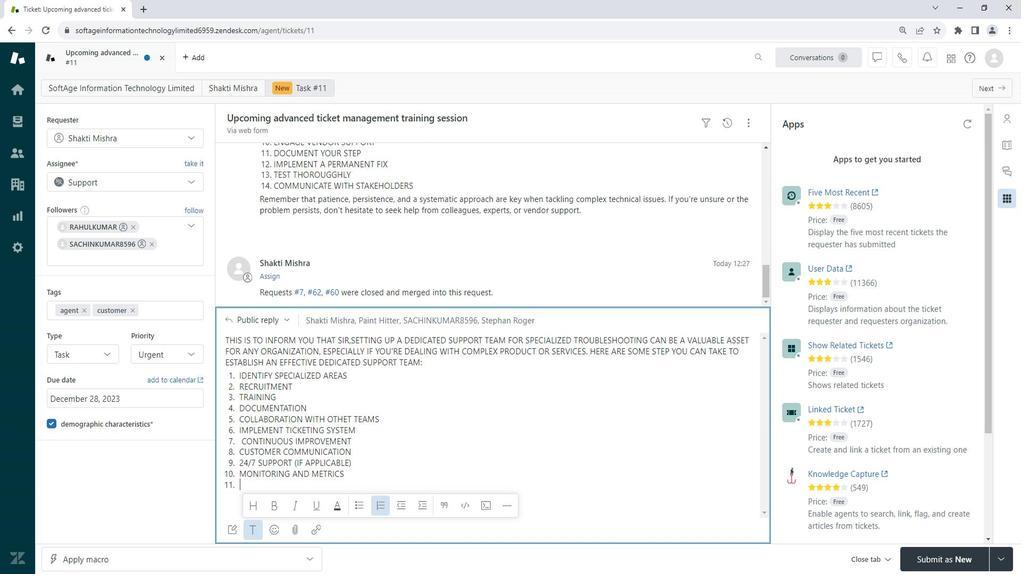 
Action: Mouse scrolled (243, 408) with delta (0, 0)
Screenshot: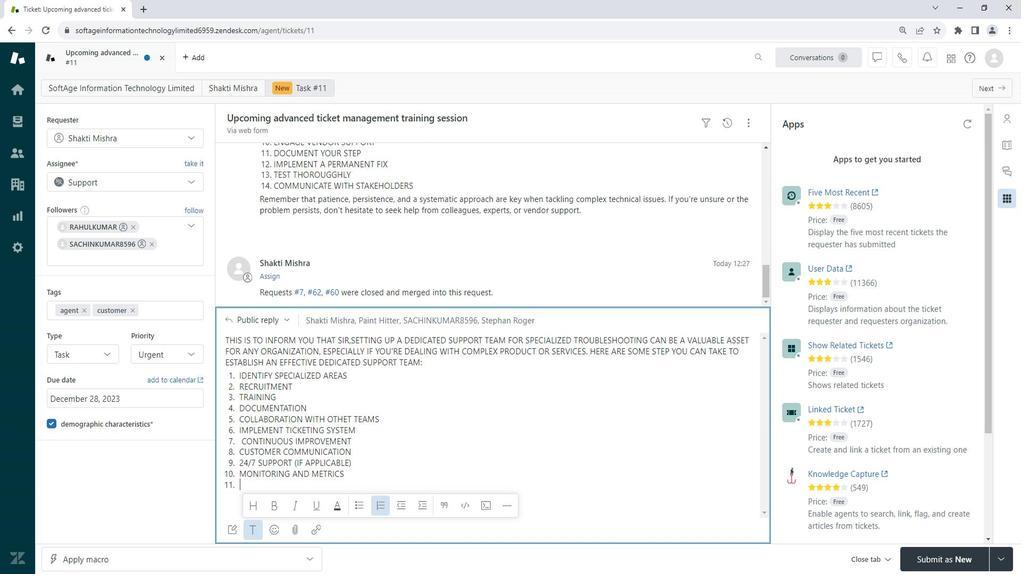 
Action: Mouse scrolled (243, 408) with delta (0, 0)
Screenshot: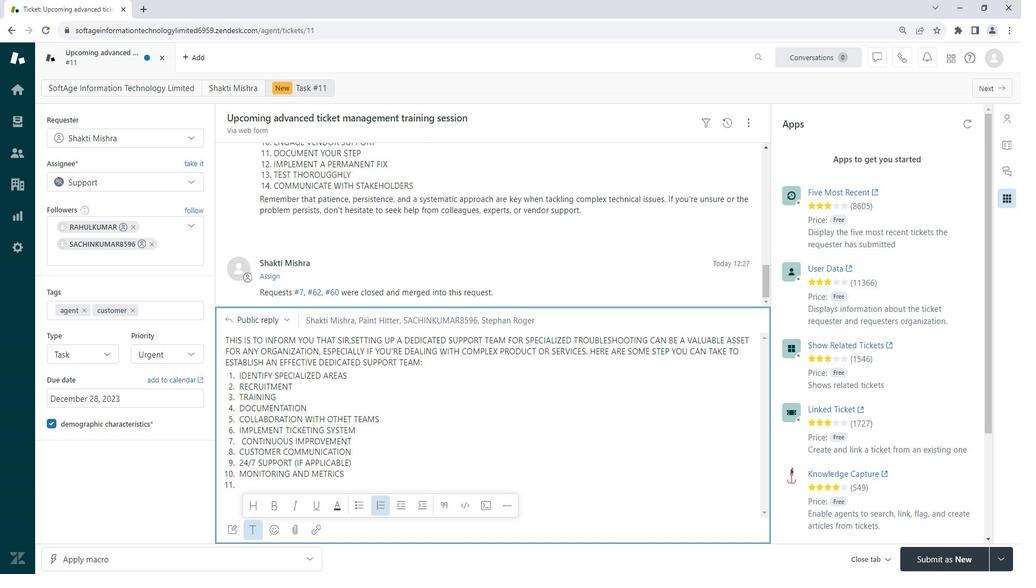 
Action: Mouse scrolled (243, 408) with delta (0, 0)
Screenshot: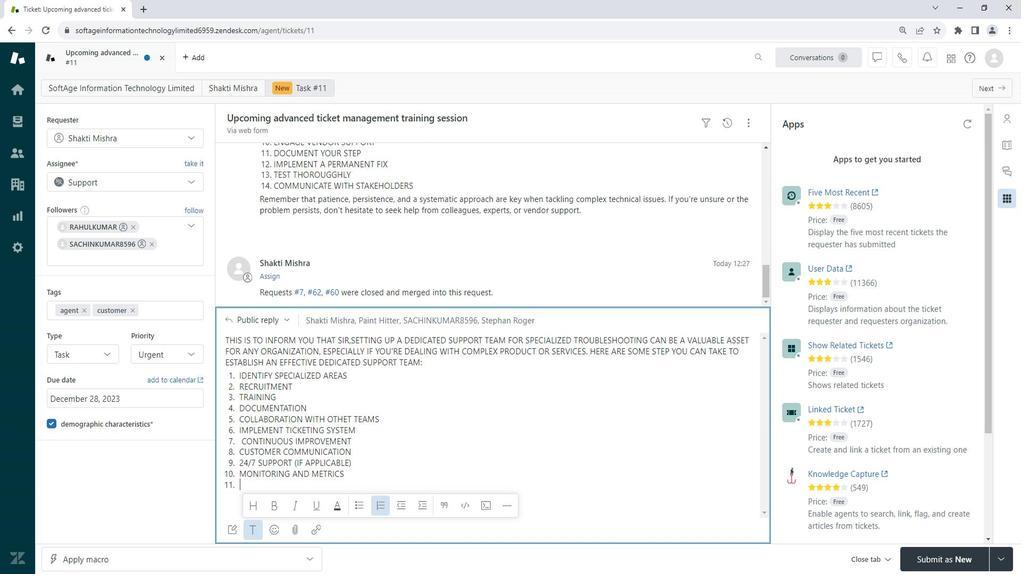 
Action: Mouse moved to (244, 408)
Screenshot: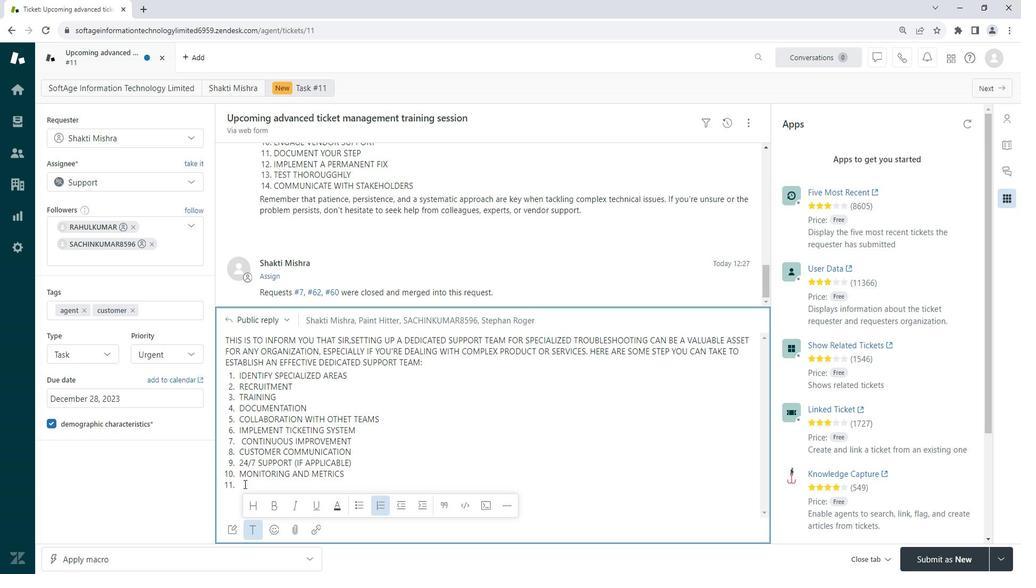 
Action: Mouse pressed left at (244, 408)
Screenshot: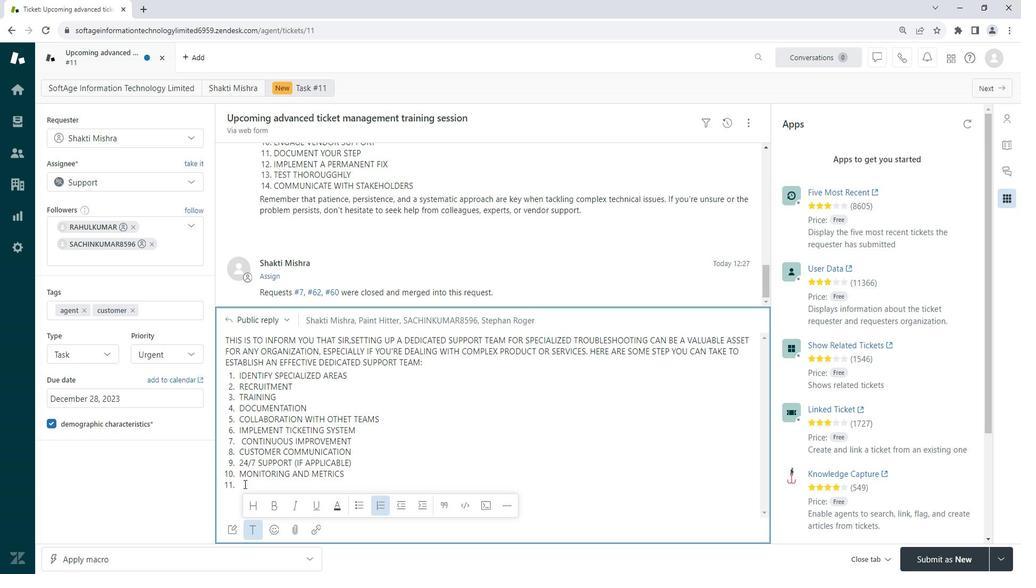
Action: Mouse moved to (244, 408)
Screenshot: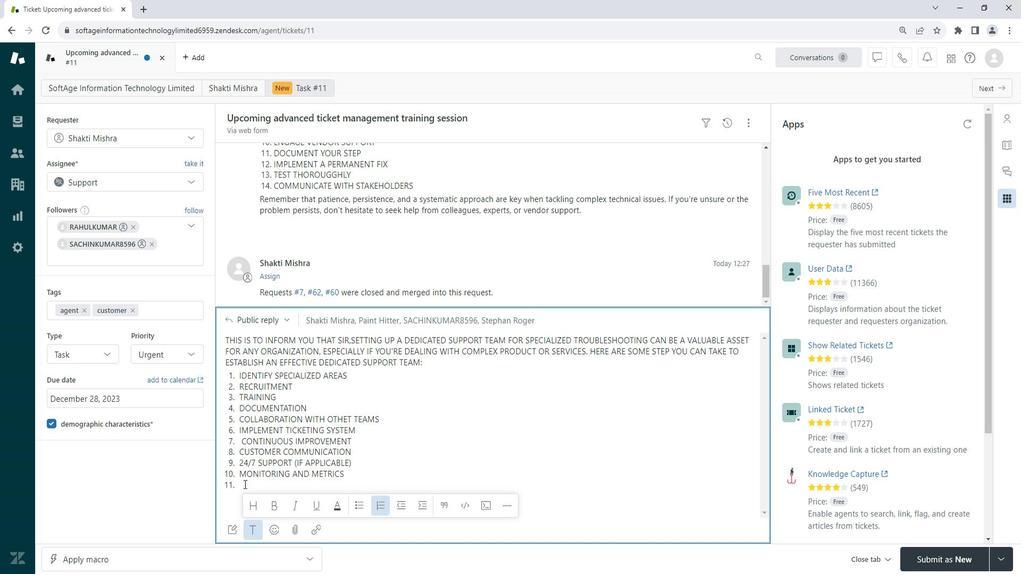 
Action: Key pressed CUSTOMR<Key.backspace>ER<Key.space>FEED<Key.space><Key.backspace>BACK<Key.space>LOOPS<Key.enter><Key.enter><Key.enter><Key.enter><Key.enter>
Screenshot: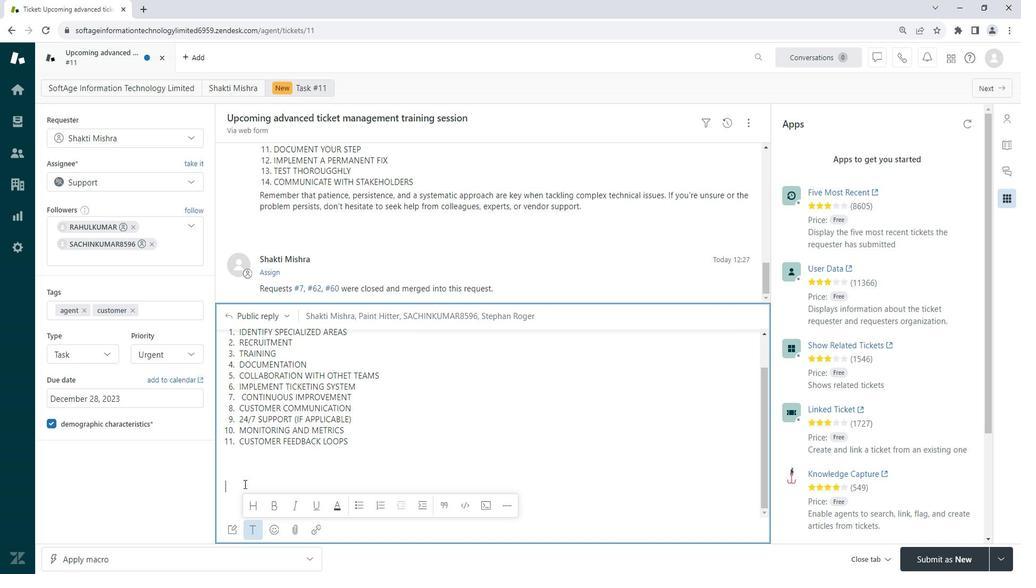 
Action: Mouse moved to (243, 408)
Screenshot: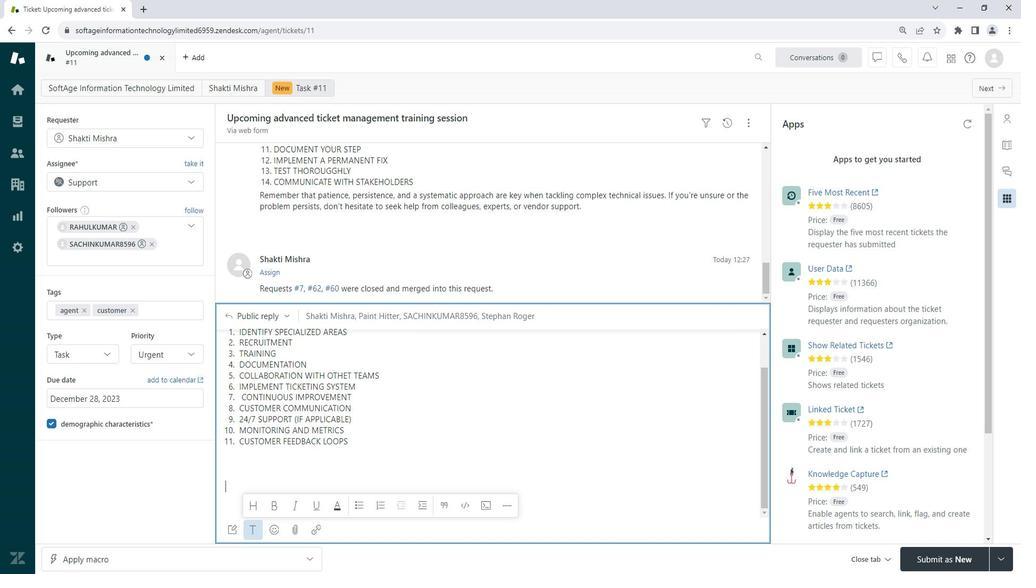 
Action: Mouse scrolled (243, 408) with delta (0, 0)
Screenshot: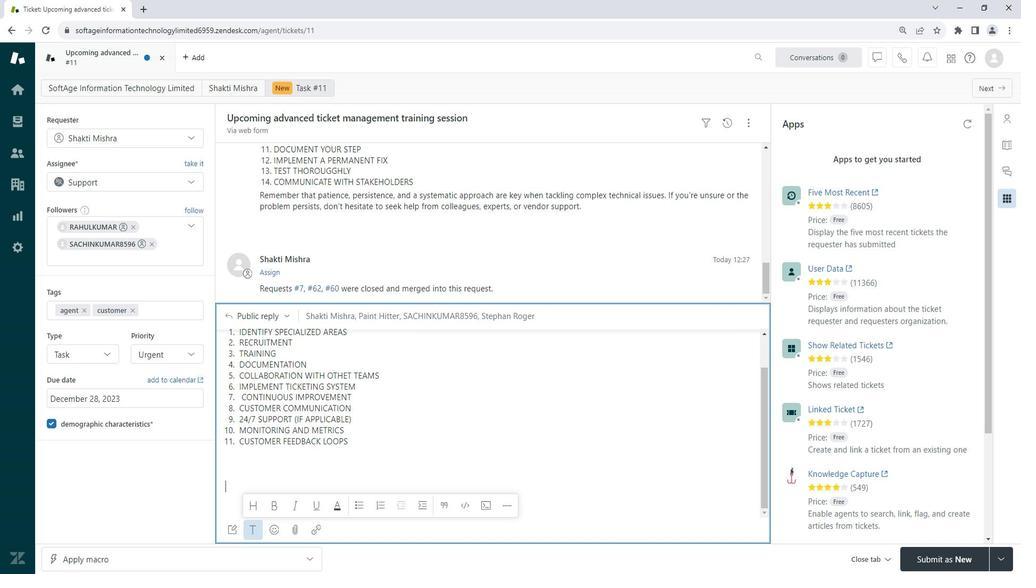 
Action: Mouse scrolled (243, 408) with delta (0, 0)
Screenshot: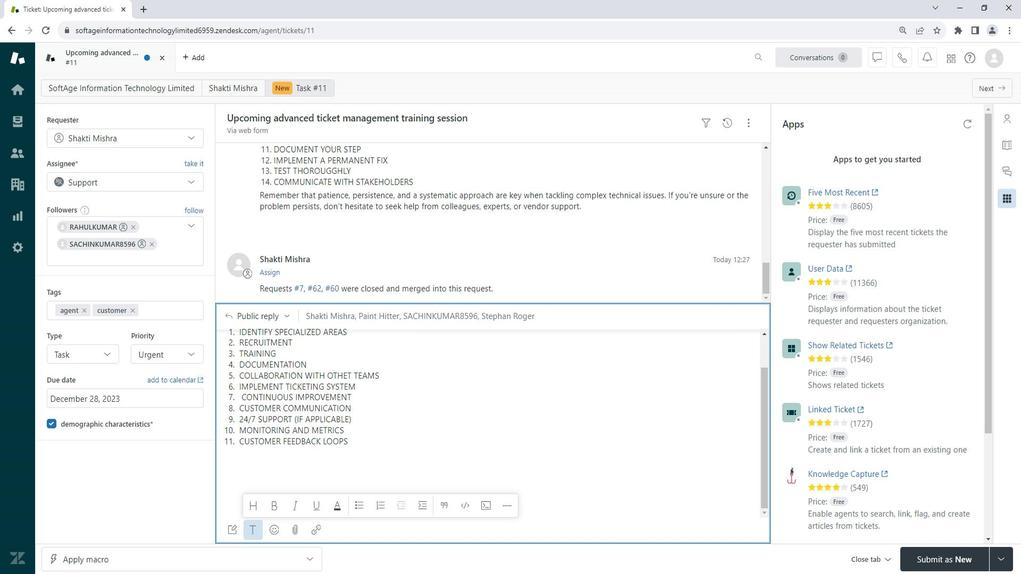 
Action: Mouse moved to (244, 408)
Screenshot: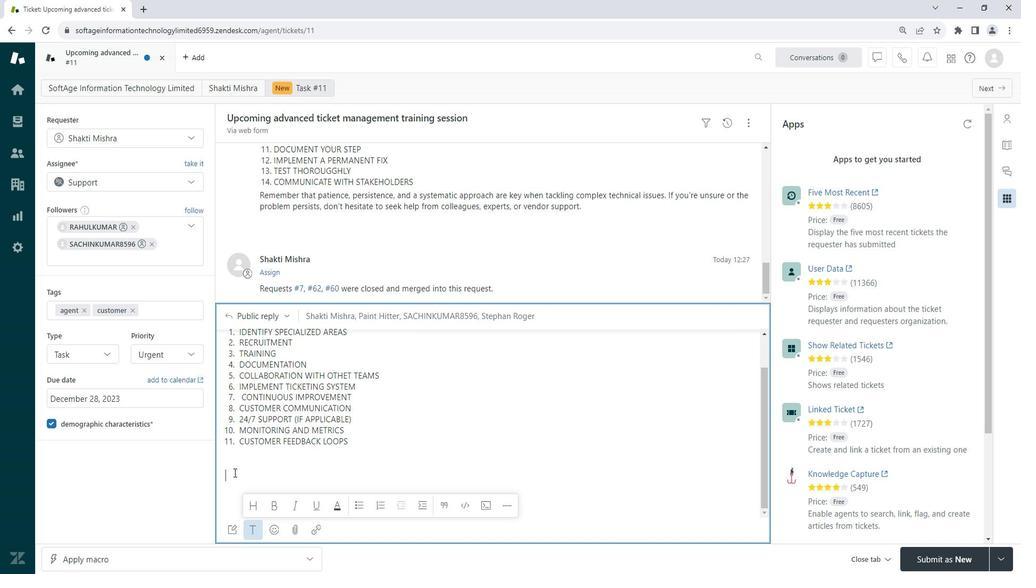 
Action: Mouse pressed left at (244, 408)
Screenshot: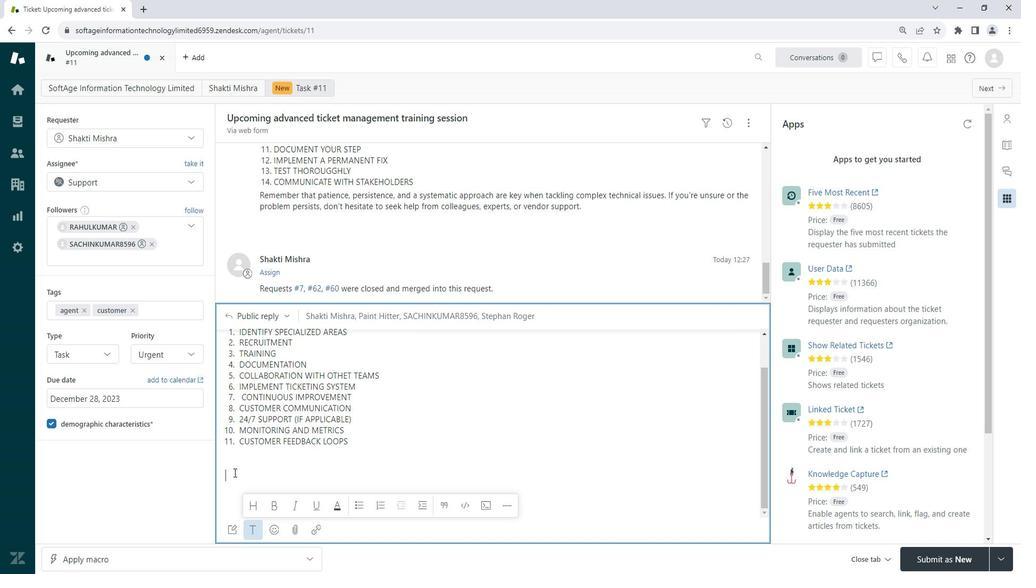
Action: Key pressed BY<Key.space>CU<Key.backspace><Key.backspace>CAREFULLY<Key.space>PLANNING<Key.space>AM<Key.backspace>ND<Key.space>IMPLENTING<Key.space>THESE<Key.space>STEPS,<Key.space>YOU<Key.space>CAN<Key.space>CREATE<Key.space>ADEDICATED<Key.space>SUPPORT<Key.space>TR<Key.backspace>EAM<Key.space>THAT<Key.space>EXCELS<Key.space><Key.space><Key.backspace><Key.backspace><Key.space>IN<Key.space>SE[<Key.backspace><Key.backspace>PECIALIZED<Key.space><Key.backspace><Key.backspace><Key.backspace><Key.backspace><Key.backspace><Key.backspace><Key.backspace><Key.backspace><Key.backspace>CIALIZED<Key.space>TROUN<Key.backspace>BLESHOOTING,<Key.space>ULTIMATELY<Key.space>PROVINDING<Key.space>BETTER<Key.space>CUSTOMER<Key.space>SATISFAACTION<Key.space>AND<Key.space>CONTRIBUTING<Key.space>TO<Key.space>THE<Key.space>OVERALL<Key.space>SUCESS<Key.space>OF<Key.space>YOUR<Key.space>ORGANIZATION.
Screenshot: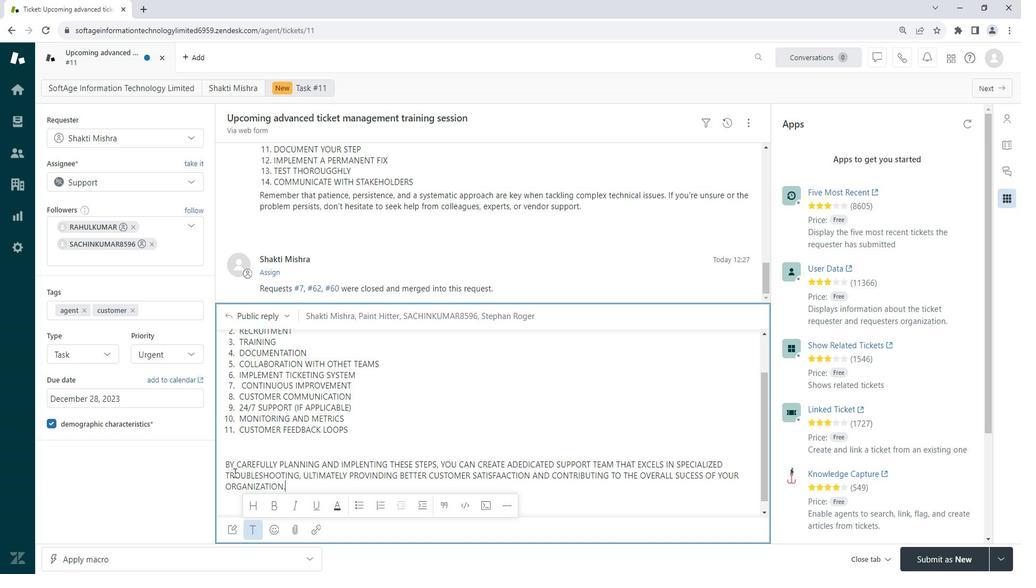 
Action: Mouse moved to (244, 408)
Screenshot: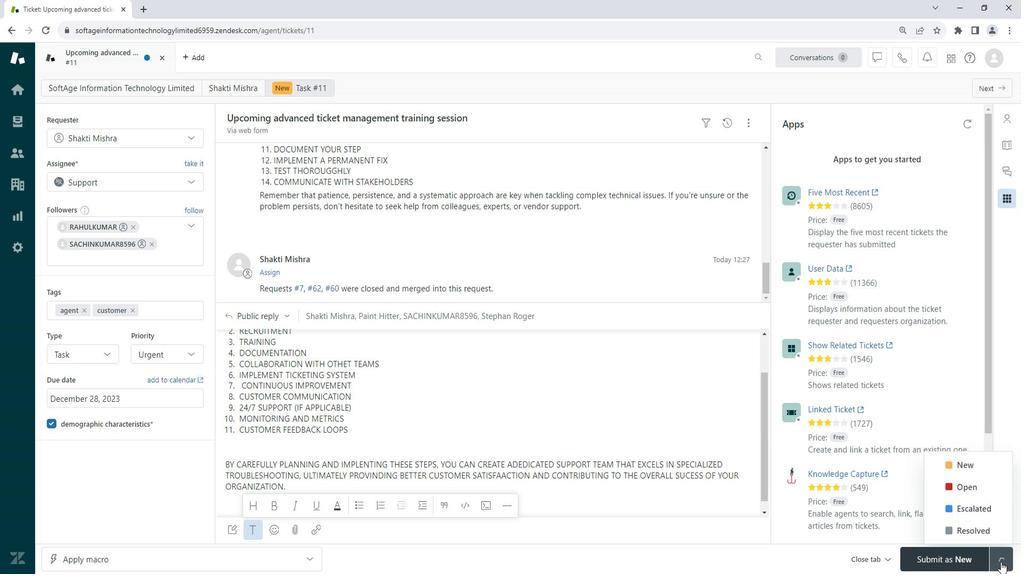 
Action: Mouse pressed left at (244, 408)
Screenshot: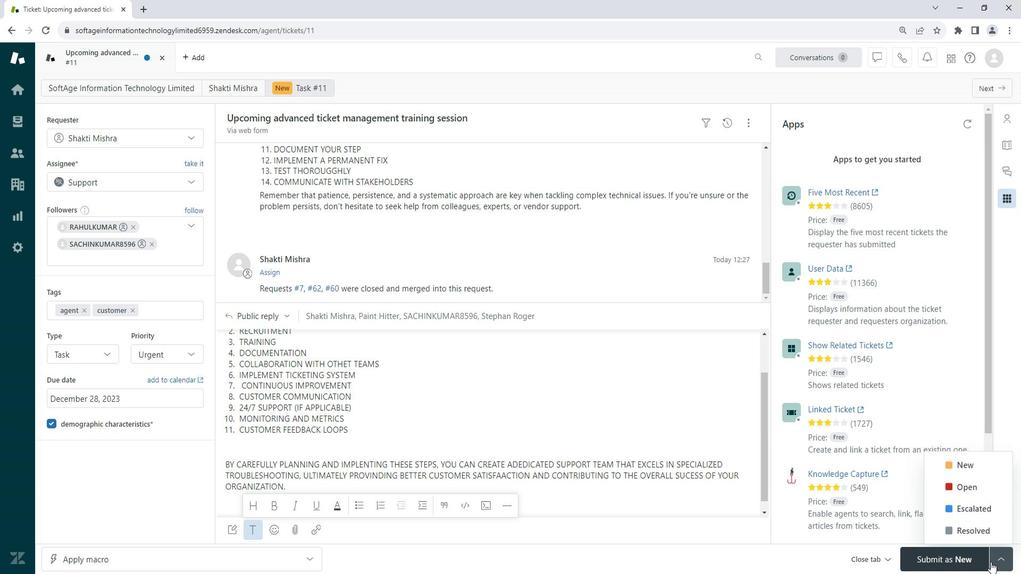 
Action: Mouse moved to (244, 408)
Screenshot: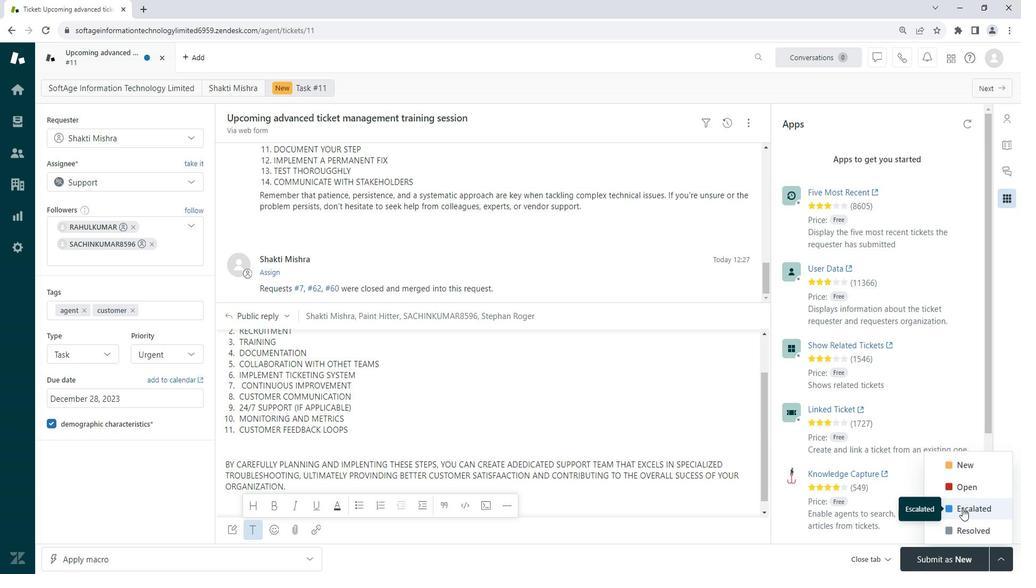 
Action: Mouse pressed left at (244, 408)
Screenshot: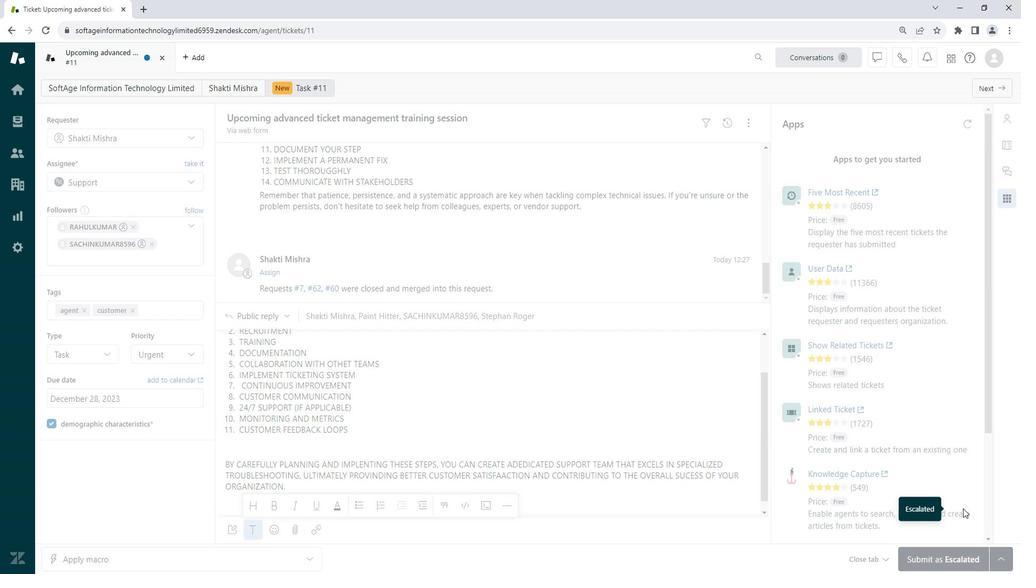 
Action: Mouse moved to (243, 408)
Screenshot: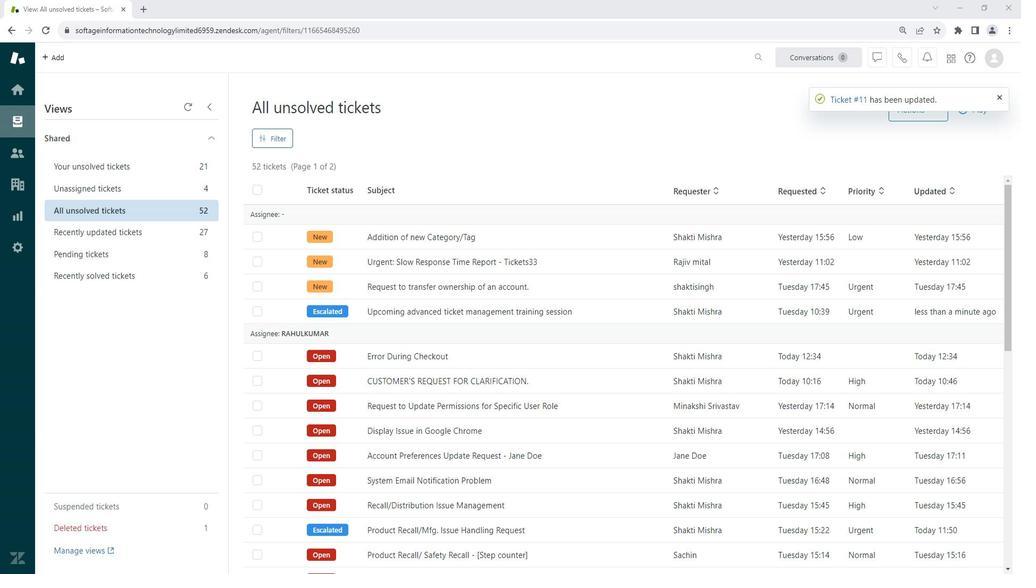 
Action: Mouse pressed left at (243, 408)
Screenshot: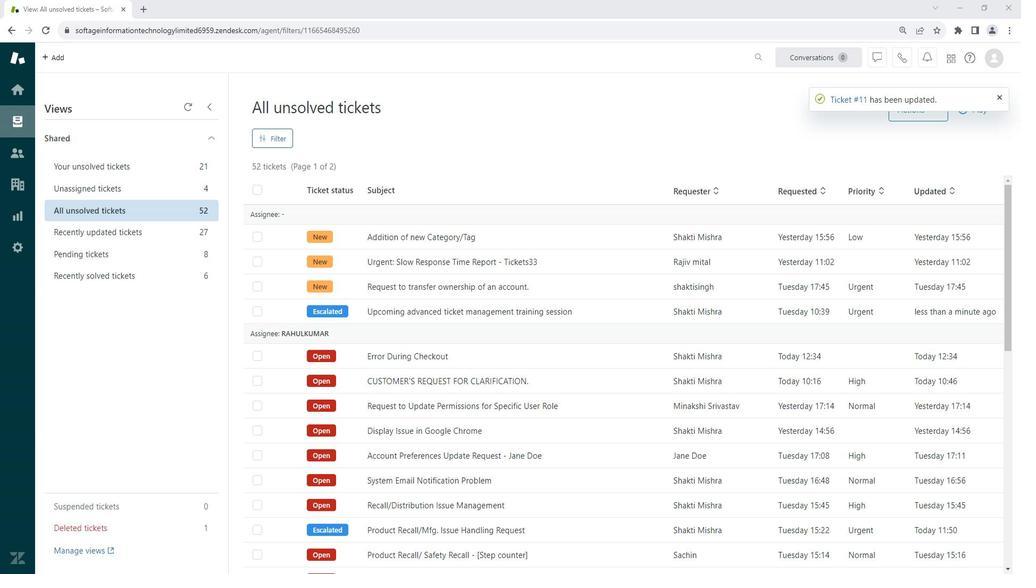 
